Task: Play online Dominion games in medium mode.
Action: Mouse moved to (309, 246)
Screenshot: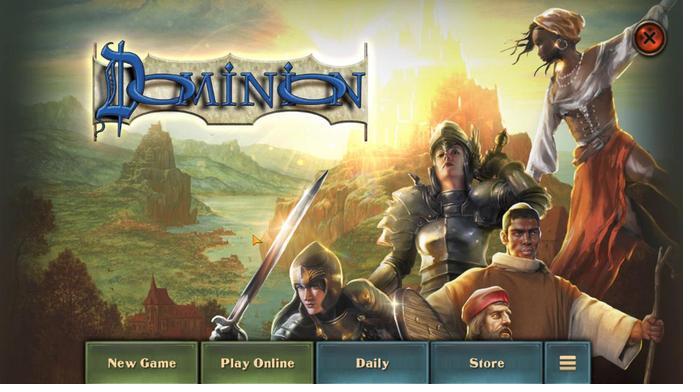 
Action: Mouse pressed left at (309, 246)
Screenshot: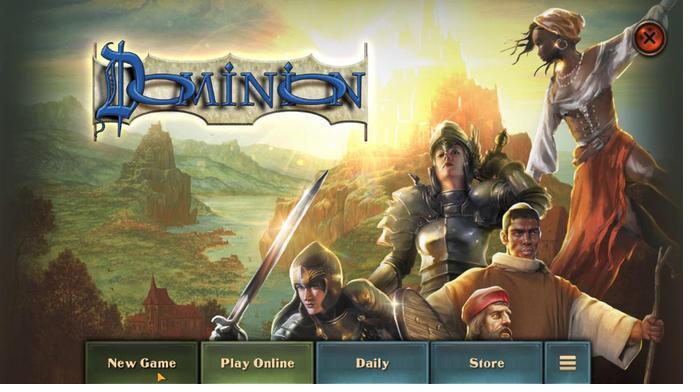 
Action: Mouse moved to (401, 240)
Screenshot: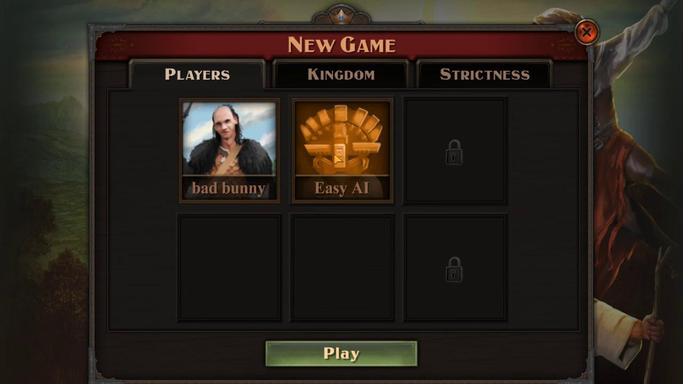 
Action: Mouse pressed left at (401, 240)
Screenshot: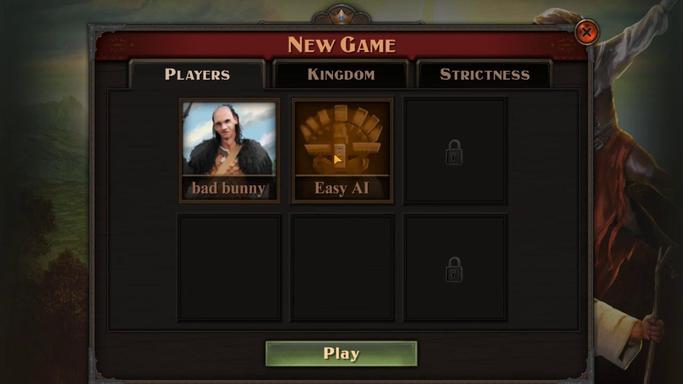 
Action: Mouse moved to (307, 243)
Screenshot: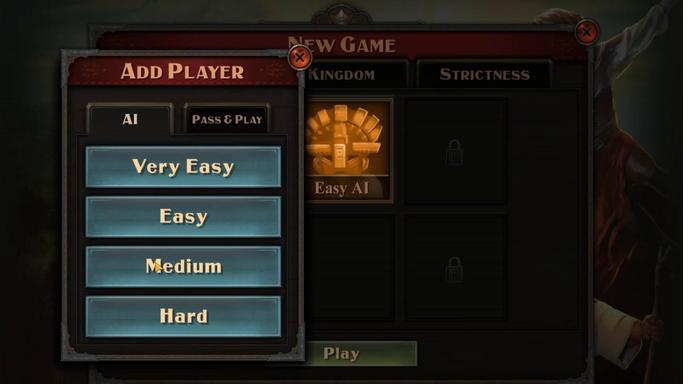
Action: Mouse pressed left at (307, 243)
Screenshot: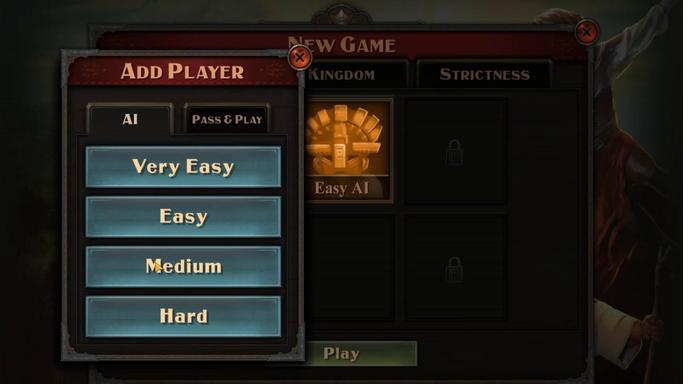 
Action: Mouse moved to (378, 245)
Screenshot: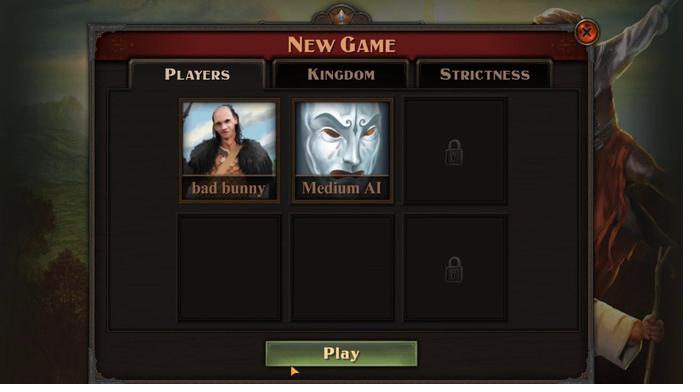 
Action: Mouse pressed left at (378, 245)
Screenshot: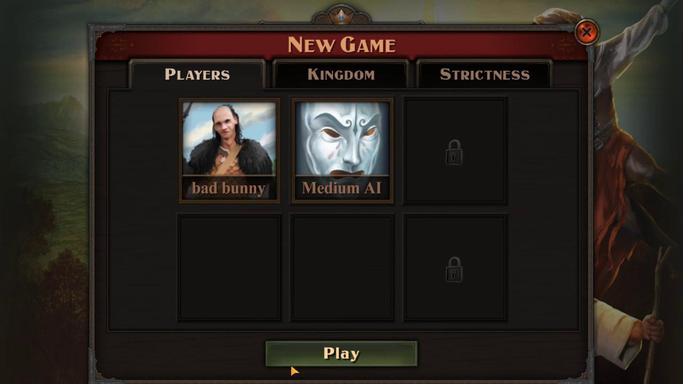 
Action: Mouse moved to (429, 245)
Screenshot: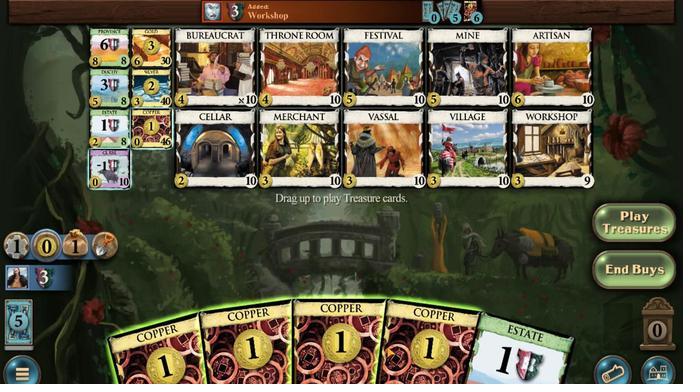 
Action: Mouse pressed left at (429, 245)
Screenshot: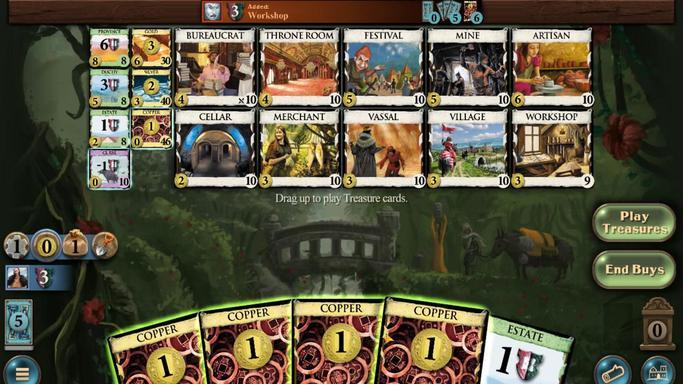 
Action: Mouse moved to (417, 246)
Screenshot: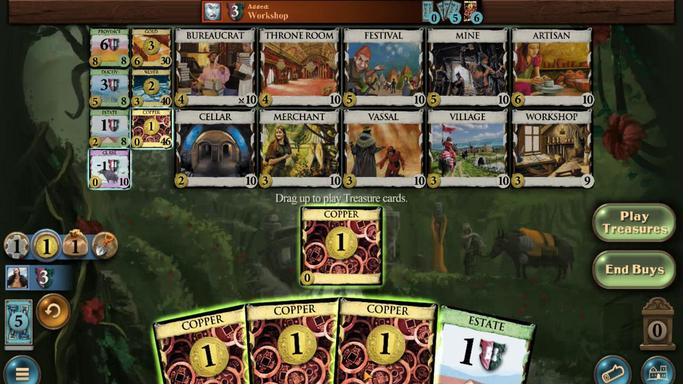
Action: Mouse pressed left at (417, 246)
Screenshot: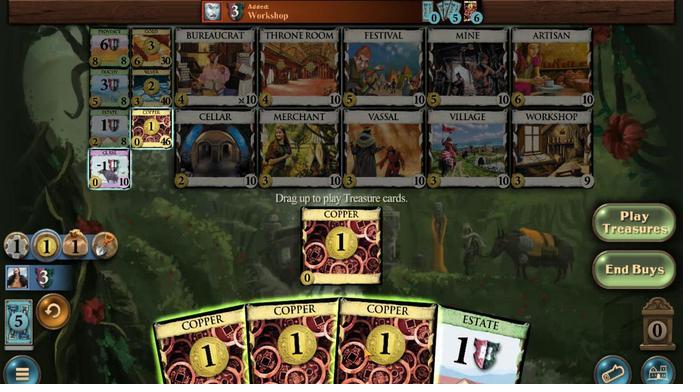 
Action: Mouse moved to (408, 245)
Screenshot: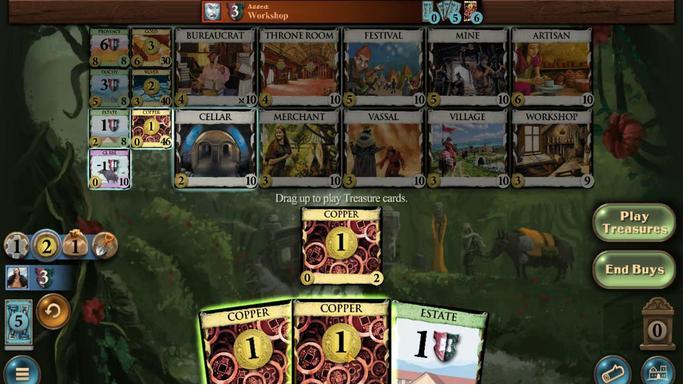
Action: Mouse pressed left at (408, 245)
Screenshot: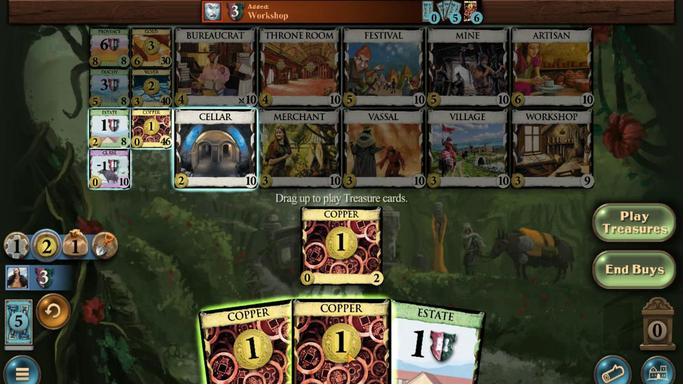 
Action: Mouse moved to (308, 238)
Screenshot: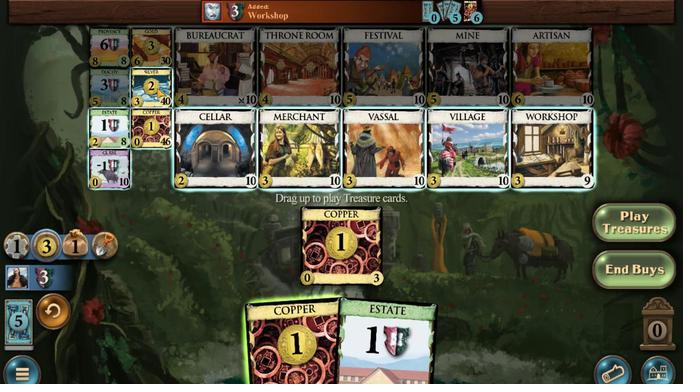 
Action: Mouse pressed left at (308, 238)
Screenshot: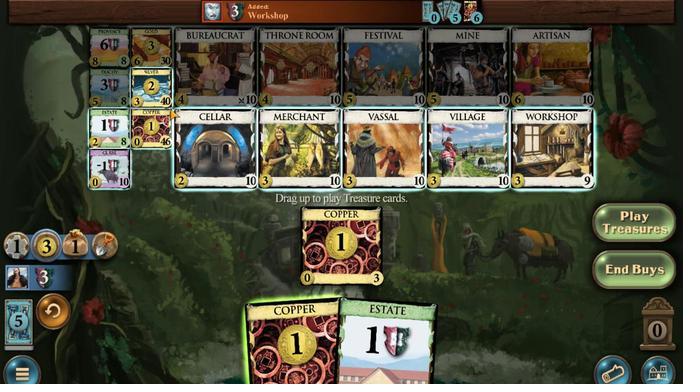
Action: Mouse moved to (397, 245)
Screenshot: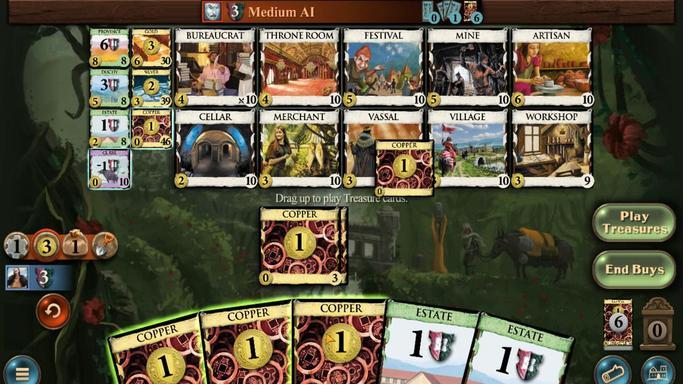 
Action: Mouse pressed left at (397, 245)
Screenshot: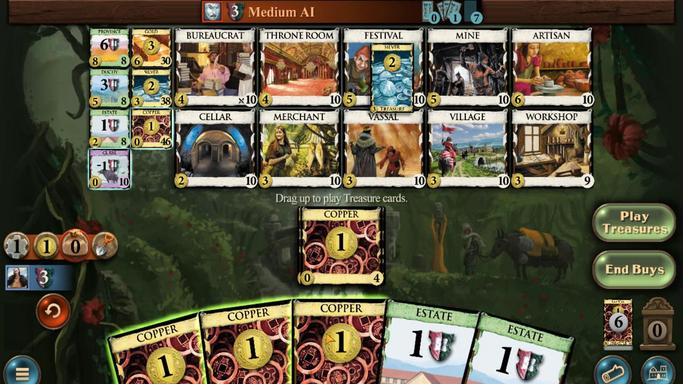 
Action: Mouse moved to (393, 246)
Screenshot: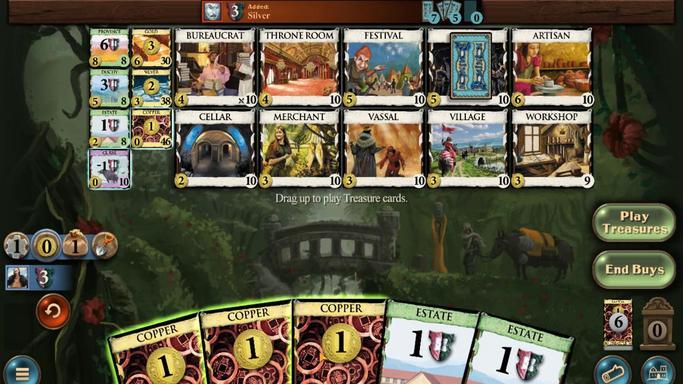 
Action: Mouse pressed left at (393, 246)
Screenshot: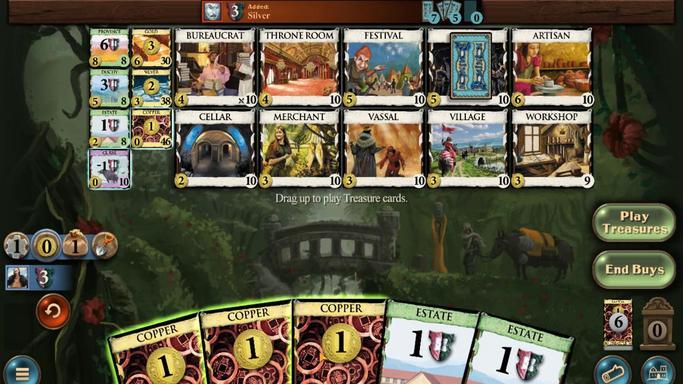
Action: Mouse moved to (390, 245)
Screenshot: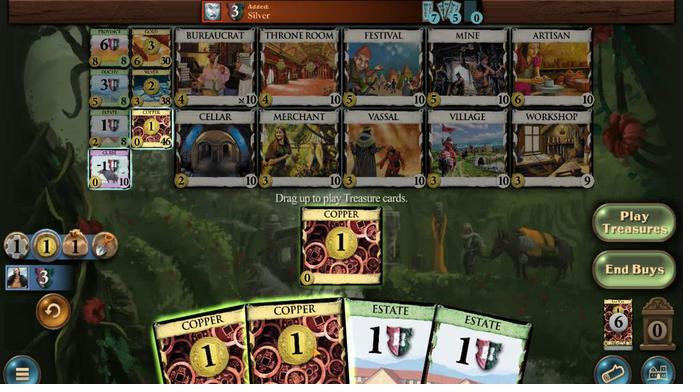 
Action: Mouse pressed left at (390, 245)
Screenshot: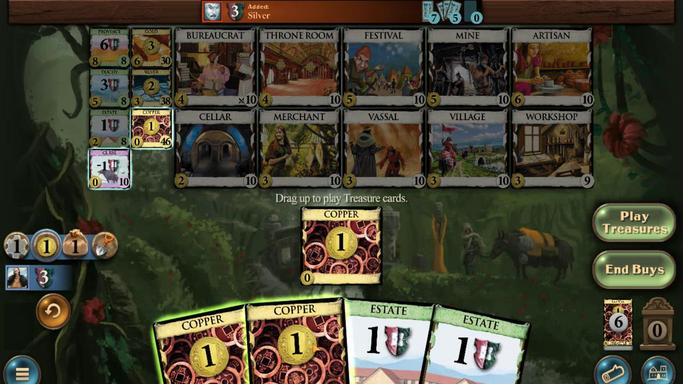 
Action: Mouse moved to (362, 244)
Screenshot: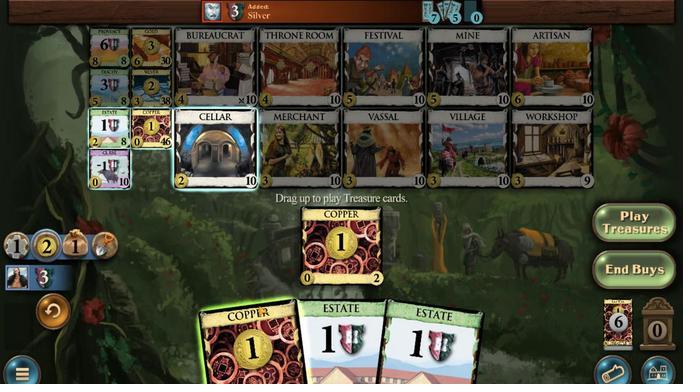 
Action: Mouse pressed left at (362, 244)
Screenshot: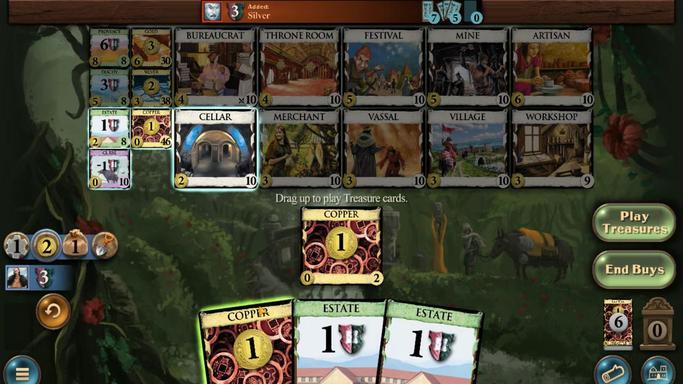 
Action: Mouse moved to (307, 238)
Screenshot: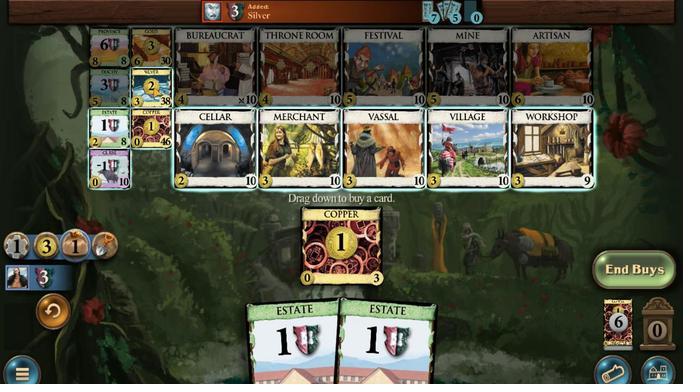 
Action: Mouse pressed left at (307, 238)
Screenshot: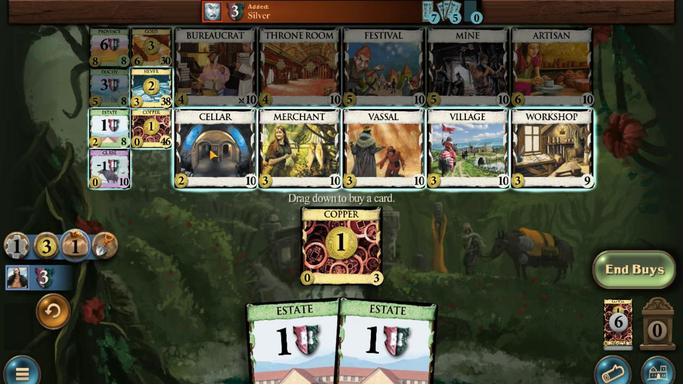 
Action: Mouse moved to (353, 245)
Screenshot: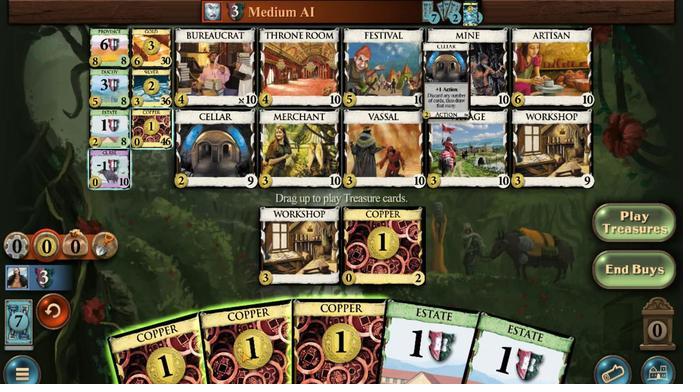 
Action: Mouse pressed left at (353, 245)
Screenshot: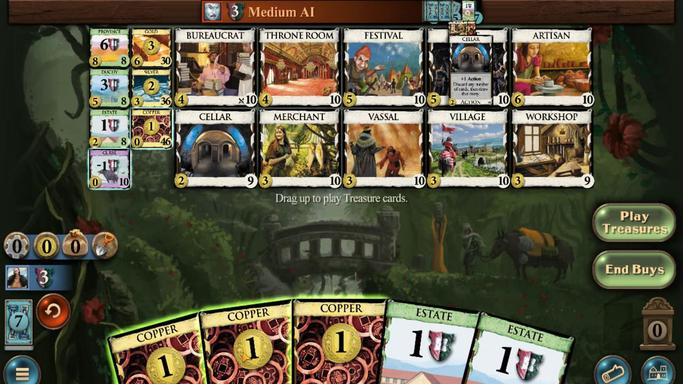 
Action: Mouse moved to (391, 245)
Screenshot: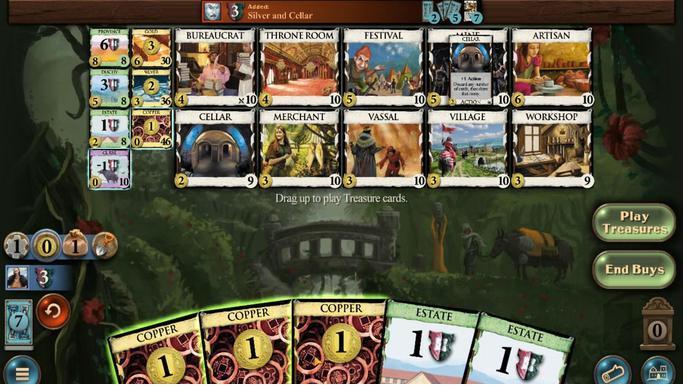 
Action: Mouse pressed left at (391, 245)
Screenshot: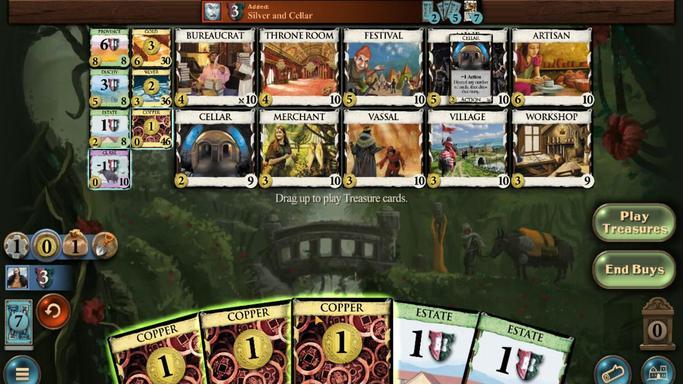 
Action: Mouse moved to (375, 244)
Screenshot: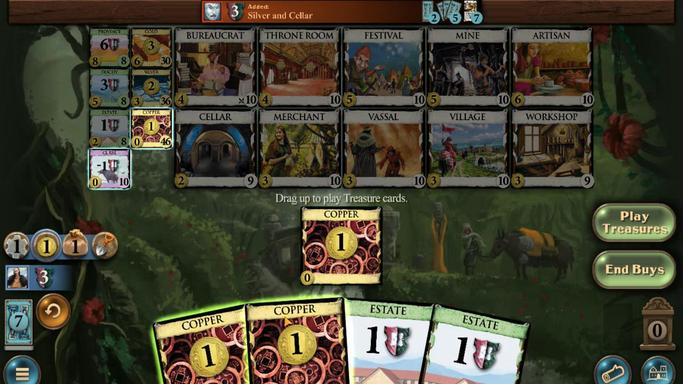 
Action: Mouse pressed left at (375, 244)
Screenshot: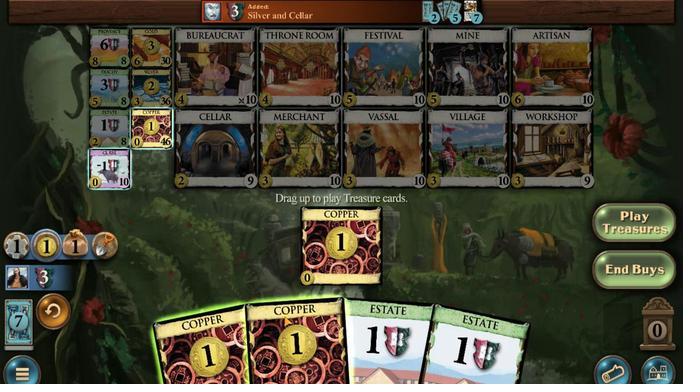 
Action: Mouse moved to (362, 245)
Screenshot: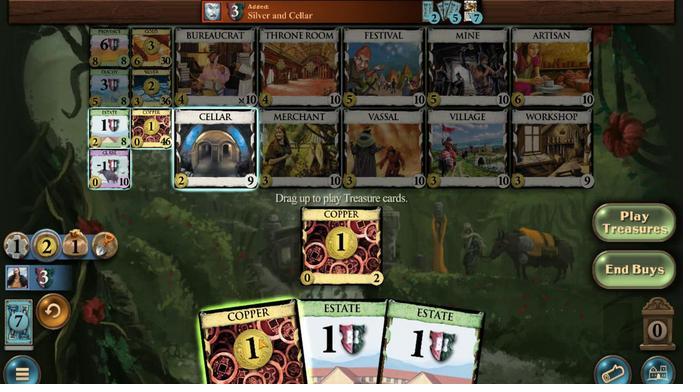 
Action: Mouse pressed left at (362, 245)
Screenshot: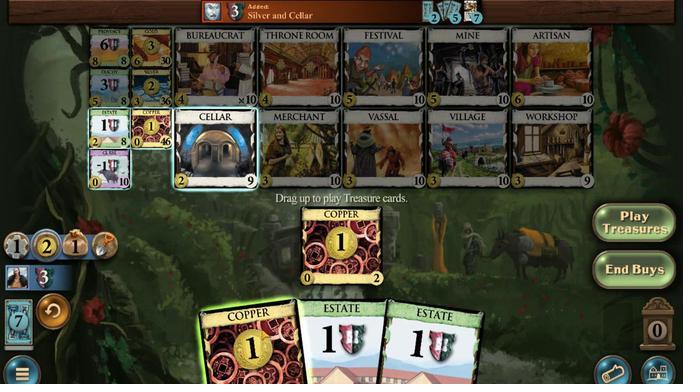 
Action: Mouse moved to (305, 238)
Screenshot: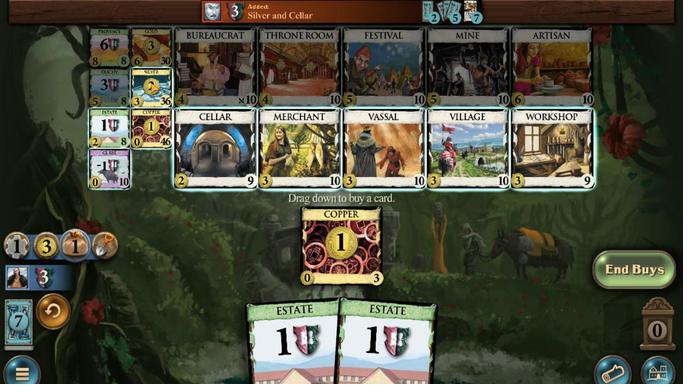 
Action: Mouse pressed left at (305, 238)
Screenshot: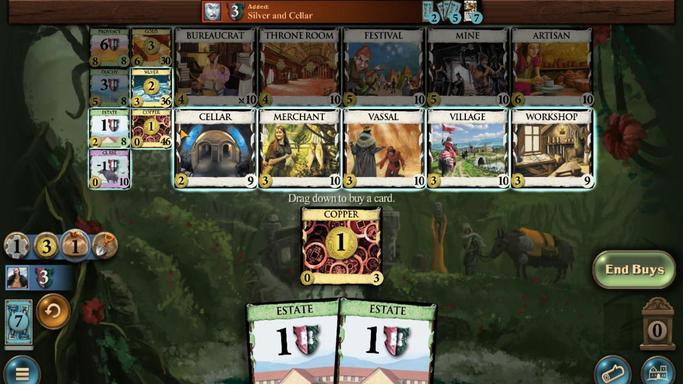 
Action: Mouse moved to (306, 245)
Screenshot: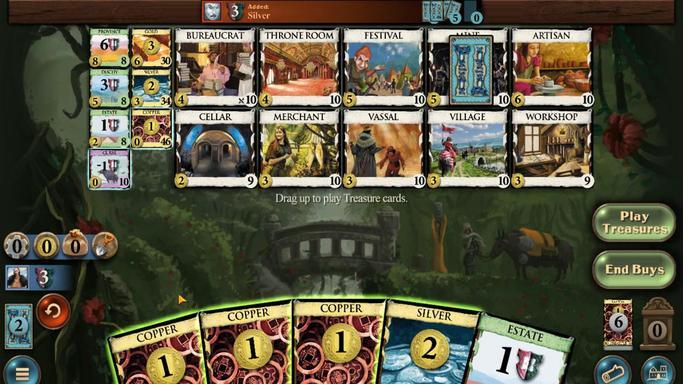 
Action: Mouse pressed left at (306, 245)
Screenshot: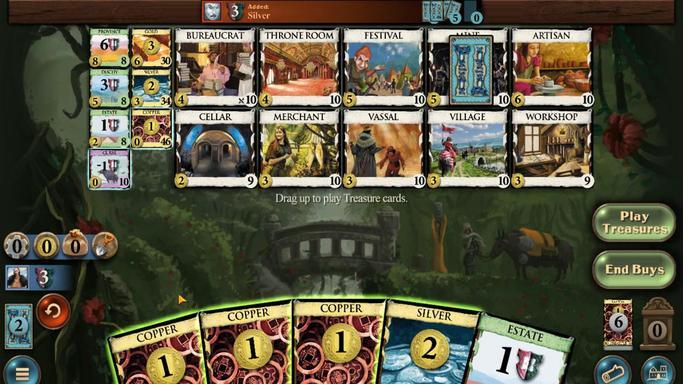 
Action: Mouse moved to (354, 245)
Screenshot: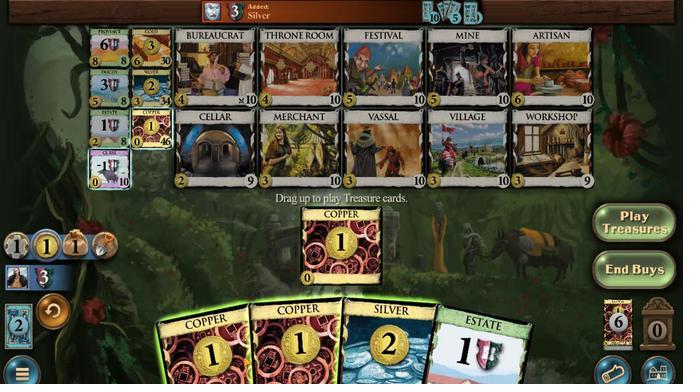 
Action: Mouse pressed left at (354, 245)
Screenshot: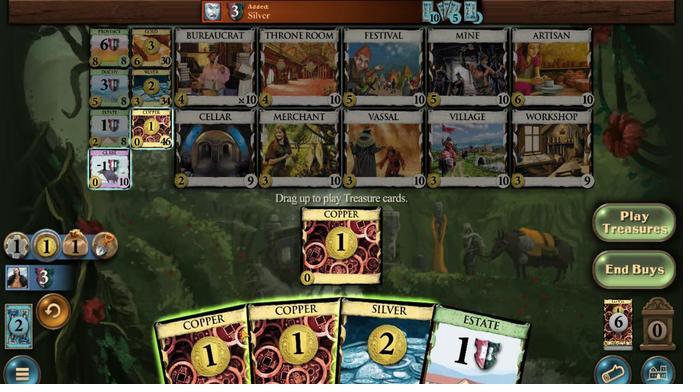 
Action: Mouse moved to (362, 245)
Screenshot: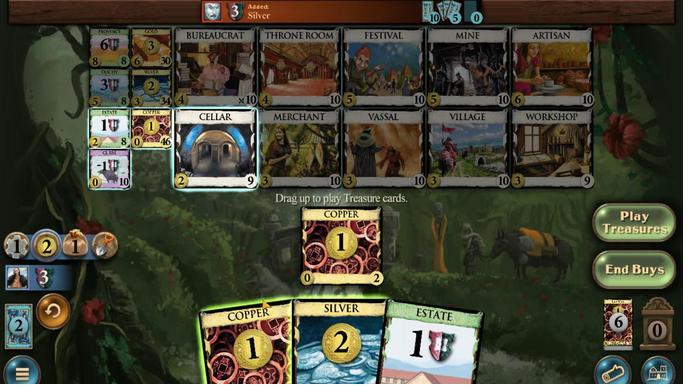 
Action: Mouse pressed left at (362, 245)
Screenshot: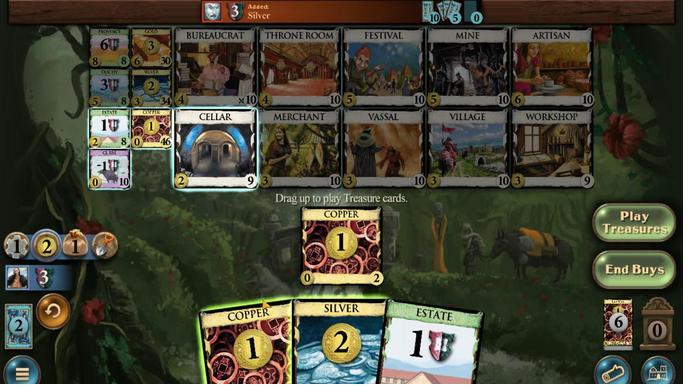 
Action: Mouse moved to (308, 238)
Screenshot: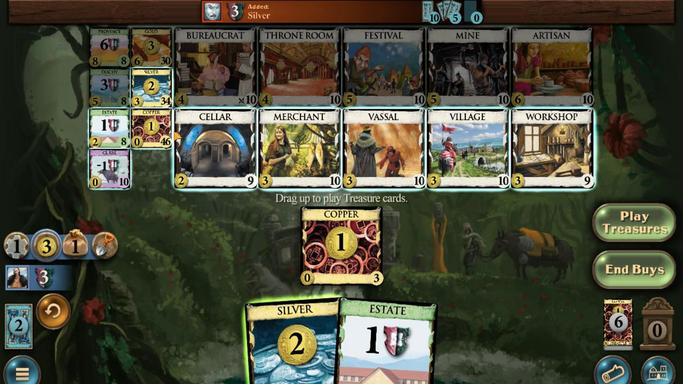 
Action: Mouse pressed left at (308, 238)
Screenshot: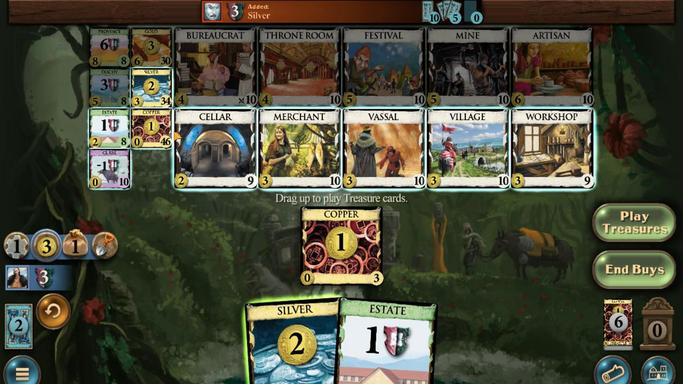 
Action: Mouse moved to (369, 238)
Screenshot: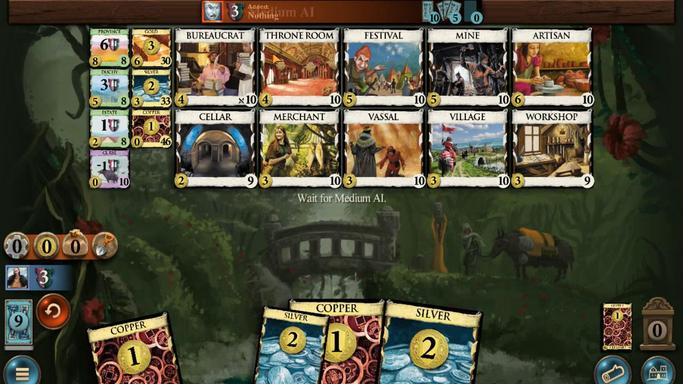 
Action: Mouse pressed left at (369, 238)
Screenshot: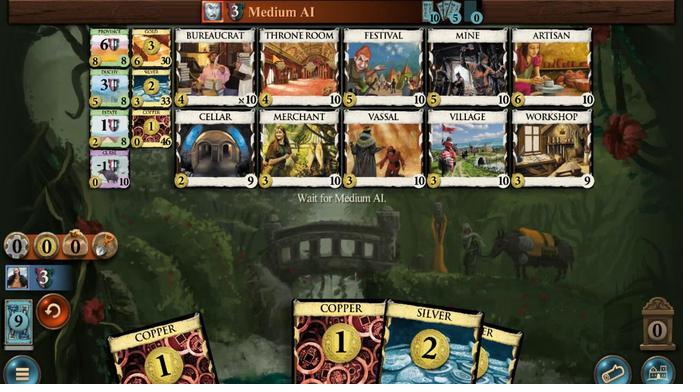 
Action: Mouse moved to (370, 238)
Screenshot: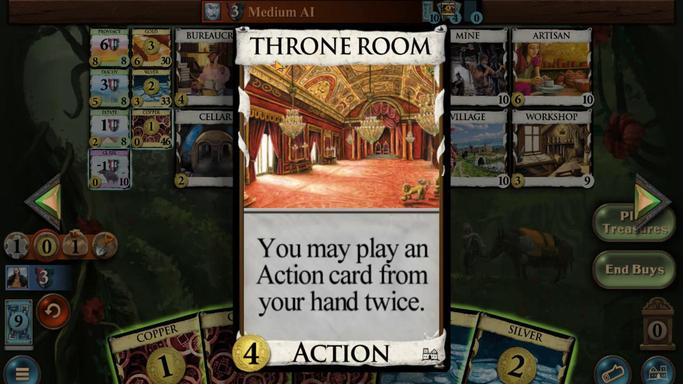 
Action: Mouse pressed left at (370, 238)
Screenshot: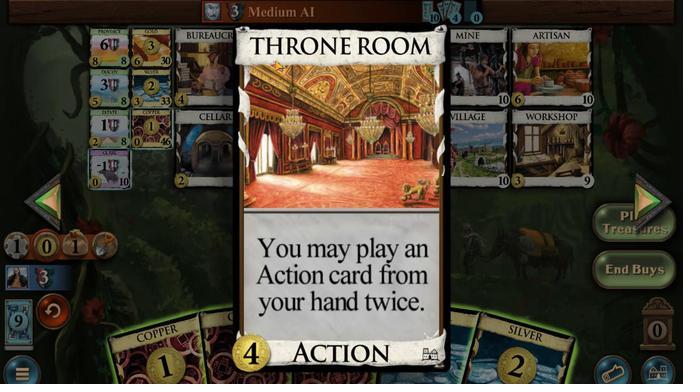 
Action: Mouse moved to (312, 245)
Screenshot: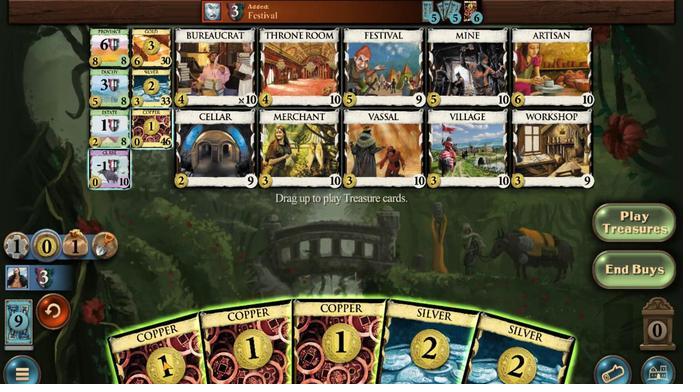 
Action: Mouse pressed left at (312, 245)
Screenshot: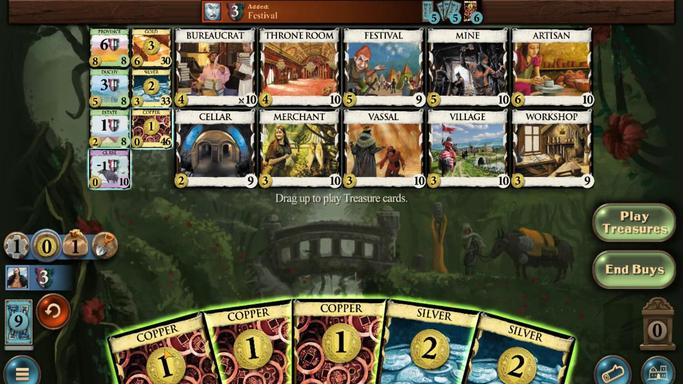 
Action: Mouse moved to (333, 245)
Screenshot: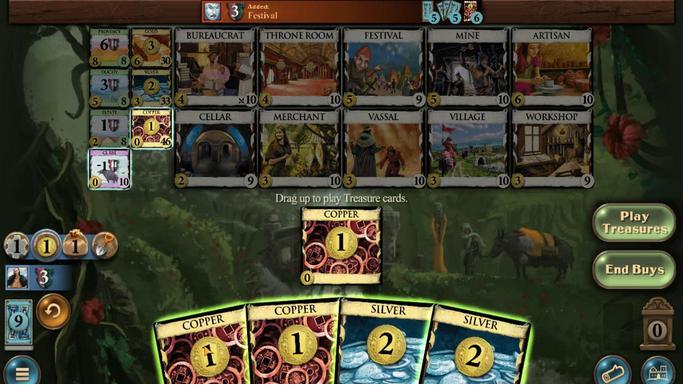
Action: Mouse pressed left at (333, 245)
Screenshot: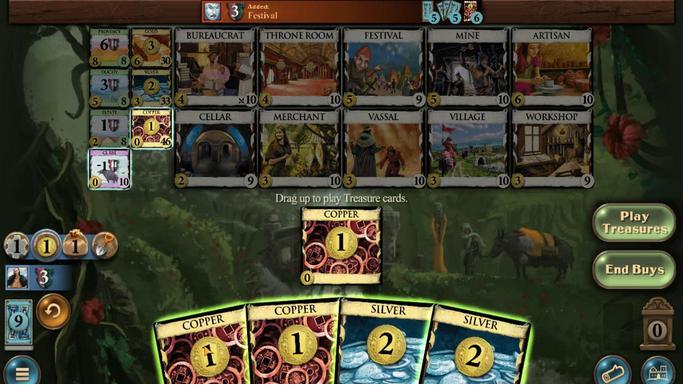 
Action: Mouse moved to (352, 245)
Screenshot: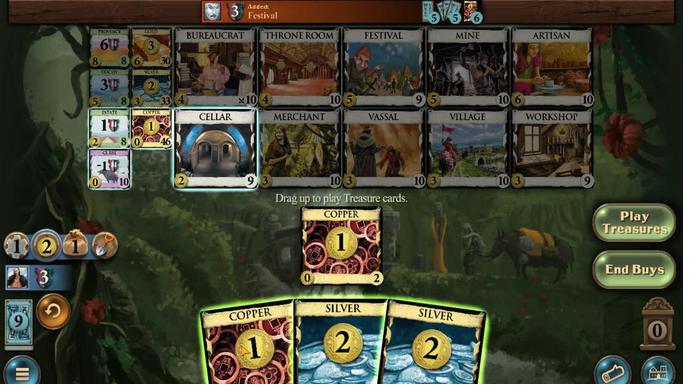 
Action: Mouse pressed left at (352, 245)
Screenshot: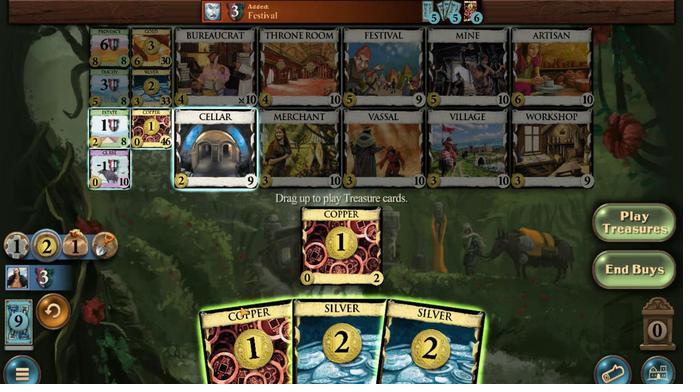 
Action: Mouse moved to (371, 246)
Screenshot: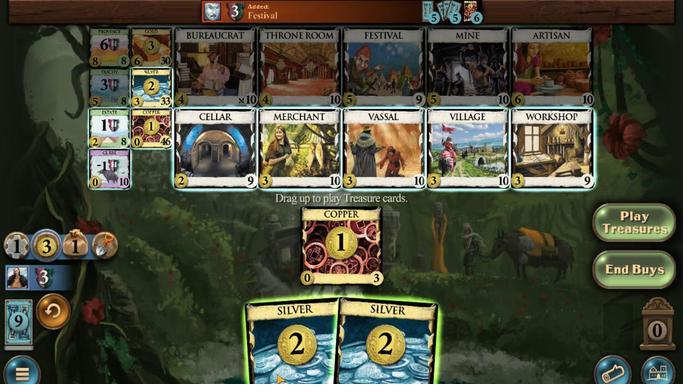 
Action: Mouse pressed left at (371, 246)
Screenshot: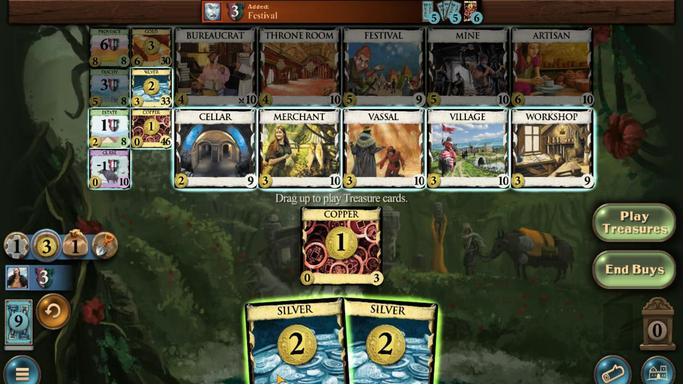 
Action: Mouse moved to (372, 245)
Screenshot: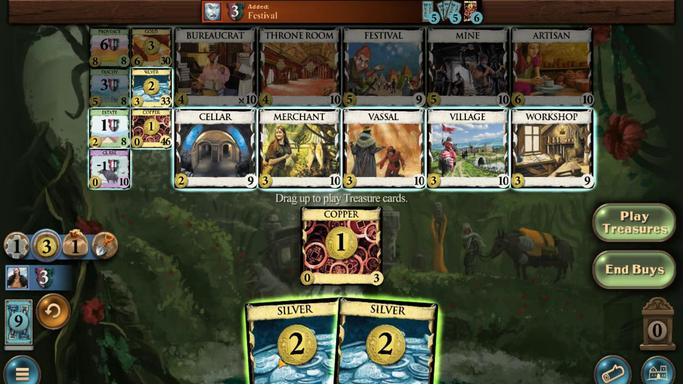 
Action: Mouse pressed left at (372, 245)
Screenshot: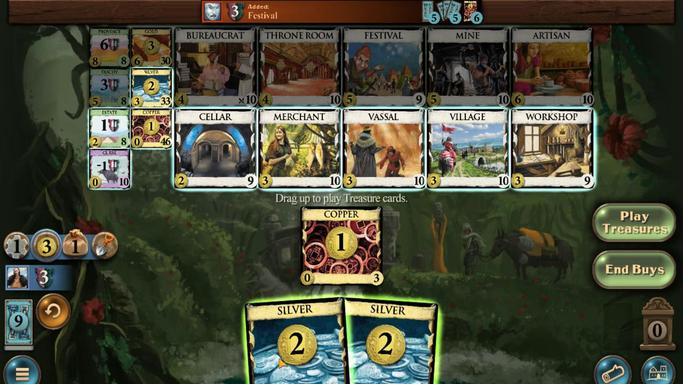 
Action: Mouse moved to (409, 245)
Screenshot: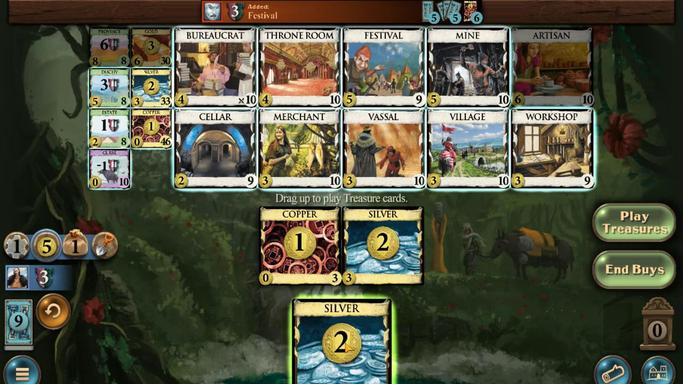 
Action: Mouse pressed left at (409, 245)
Screenshot: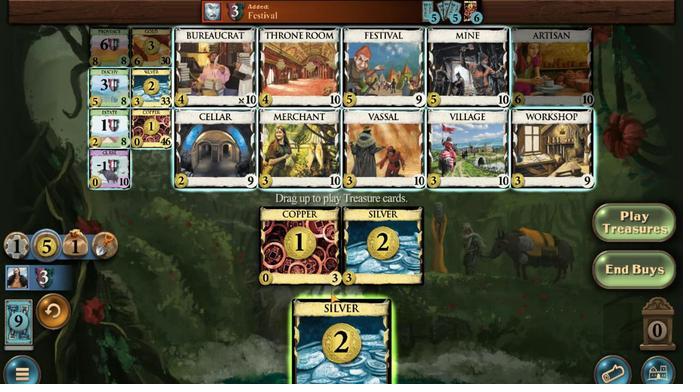 
Action: Mouse moved to (305, 237)
Screenshot: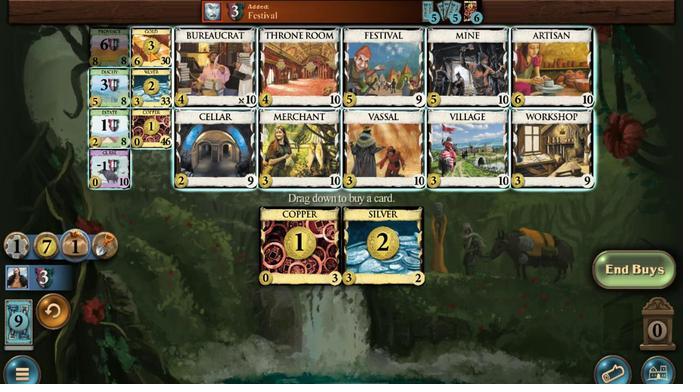 
Action: Mouse pressed left at (305, 237)
Screenshot: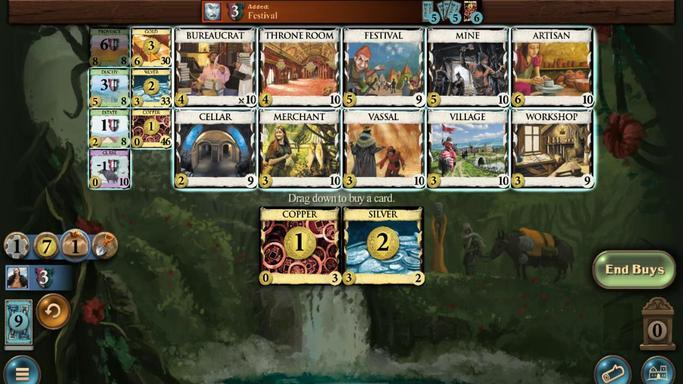 
Action: Mouse moved to (401, 245)
Screenshot: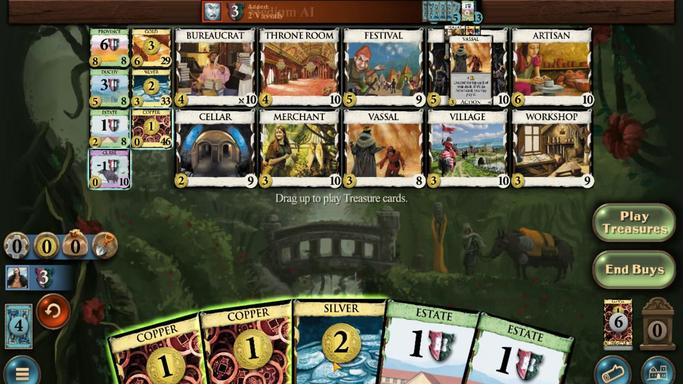 
Action: Mouse pressed left at (401, 245)
Screenshot: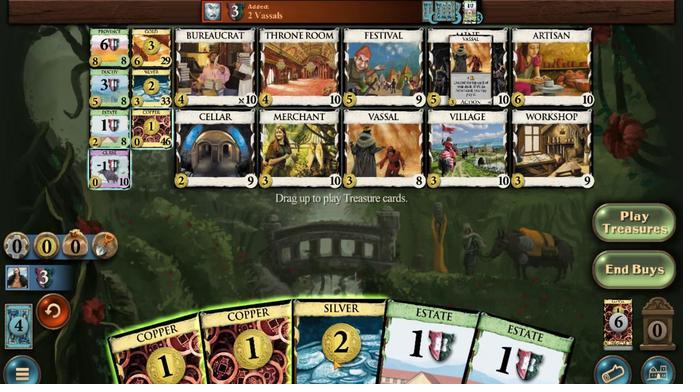 
Action: Mouse moved to (370, 245)
Screenshot: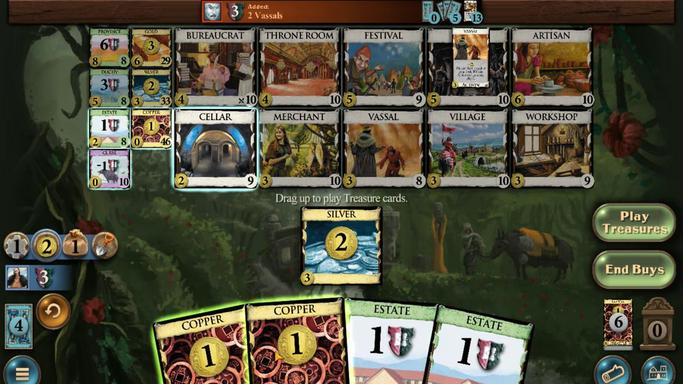 
Action: Mouse pressed left at (370, 245)
Screenshot: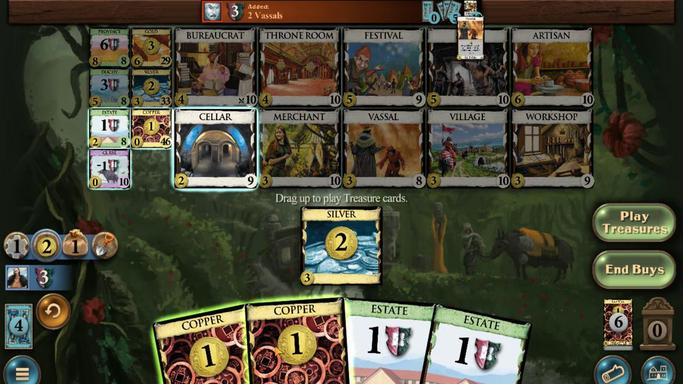 
Action: Mouse moved to (349, 246)
Screenshot: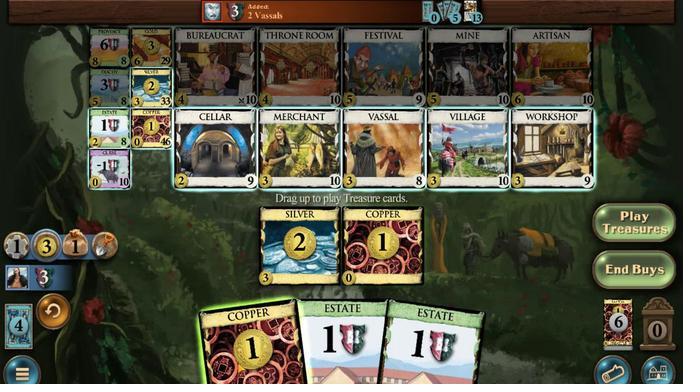 
Action: Mouse pressed left at (349, 246)
Screenshot: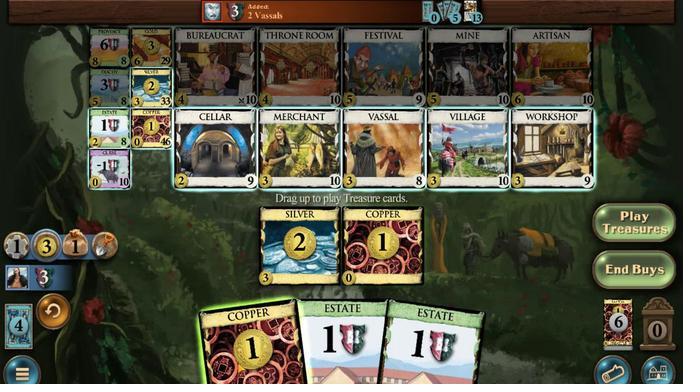 
Action: Mouse moved to (461, 239)
Screenshot: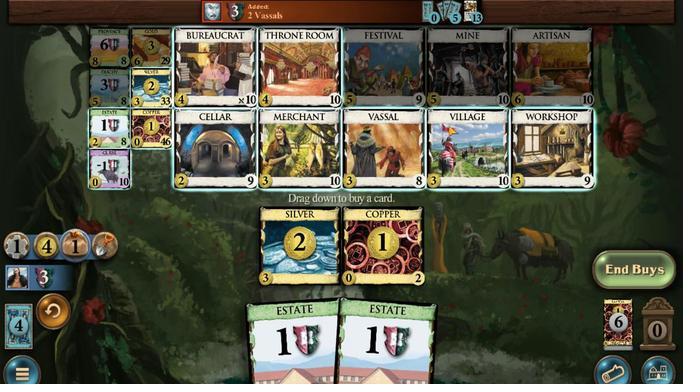 
Action: Mouse pressed left at (461, 239)
Screenshot: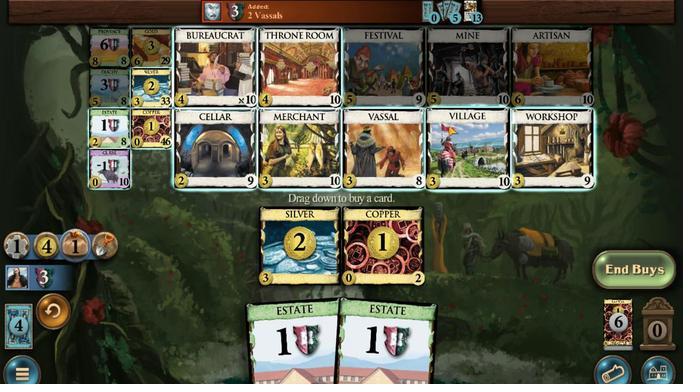 
Action: Mouse moved to (459, 239)
Screenshot: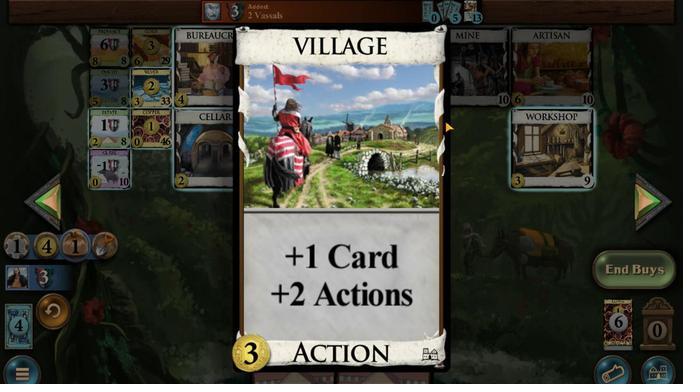 
Action: Mouse pressed left at (459, 239)
Screenshot: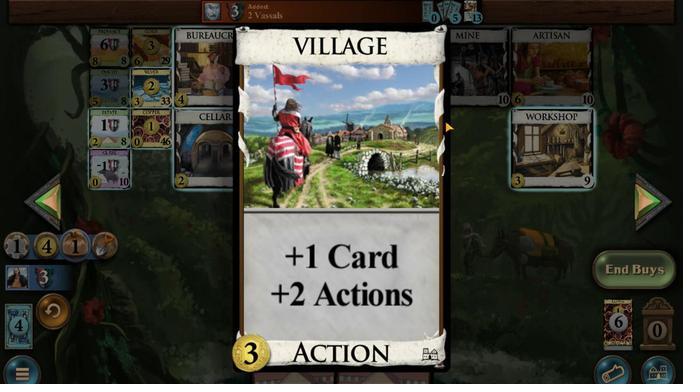 
Action: Mouse moved to (495, 240)
Screenshot: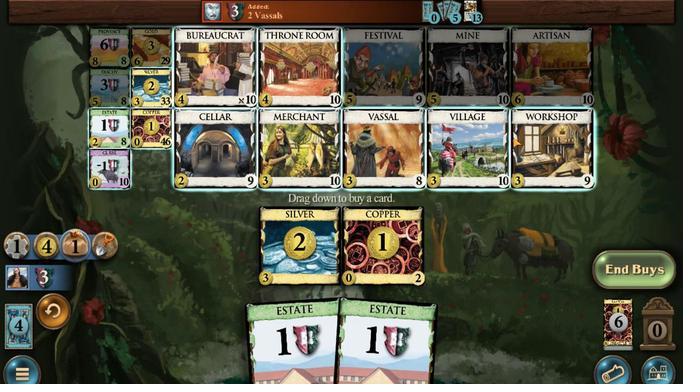 
Action: Mouse pressed left at (495, 240)
Screenshot: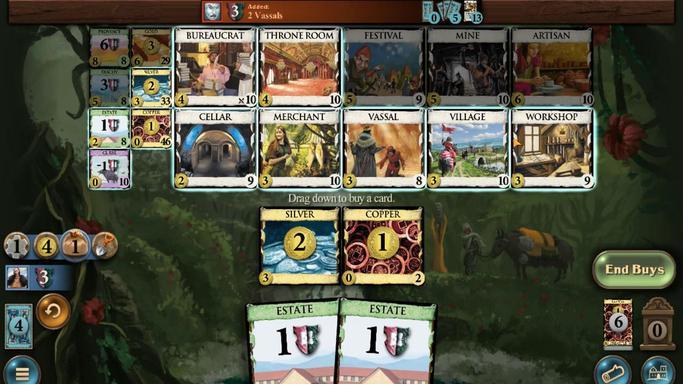 
Action: Mouse pressed left at (495, 240)
Screenshot: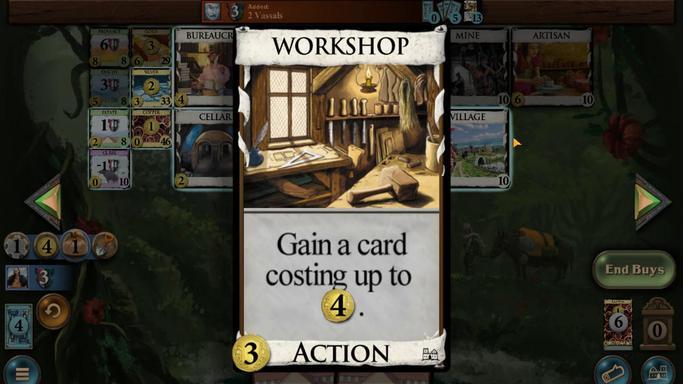 
Action: Mouse moved to (434, 239)
Screenshot: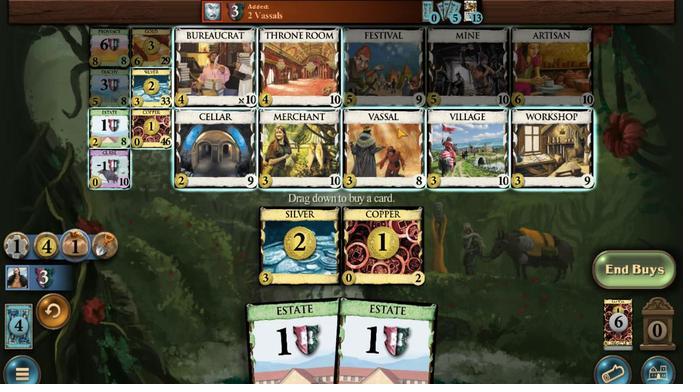 
Action: Mouse pressed left at (434, 239)
Screenshot: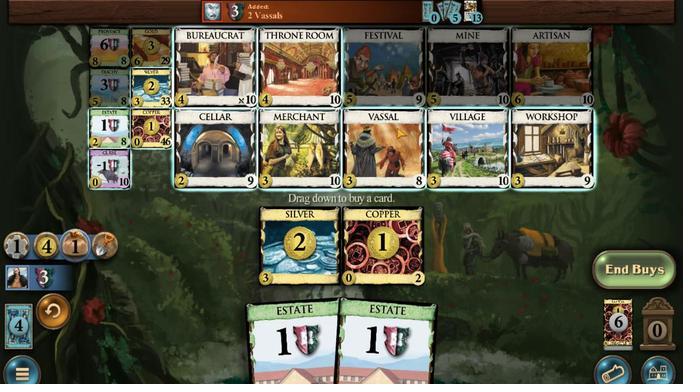 
Action: Mouse moved to (434, 239)
Screenshot: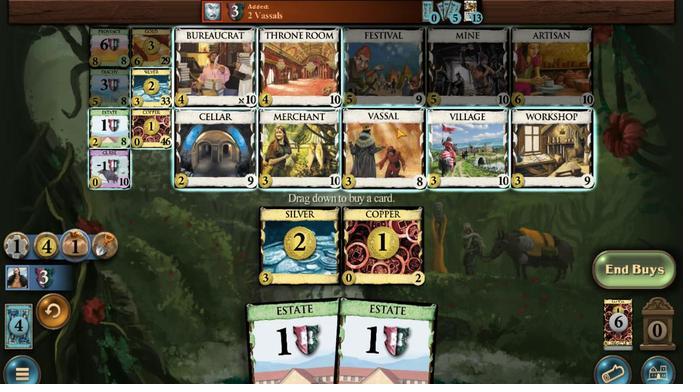 
Action: Mouse pressed left at (434, 239)
Screenshot: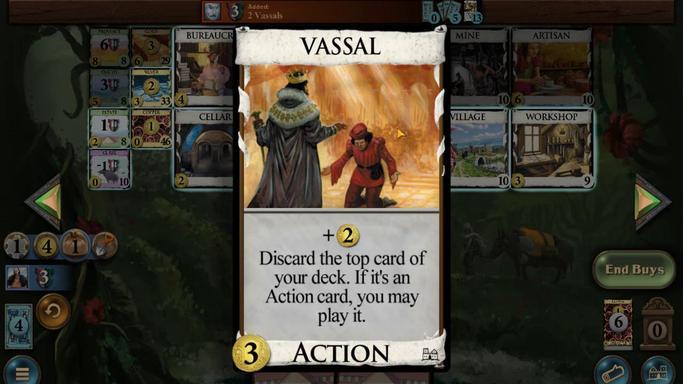 
Action: Mouse moved to (380, 240)
Screenshot: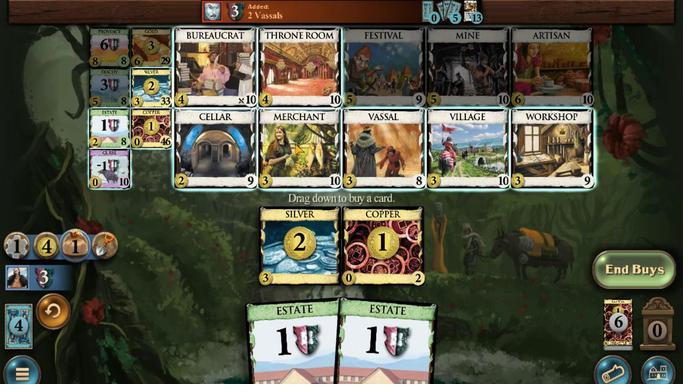 
Action: Mouse pressed left at (380, 240)
Screenshot: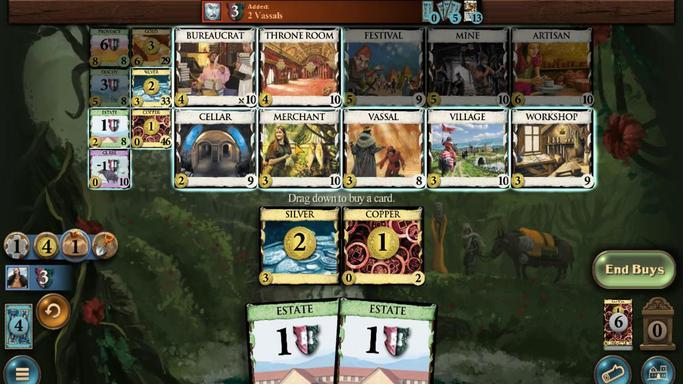 
Action: Mouse moved to (380, 240)
Screenshot: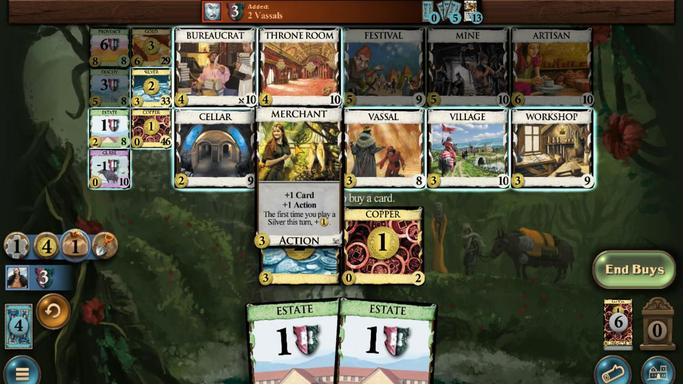
Action: Mouse pressed left at (380, 240)
Screenshot: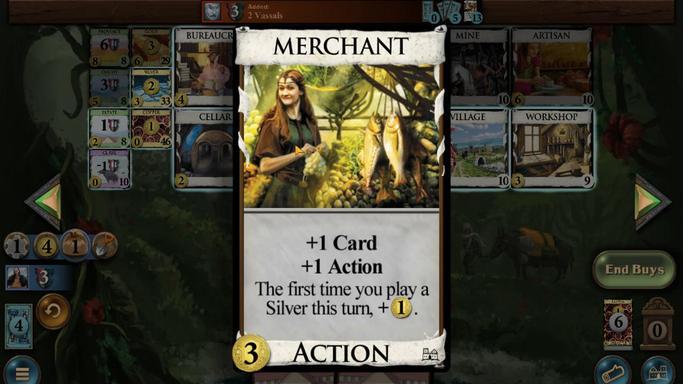 
Action: Mouse moved to (330, 240)
Screenshot: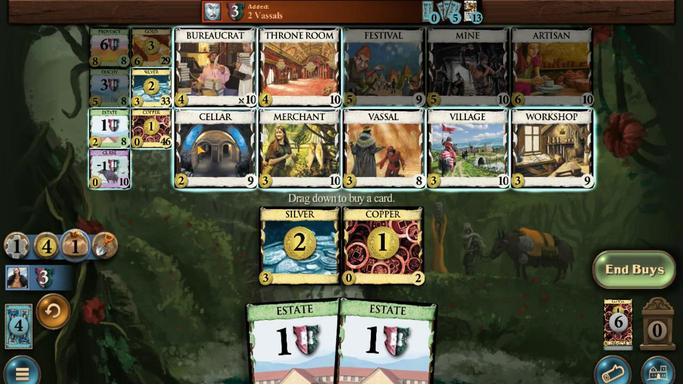 
Action: Mouse pressed left at (330, 240)
Screenshot: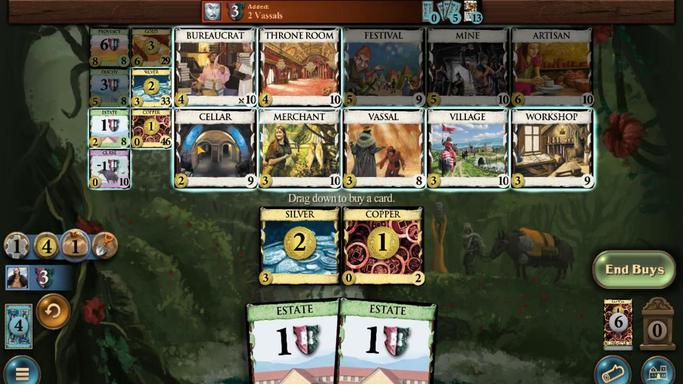 
Action: Mouse moved to (329, 240)
Screenshot: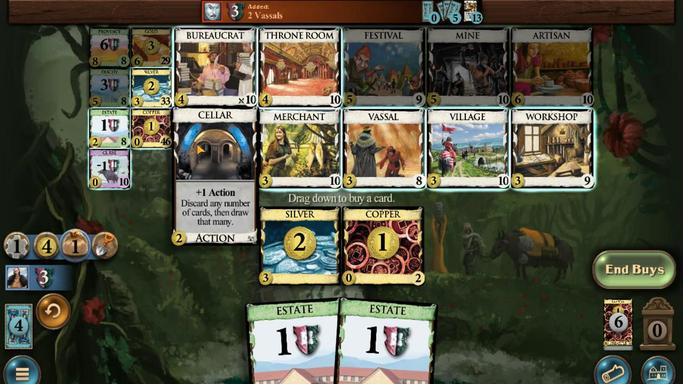 
Action: Mouse pressed left at (329, 240)
Screenshot: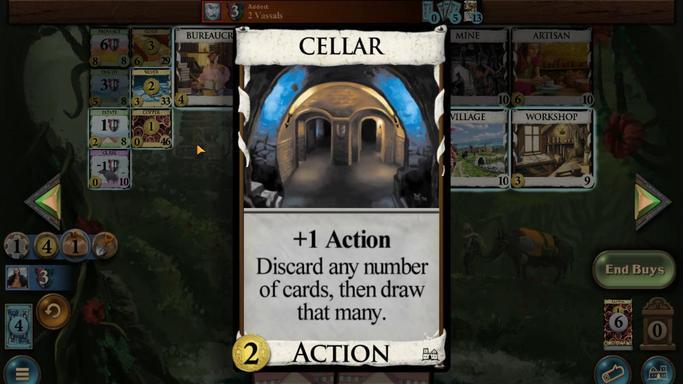 
Action: Mouse moved to (338, 238)
Screenshot: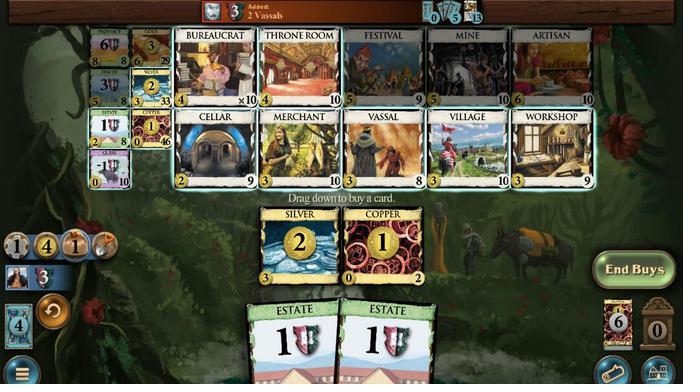 
Action: Mouse pressed left at (338, 238)
Screenshot: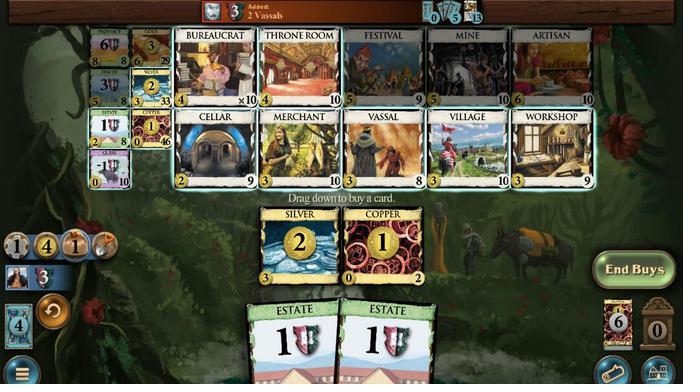 
Action: Mouse pressed left at (338, 238)
Screenshot: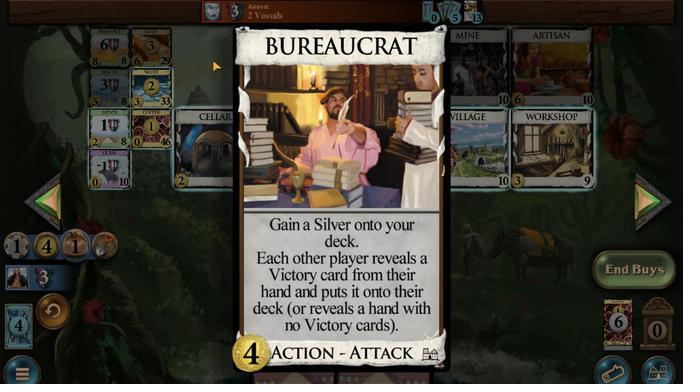 
Action: Mouse moved to (390, 238)
Screenshot: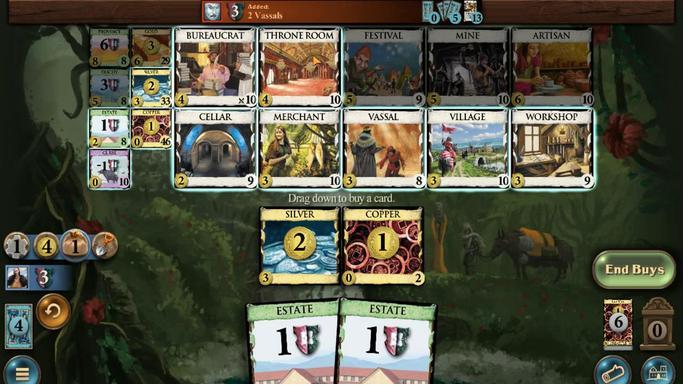 
Action: Mouse pressed left at (390, 238)
Screenshot: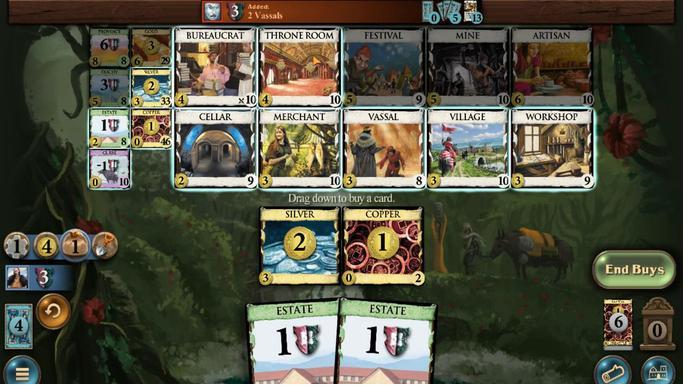 
Action: Mouse pressed left at (390, 238)
Screenshot: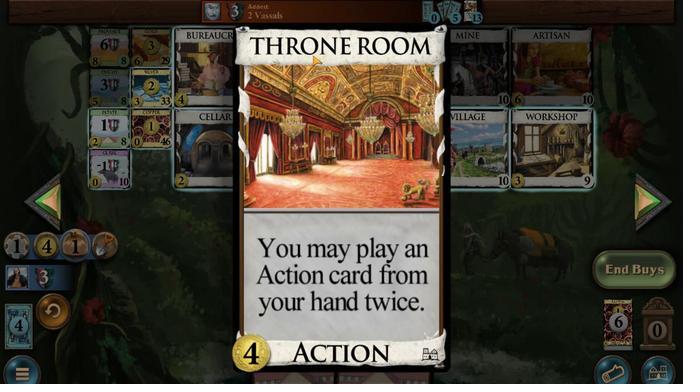 
Action: Mouse moved to (516, 240)
Screenshot: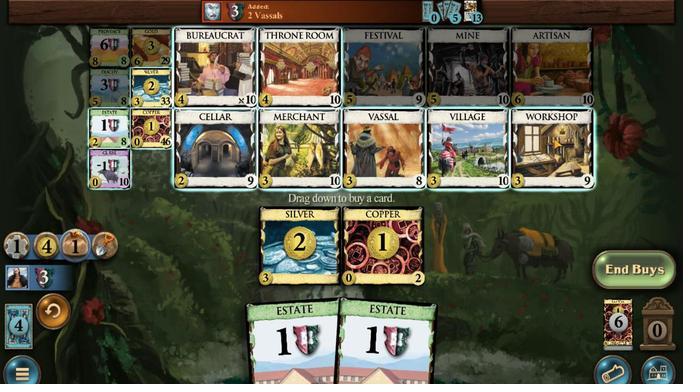 
Action: Mouse pressed left at (516, 240)
Screenshot: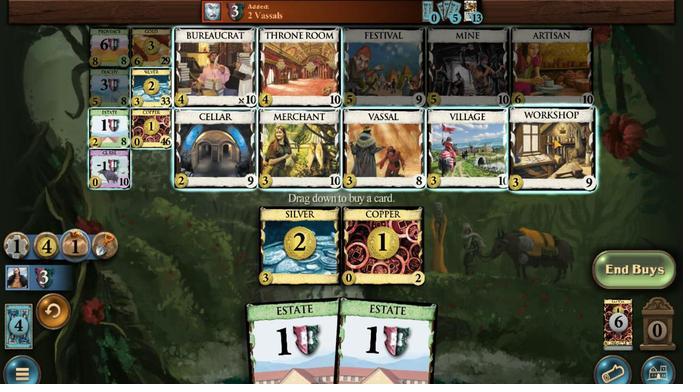 
Action: Mouse pressed left at (516, 240)
Screenshot: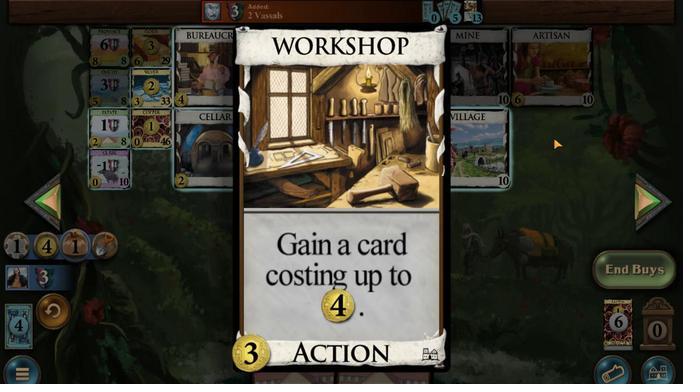 
Action: Mouse moved to (364, 240)
Screenshot: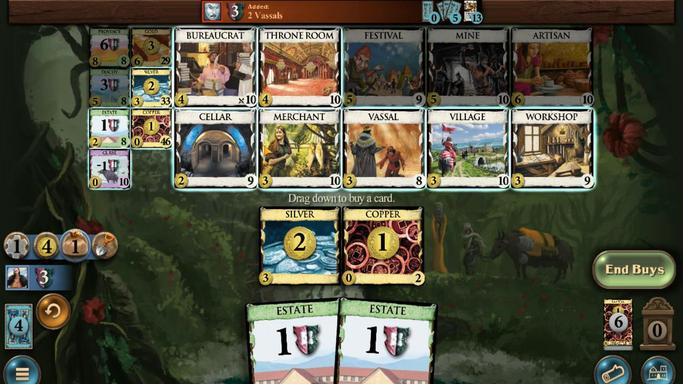 
Action: Mouse pressed left at (364, 240)
Screenshot: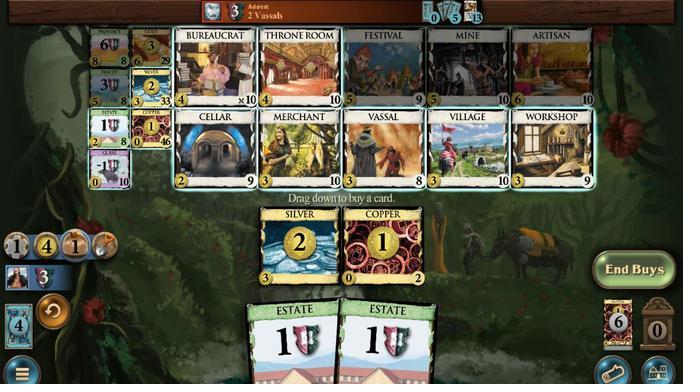 
Action: Mouse moved to (300, 245)
Screenshot: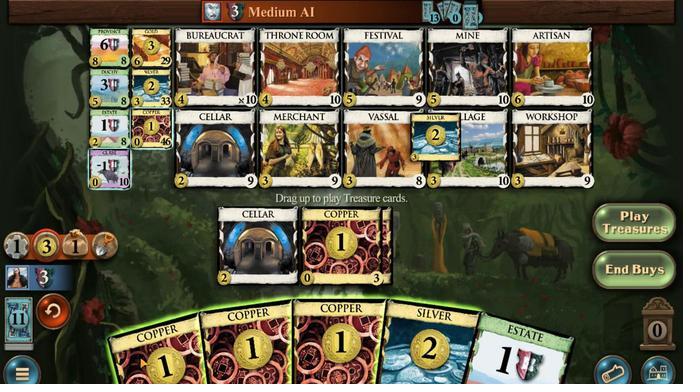 
Action: Mouse pressed left at (300, 245)
Screenshot: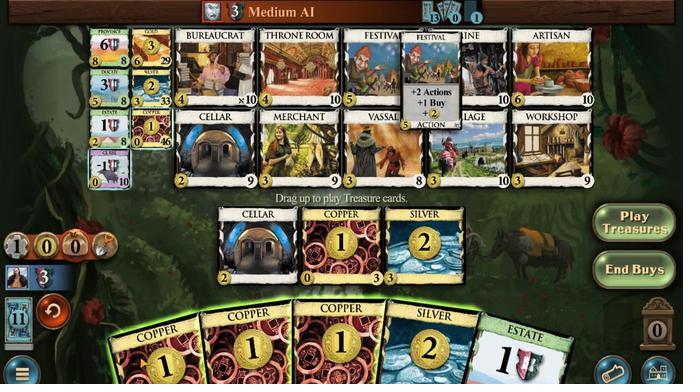 
Action: Mouse moved to (342, 245)
Screenshot: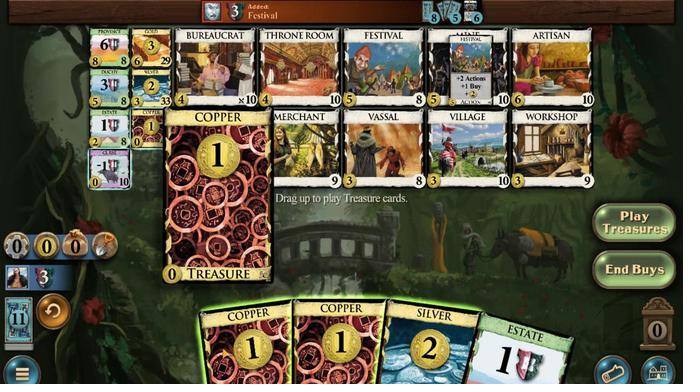 
Action: Mouse pressed left at (342, 245)
Screenshot: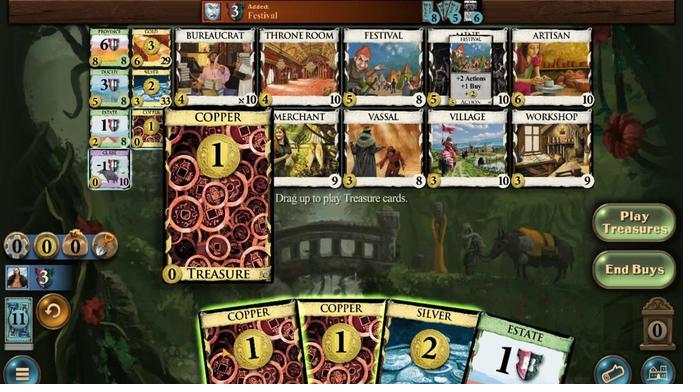 
Action: Mouse moved to (343, 245)
Screenshot: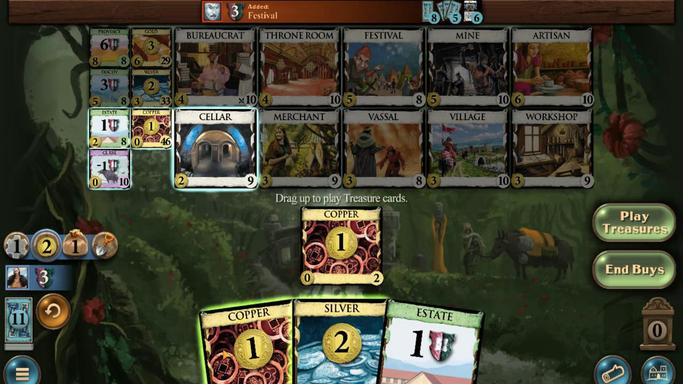 
Action: Mouse pressed left at (343, 245)
Screenshot: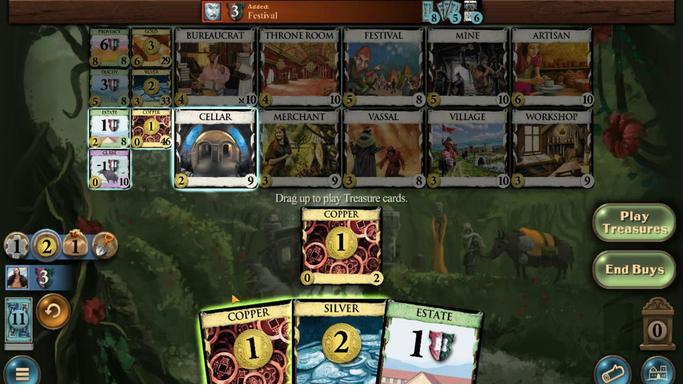
Action: Mouse moved to (367, 246)
Screenshot: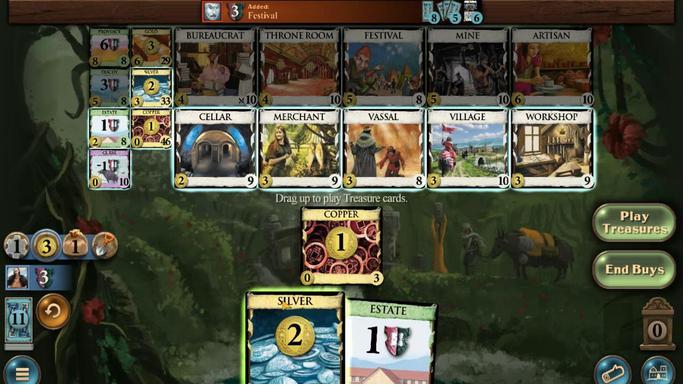 
Action: Mouse pressed left at (367, 246)
Screenshot: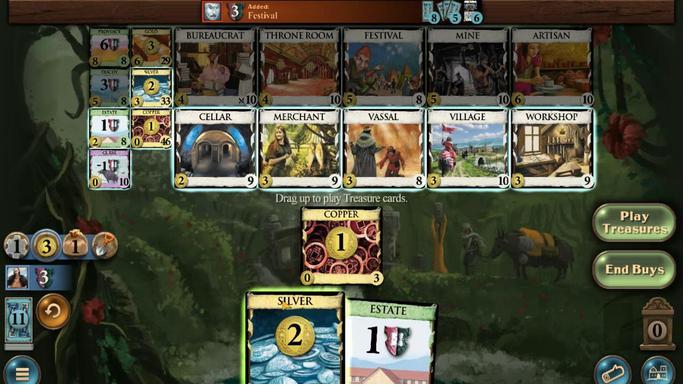 
Action: Mouse moved to (288, 238)
Screenshot: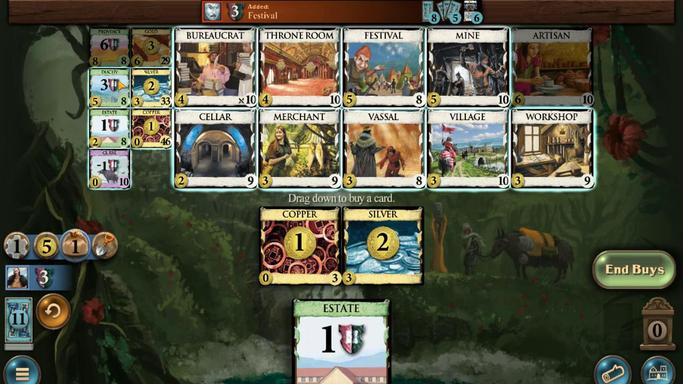 
Action: Mouse pressed left at (288, 238)
Screenshot: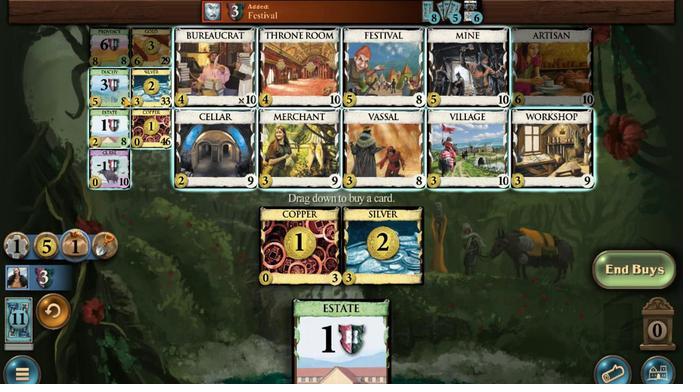 
Action: Mouse moved to (309, 245)
Screenshot: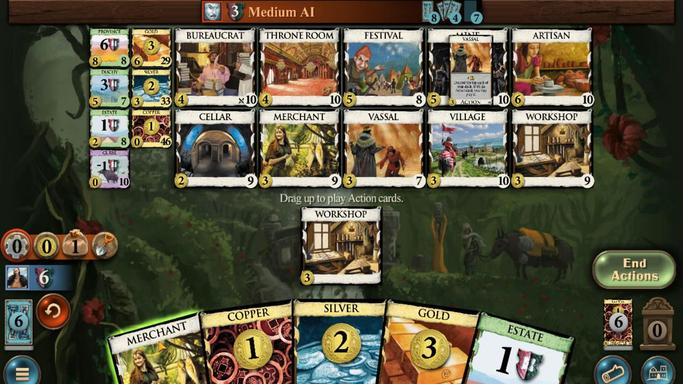 
Action: Mouse pressed left at (309, 245)
Screenshot: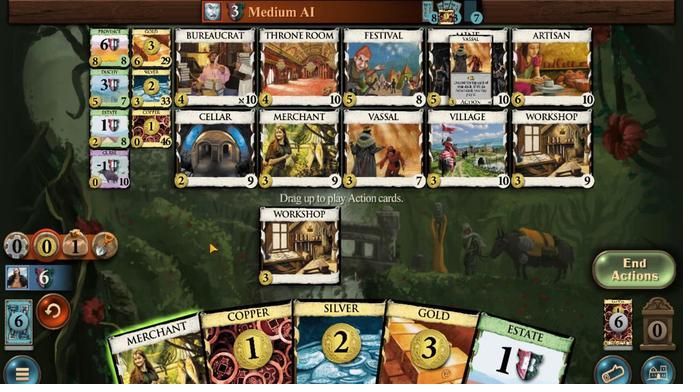 
Action: Mouse moved to (436, 245)
Screenshot: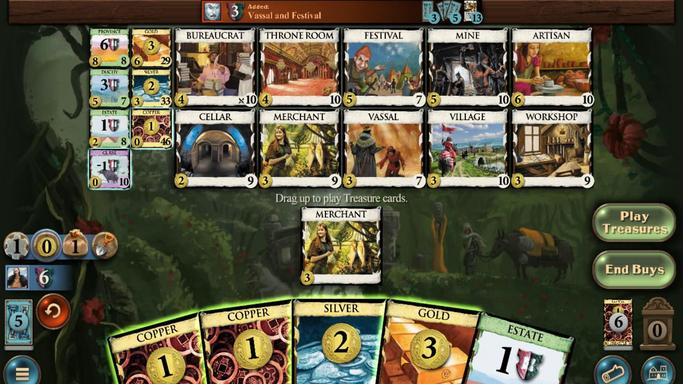 
Action: Mouse pressed left at (436, 245)
Screenshot: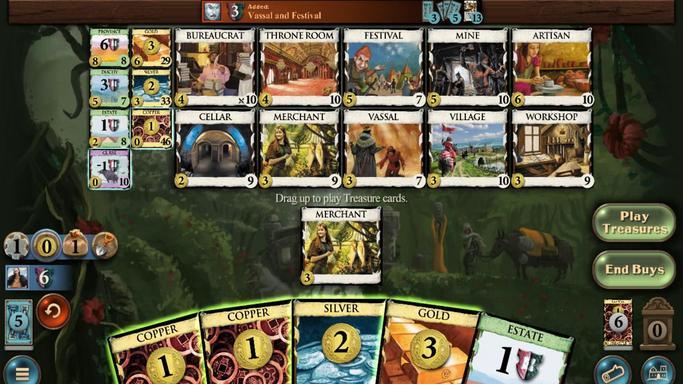 
Action: Mouse moved to (338, 245)
Screenshot: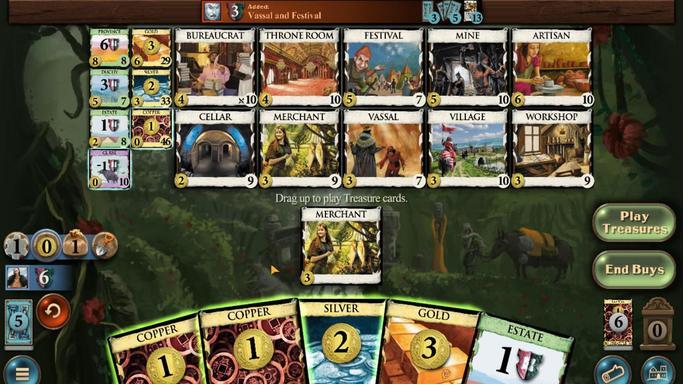 
Action: Mouse pressed left at (338, 245)
Screenshot: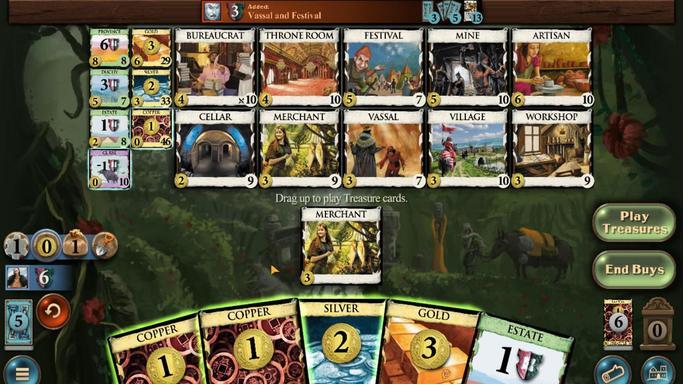 
Action: Mouse moved to (377, 245)
Screenshot: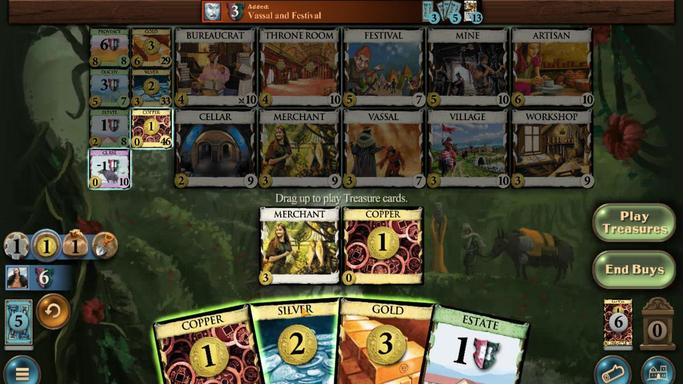 
Action: Mouse pressed left at (377, 245)
Screenshot: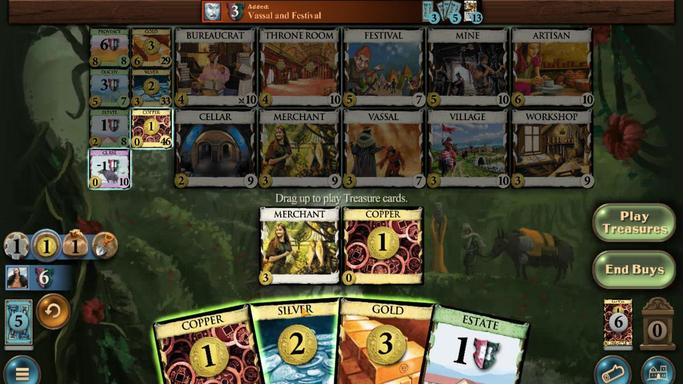 
Action: Mouse moved to (339, 245)
Screenshot: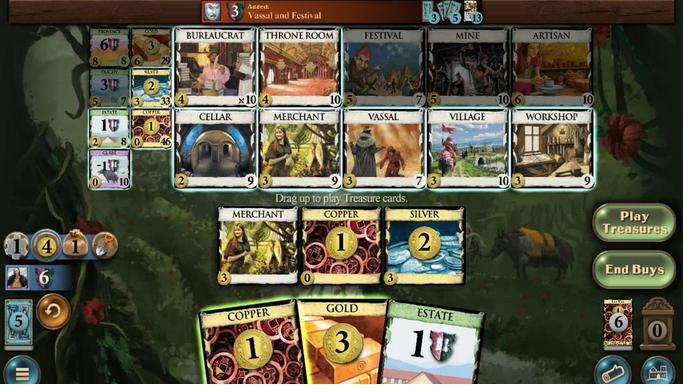 
Action: Mouse pressed left at (339, 245)
Screenshot: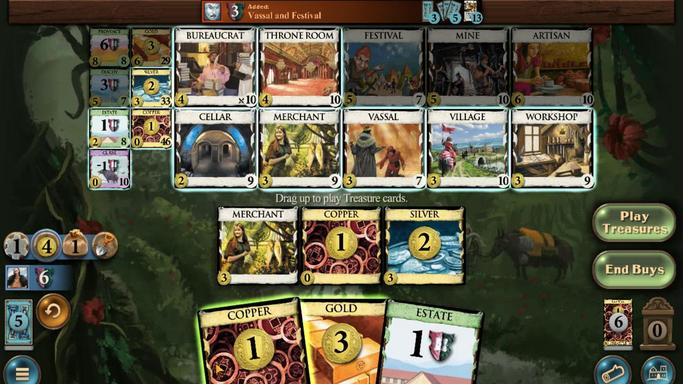 
Action: Mouse moved to (299, 238)
Screenshot: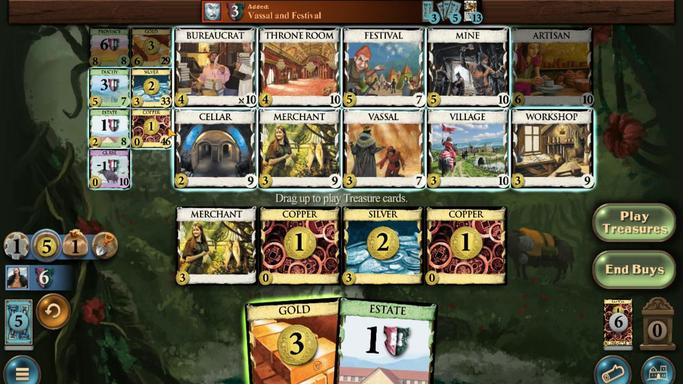 
Action: Mouse pressed left at (299, 238)
Screenshot: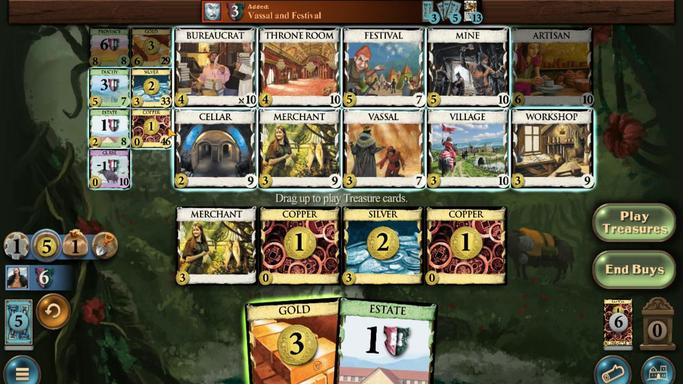 
Action: Mouse moved to (307, 239)
Screenshot: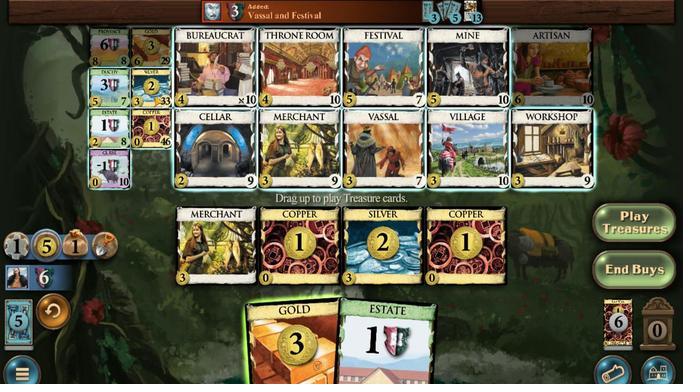
Action: Mouse pressed left at (307, 239)
Screenshot: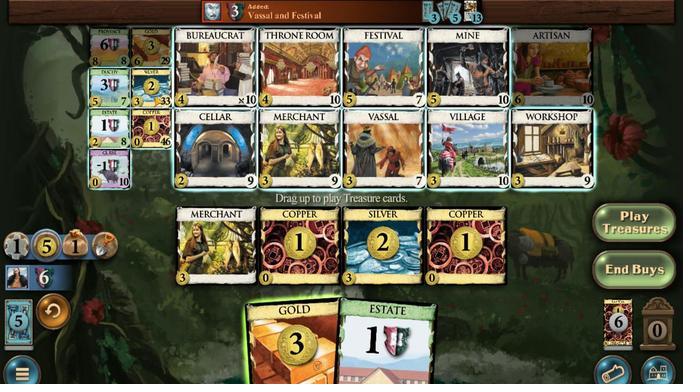 
Action: Mouse moved to (311, 245)
Screenshot: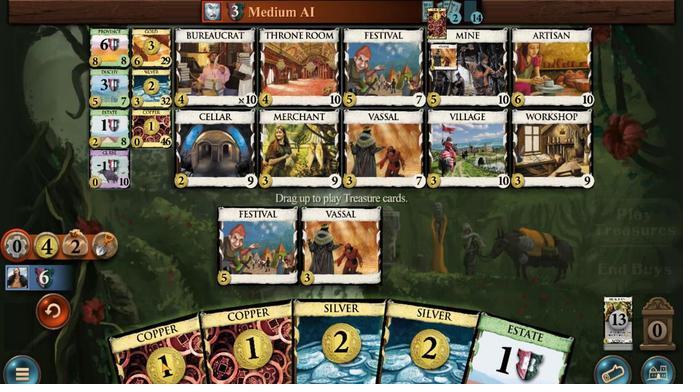 
Action: Mouse pressed left at (311, 245)
Screenshot: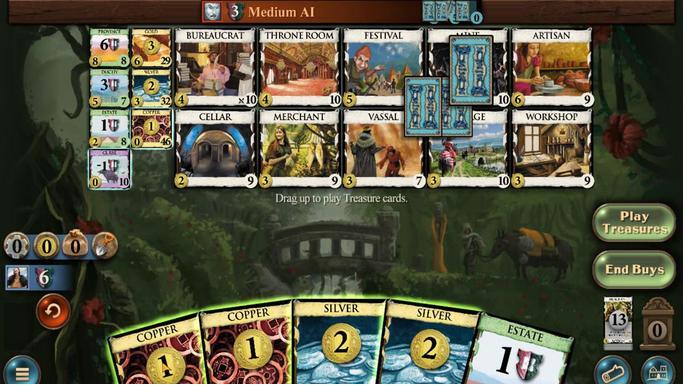 
Action: Mouse moved to (341, 245)
Screenshot: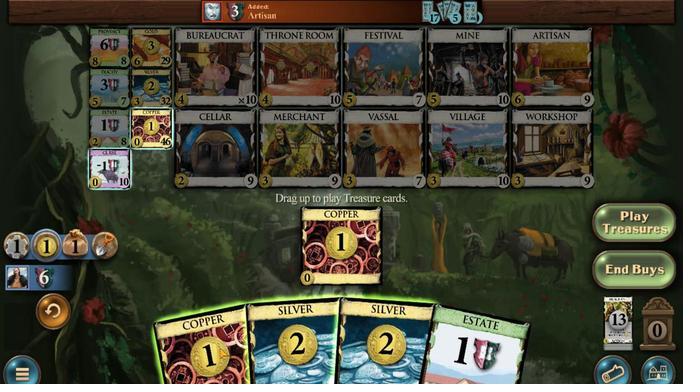 
Action: Mouse pressed left at (341, 245)
Screenshot: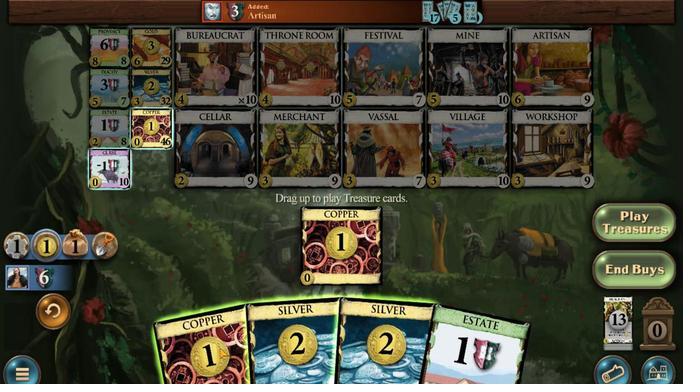 
Action: Mouse moved to (330, 240)
Screenshot: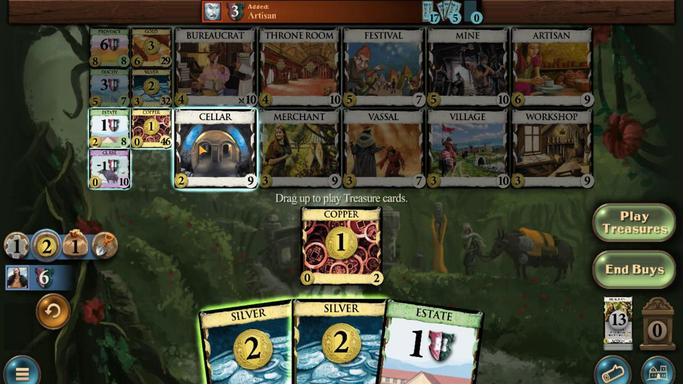 
Action: Mouse pressed left at (330, 240)
Screenshot: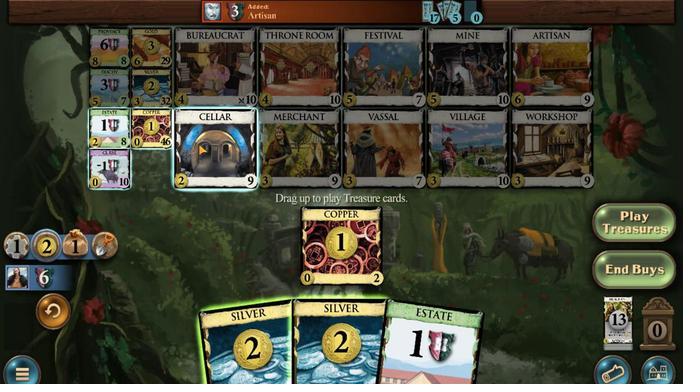 
Action: Mouse pressed left at (330, 240)
Screenshot: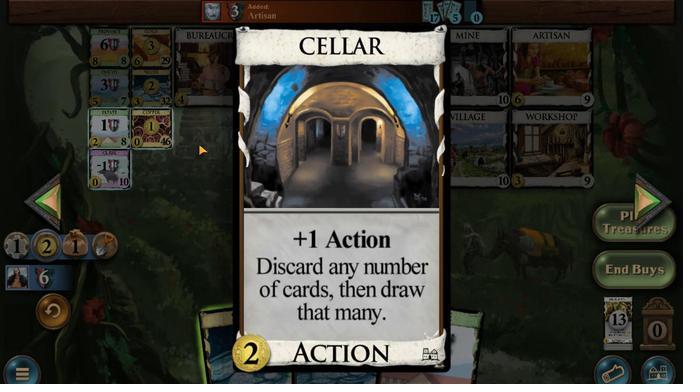 
Action: Mouse moved to (364, 245)
Screenshot: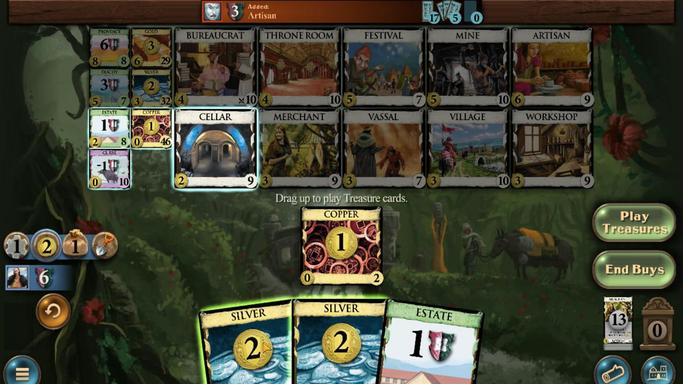 
Action: Mouse pressed left at (364, 245)
Screenshot: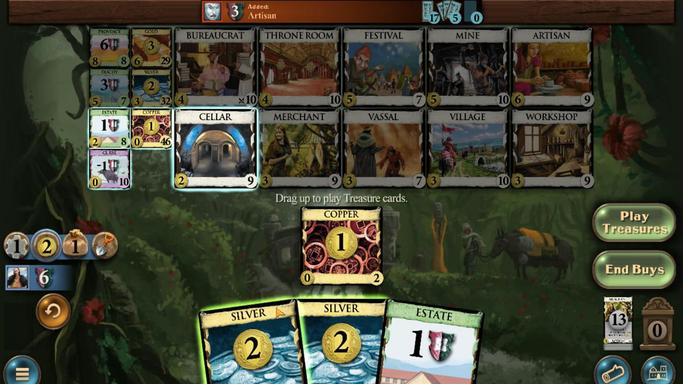 
Action: Mouse moved to (379, 238)
Screenshot: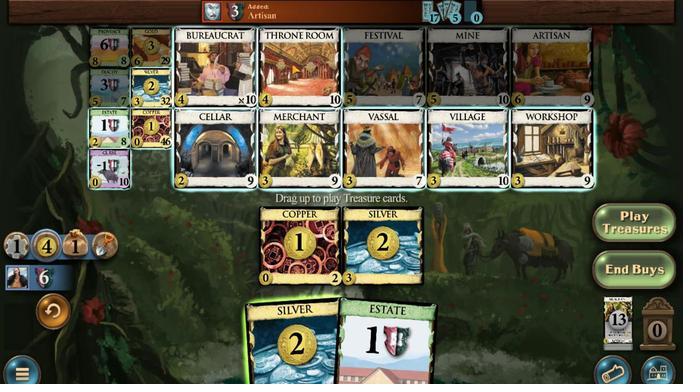 
Action: Mouse pressed left at (379, 238)
Screenshot: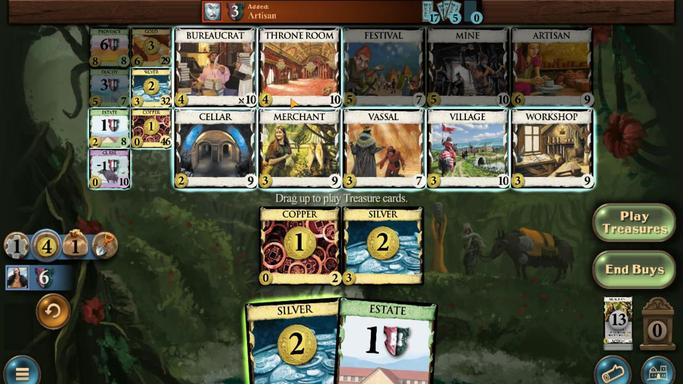 
Action: Mouse moved to (312, 246)
Screenshot: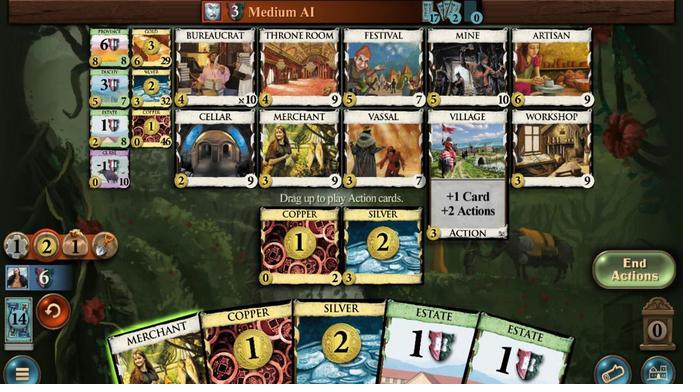 
Action: Mouse pressed left at (312, 246)
Screenshot: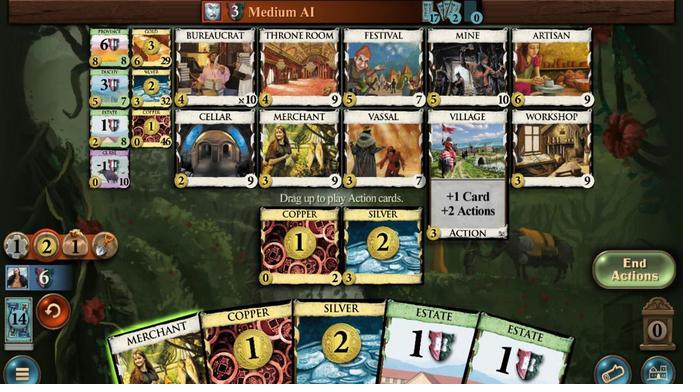 
Action: Mouse moved to (301, 245)
Screenshot: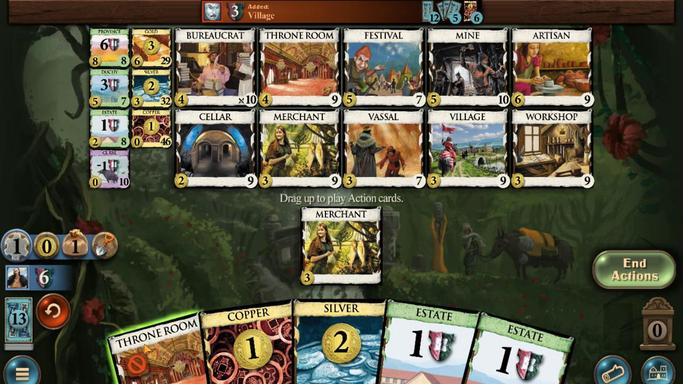 
Action: Mouse pressed left at (301, 245)
Screenshot: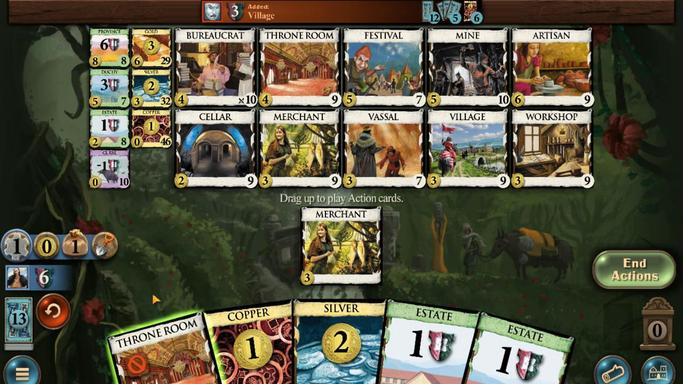 
Action: Mouse moved to (331, 245)
Screenshot: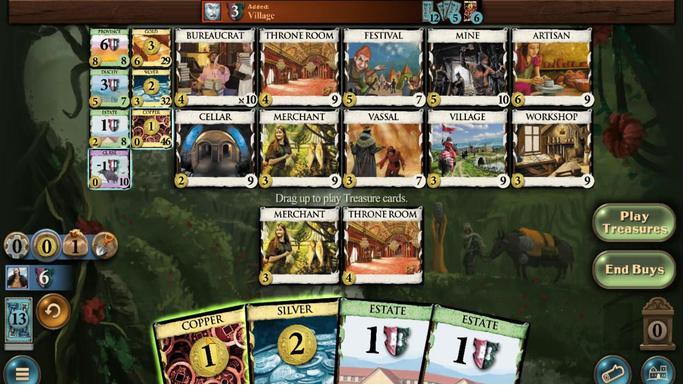 
Action: Mouse pressed left at (331, 245)
Screenshot: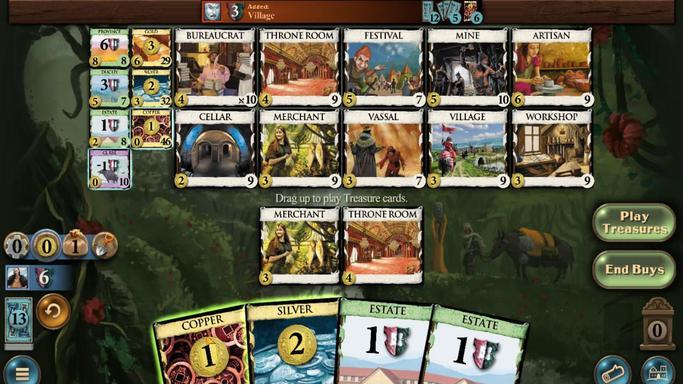
Action: Mouse moved to (339, 246)
Screenshot: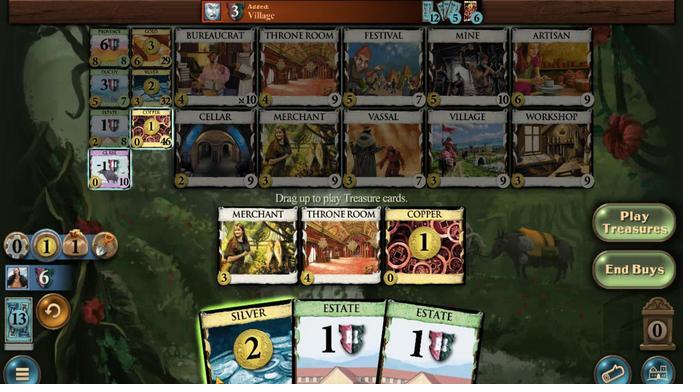 
Action: Mouse pressed left at (339, 246)
Screenshot: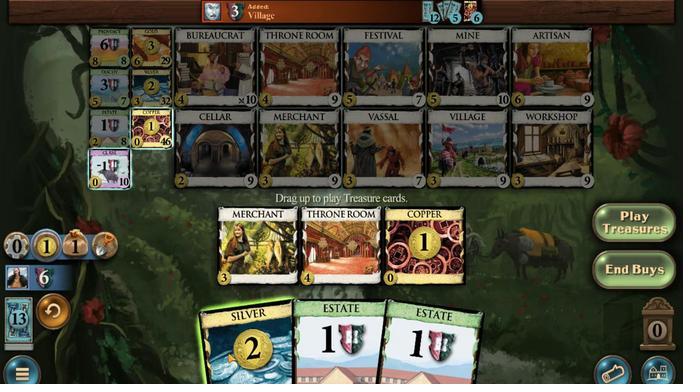 
Action: Mouse moved to (302, 238)
Screenshot: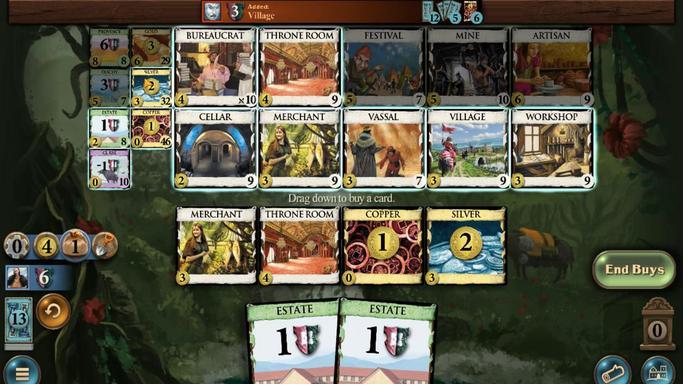 
Action: Mouse pressed left at (302, 238)
Screenshot: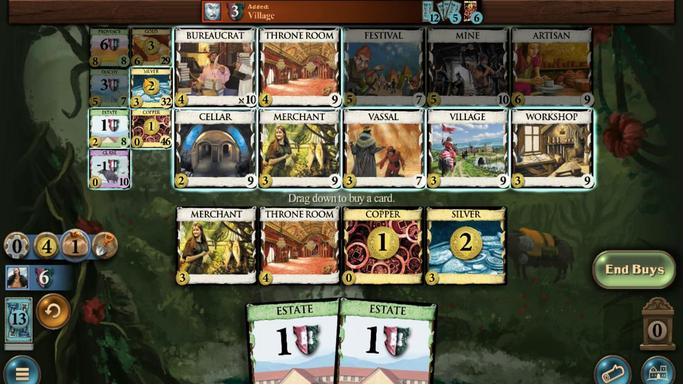 
Action: Mouse moved to (327, 238)
Screenshot: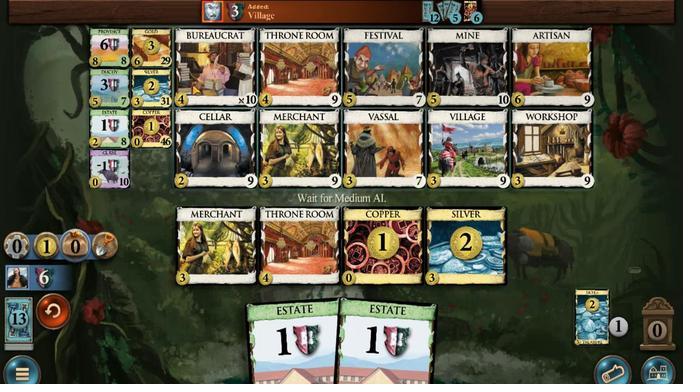 
Action: Mouse pressed left at (327, 238)
Screenshot: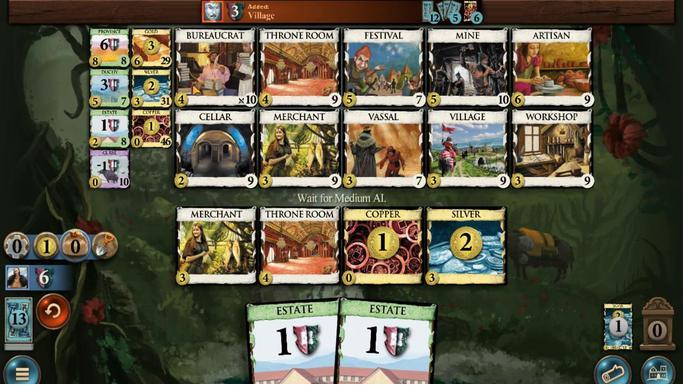 
Action: Mouse moved to (327, 238)
Screenshot: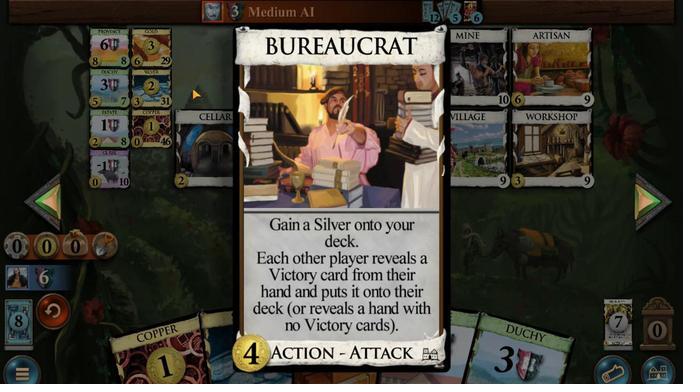 
Action: Mouse pressed left at (327, 238)
Screenshot: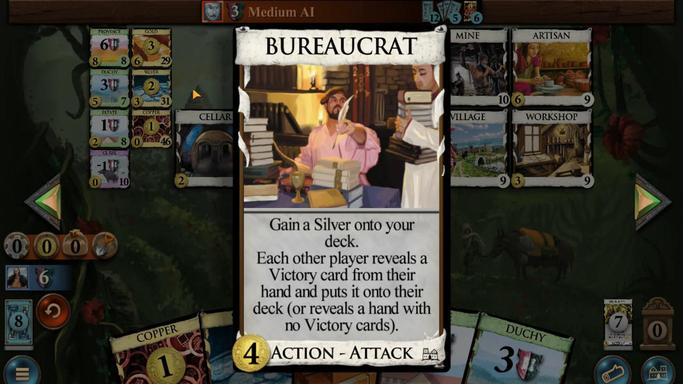 
Action: Mouse moved to (304, 245)
Screenshot: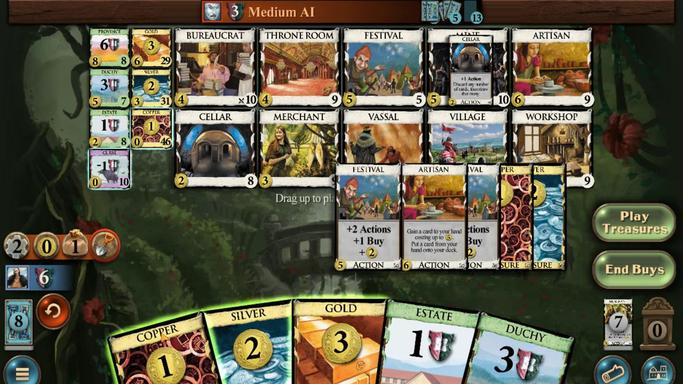 
Action: Mouse pressed left at (304, 245)
Screenshot: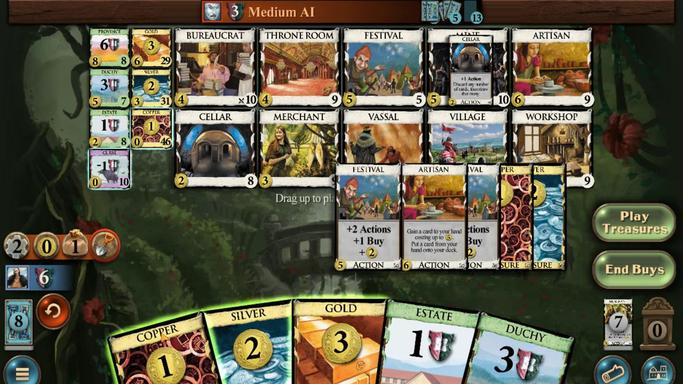 
Action: Mouse moved to (354, 245)
Screenshot: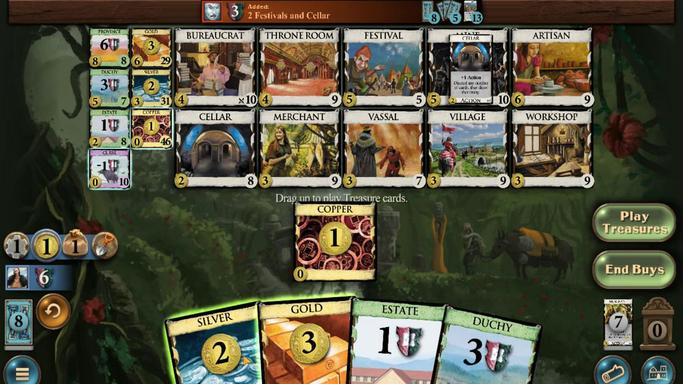 
Action: Mouse pressed left at (354, 245)
Screenshot: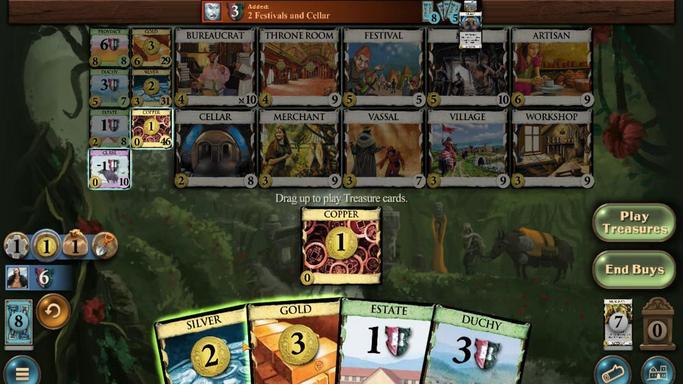 
Action: Mouse moved to (422, 239)
Screenshot: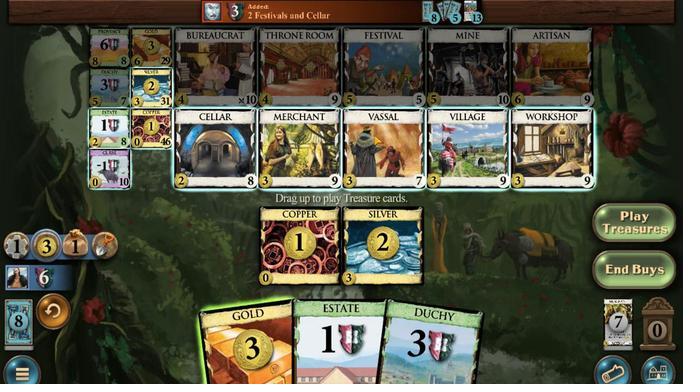
Action: Mouse pressed left at (422, 239)
Screenshot: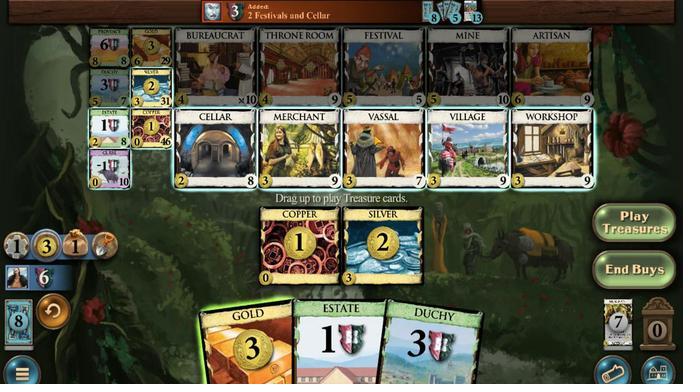 
Action: Mouse pressed left at (422, 239)
Screenshot: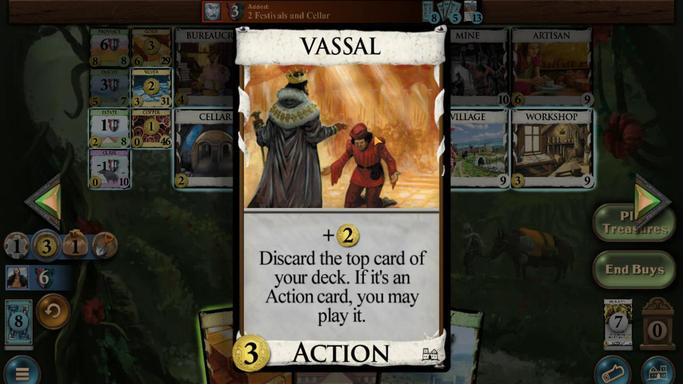 
Action: Mouse moved to (473, 240)
Screenshot: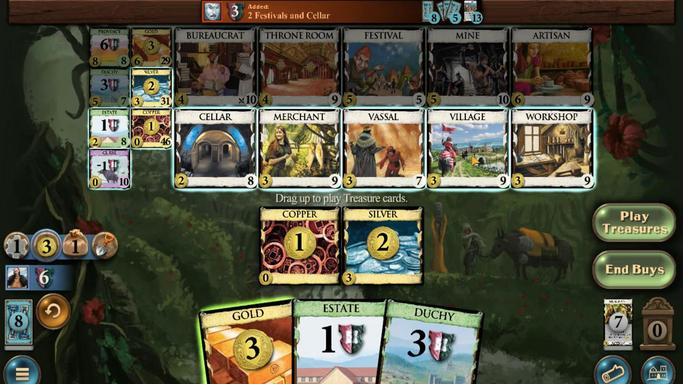 
Action: Mouse pressed left at (473, 240)
Screenshot: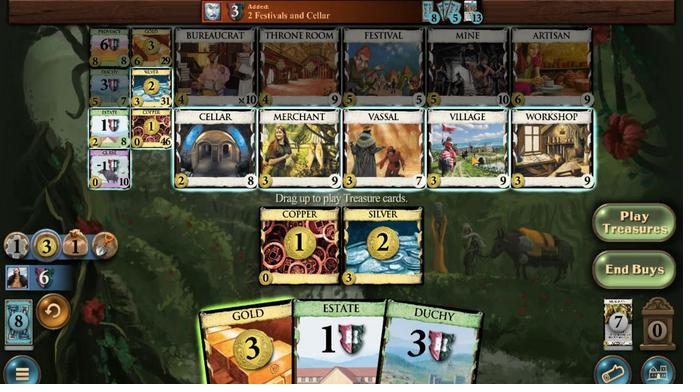 
Action: Mouse moved to (472, 240)
Screenshot: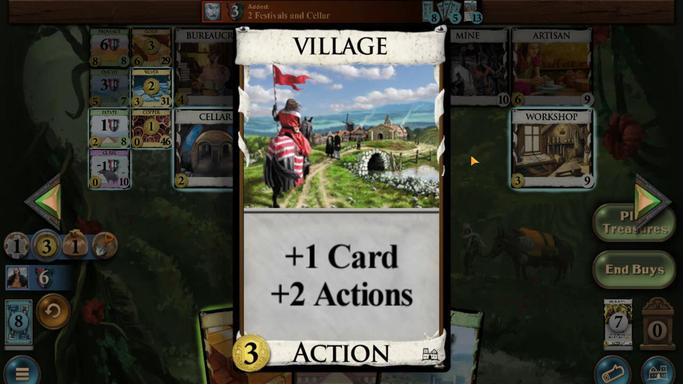 
Action: Mouse pressed left at (472, 240)
Screenshot: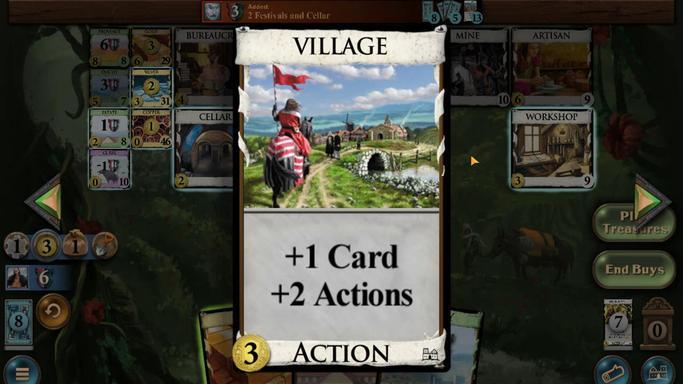 
Action: Mouse moved to (464, 240)
Screenshot: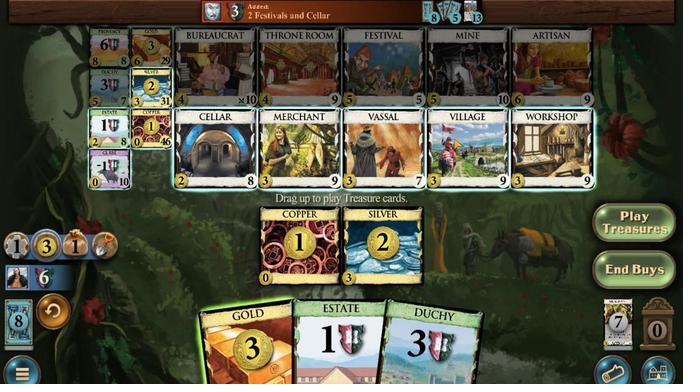 
Action: Mouse pressed left at (464, 240)
Screenshot: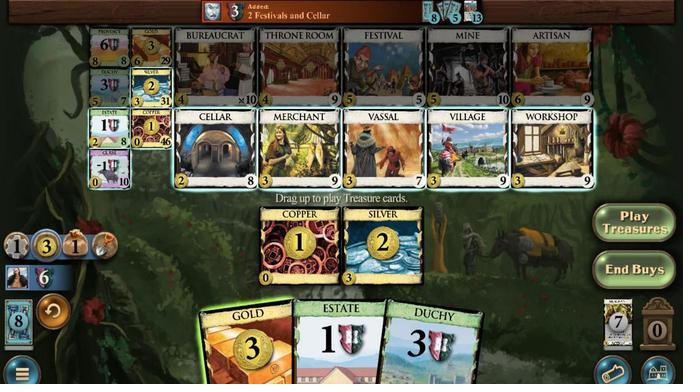 
Action: Mouse moved to (307, 245)
Screenshot: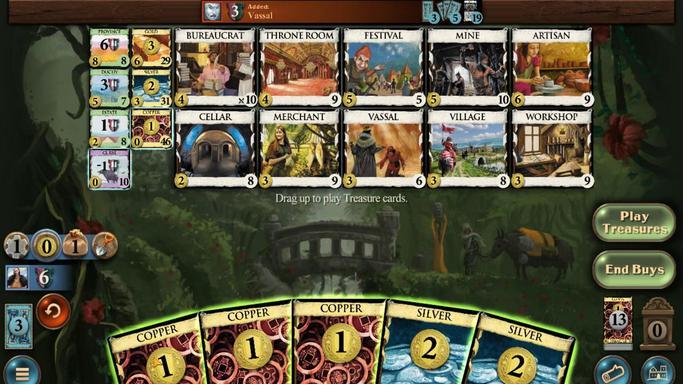 
Action: Mouse pressed left at (307, 245)
Screenshot: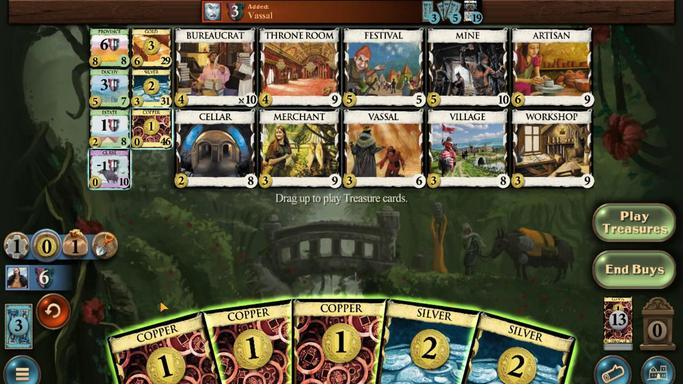
Action: Mouse moved to (341, 245)
Screenshot: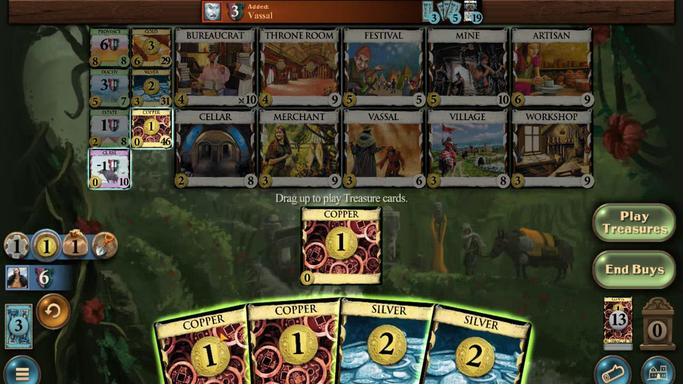 
Action: Mouse pressed left at (341, 245)
Screenshot: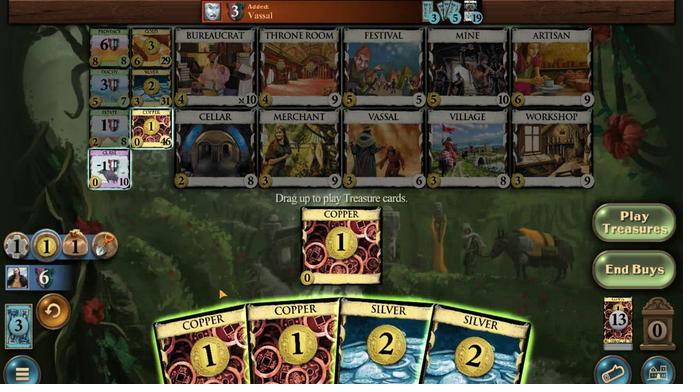 
Action: Mouse moved to (356, 245)
Screenshot: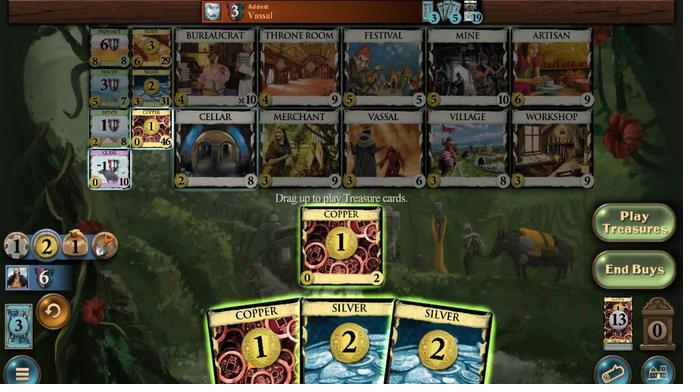 
Action: Mouse pressed left at (356, 245)
Screenshot: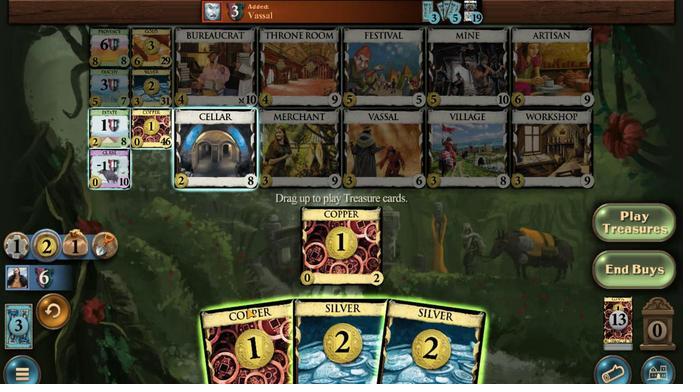
Action: Mouse moved to (377, 245)
Screenshot: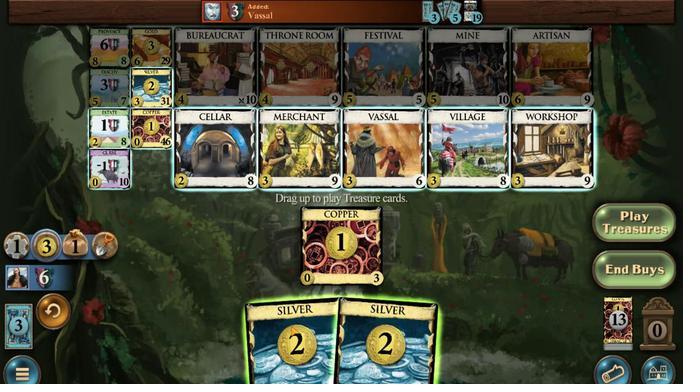 
Action: Mouse pressed left at (377, 245)
Screenshot: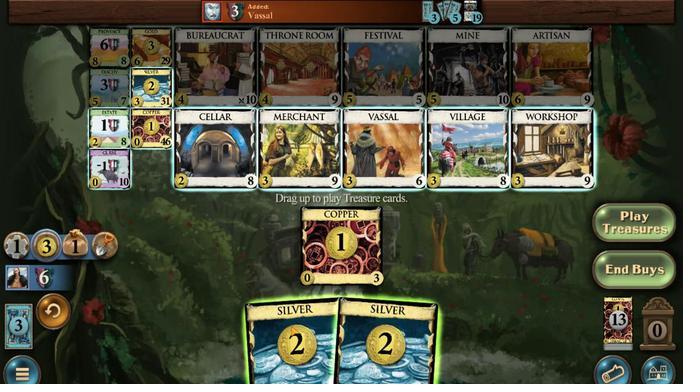 
Action: Mouse moved to (395, 246)
Screenshot: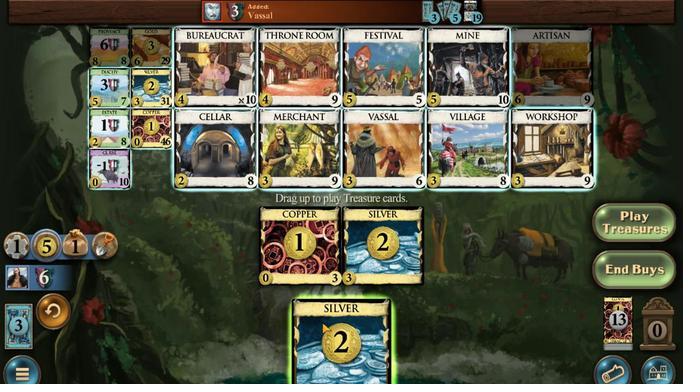 
Action: Mouse pressed left at (395, 246)
Screenshot: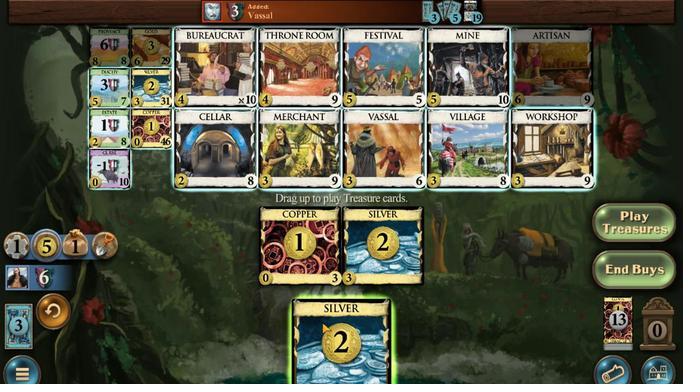 
Action: Mouse moved to (307, 237)
Screenshot: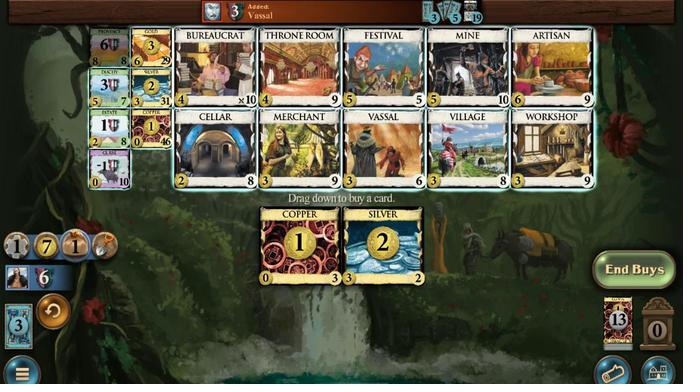 
Action: Mouse pressed left at (307, 237)
Screenshot: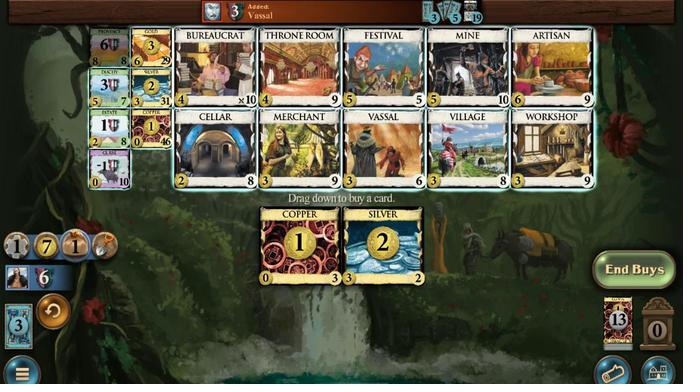 
Action: Mouse moved to (389, 246)
Screenshot: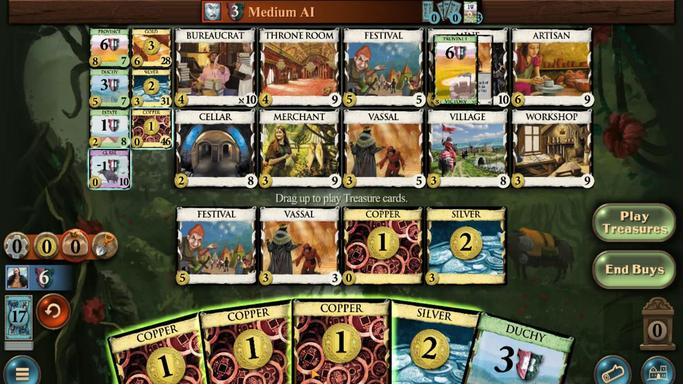 
Action: Mouse pressed left at (389, 246)
Screenshot: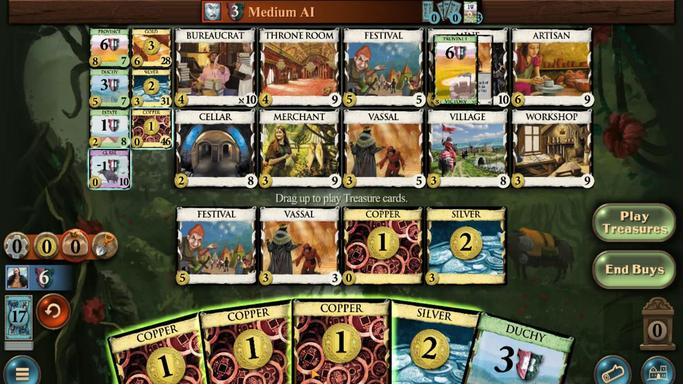 
Action: Mouse moved to (371, 245)
Screenshot: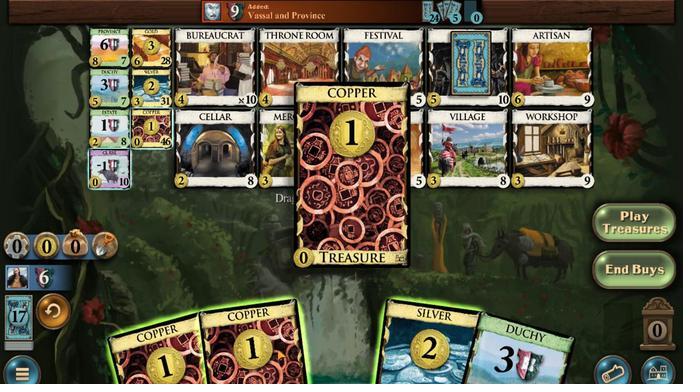 
Action: Mouse pressed left at (371, 245)
Screenshot: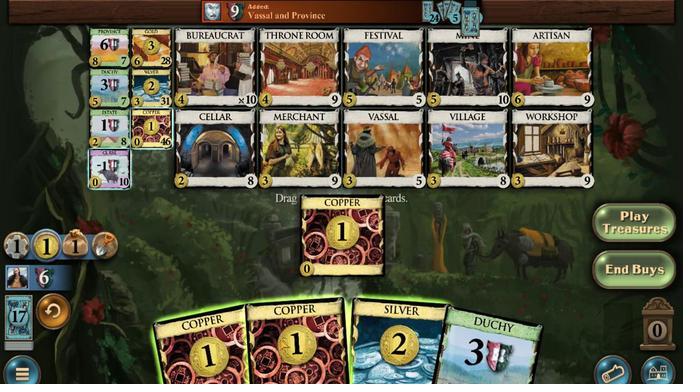 
Action: Mouse moved to (422, 246)
Screenshot: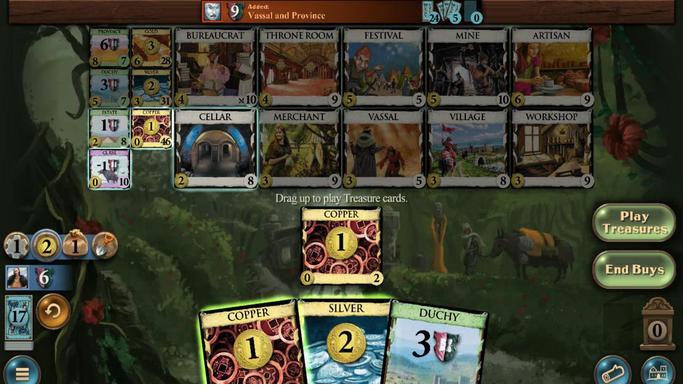 
Action: Mouse pressed left at (422, 246)
Screenshot: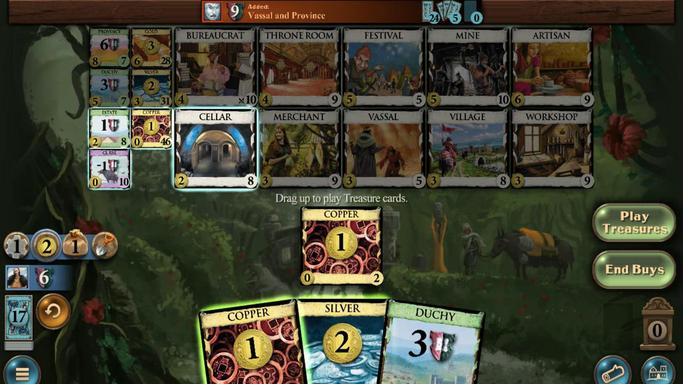 
Action: Mouse moved to (386, 246)
Screenshot: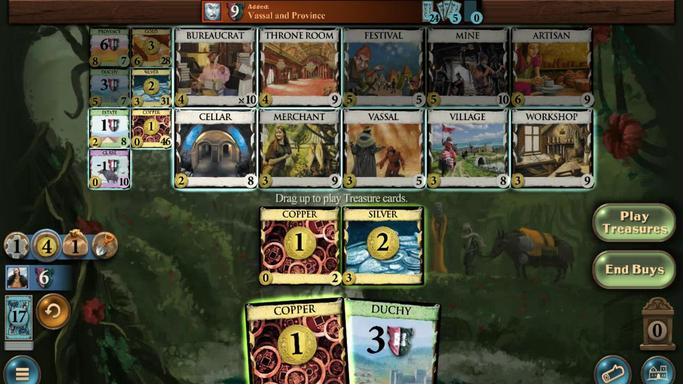 
Action: Mouse pressed left at (386, 246)
Screenshot: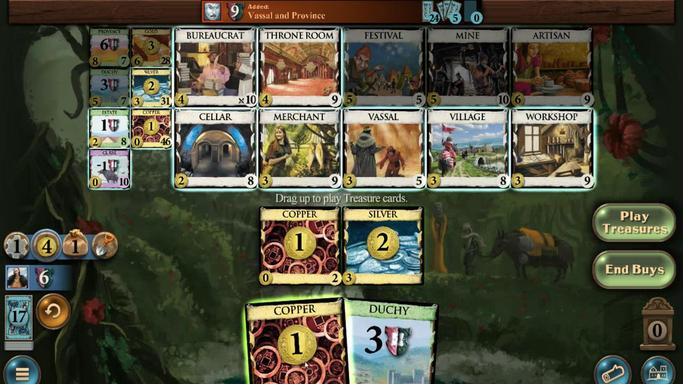 
Action: Mouse moved to (381, 245)
Screenshot: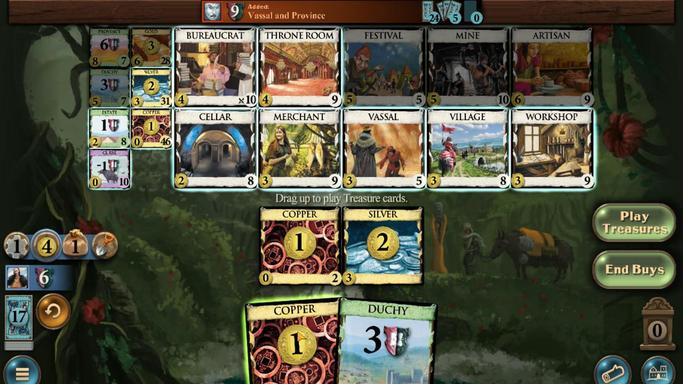 
Action: Mouse pressed left at (381, 245)
Screenshot: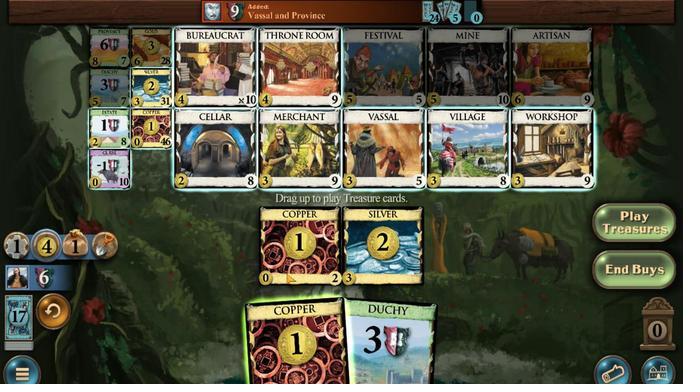 
Action: Mouse moved to (285, 238)
Screenshot: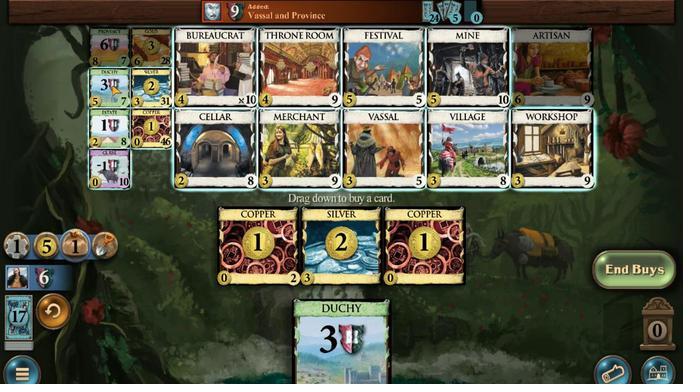 
Action: Mouse pressed left at (285, 238)
Screenshot: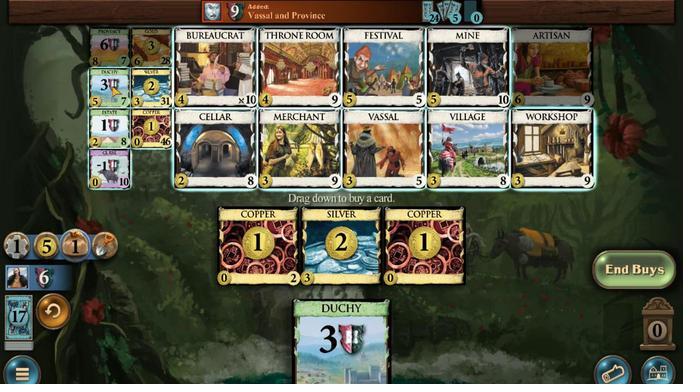
Action: Mouse moved to (342, 244)
Screenshot: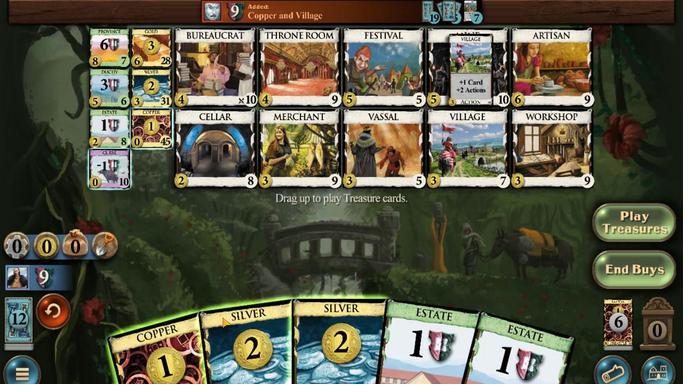 
Action: Mouse pressed left at (342, 244)
Screenshot: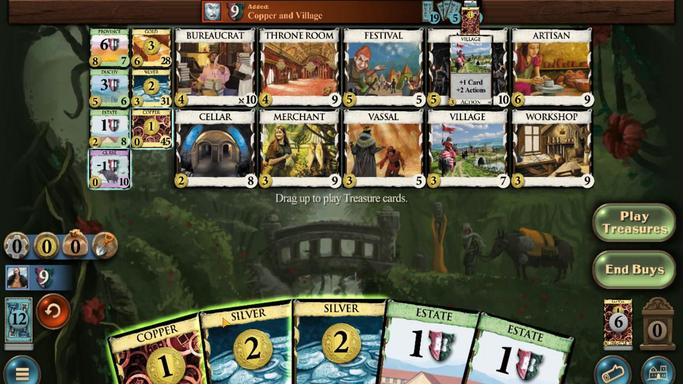
Action: Mouse moved to (377, 245)
Screenshot: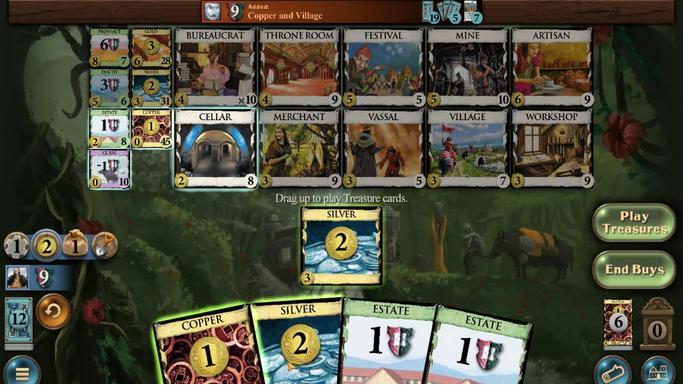 
Action: Mouse pressed left at (377, 245)
Screenshot: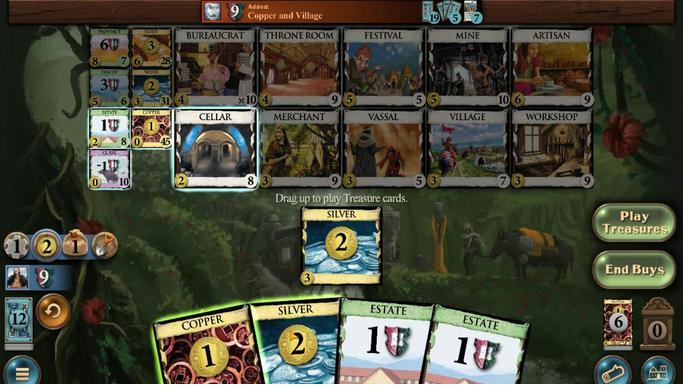 
Action: Mouse moved to (357, 245)
Screenshot: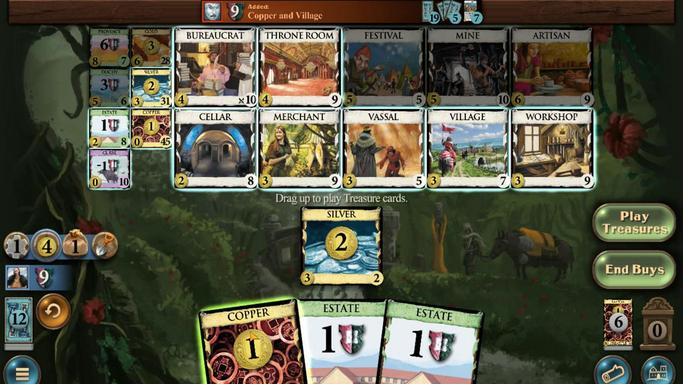 
Action: Mouse pressed left at (357, 245)
Screenshot: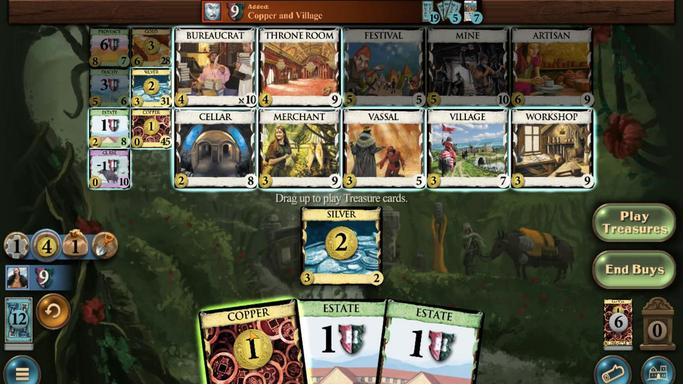 
Action: Mouse moved to (283, 238)
Screenshot: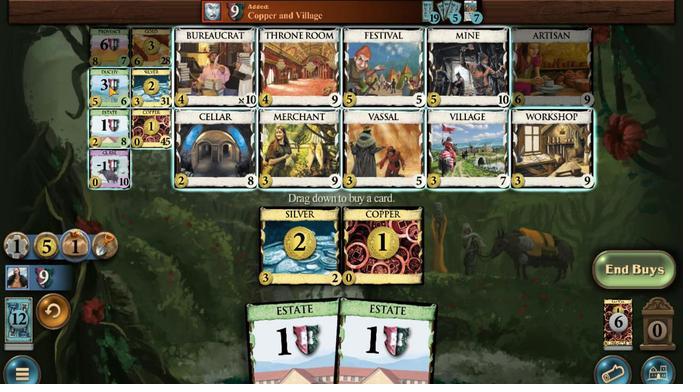 
Action: Mouse pressed left at (283, 238)
Screenshot: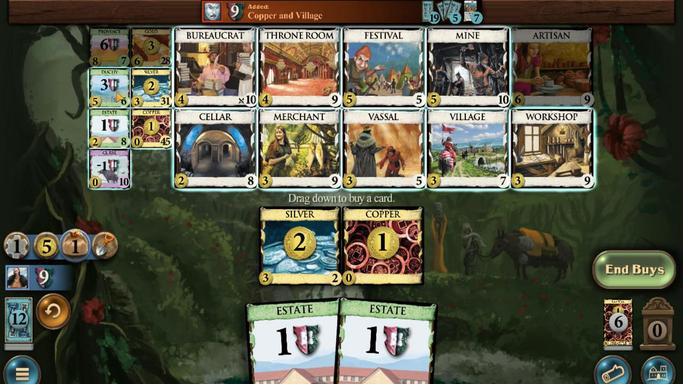 
Action: Mouse moved to (351, 245)
Screenshot: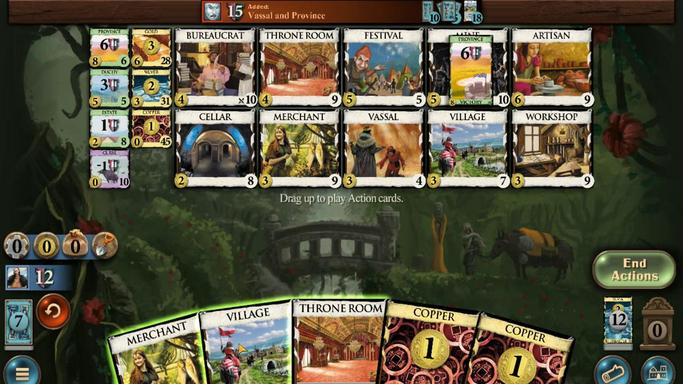
Action: Mouse pressed left at (351, 245)
Screenshot: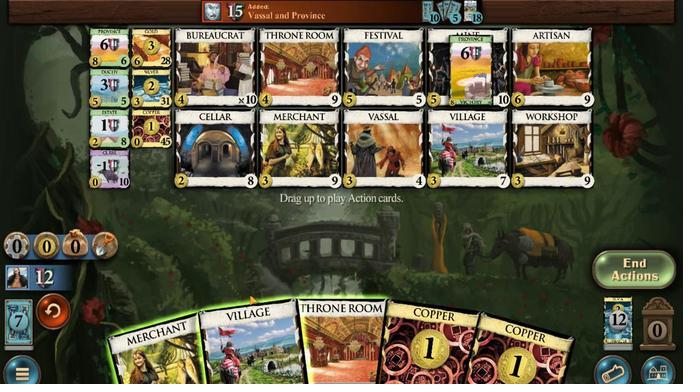 
Action: Mouse moved to (345, 246)
Screenshot: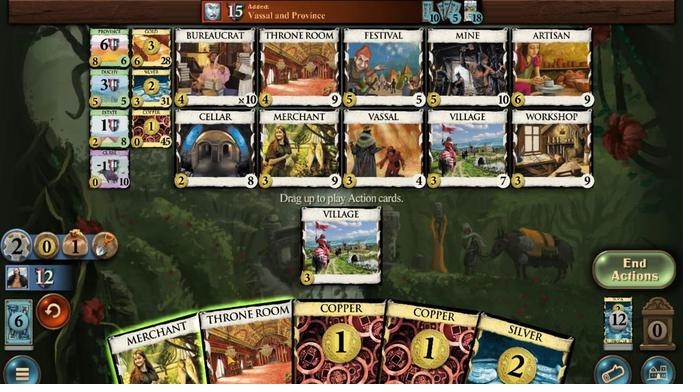 
Action: Mouse pressed left at (345, 246)
Screenshot: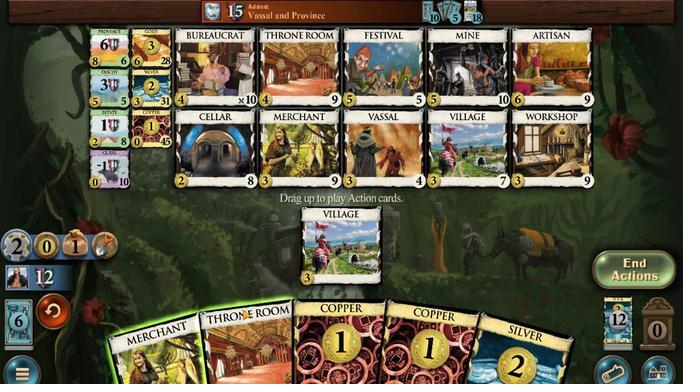 
Action: Mouse moved to (338, 245)
Screenshot: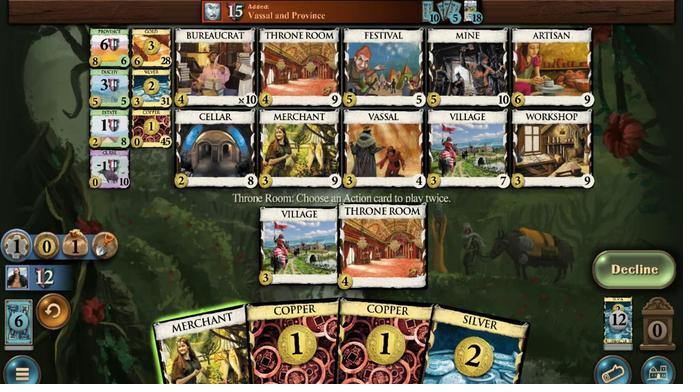 
Action: Mouse pressed left at (338, 245)
Screenshot: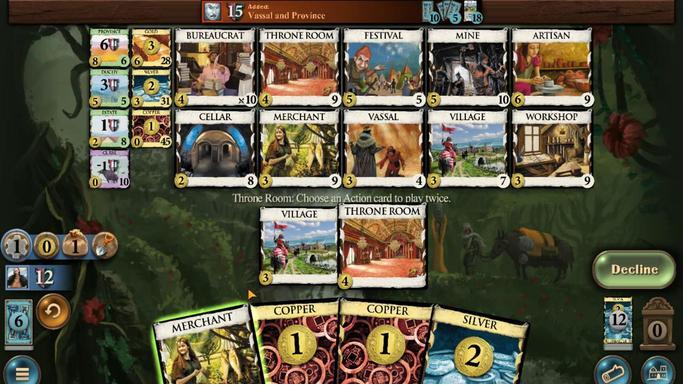 
Action: Mouse moved to (482, 245)
Screenshot: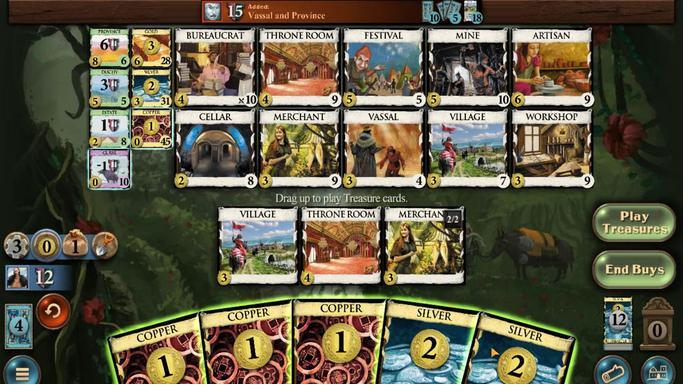
Action: Mouse pressed left at (482, 245)
Screenshot: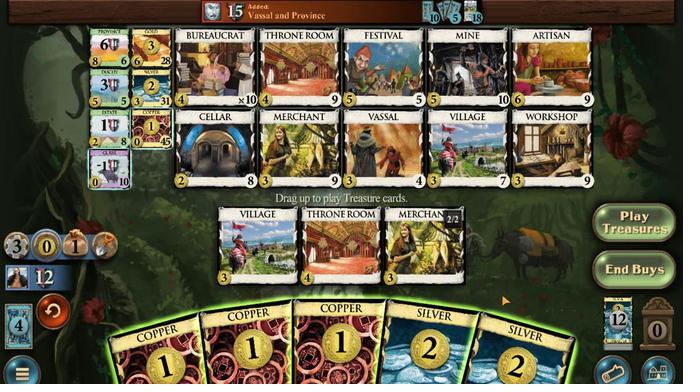 
Action: Mouse moved to (456, 245)
Screenshot: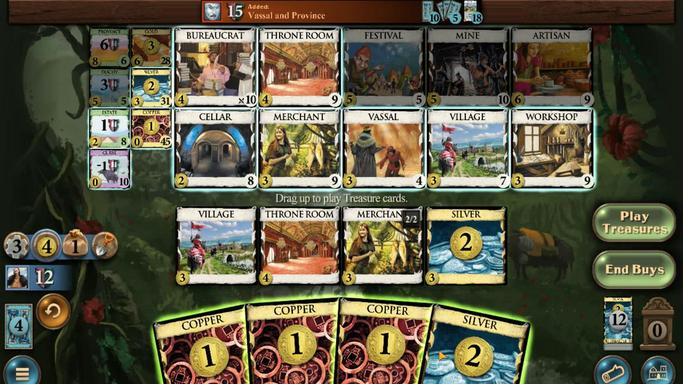 
Action: Mouse pressed left at (456, 245)
Screenshot: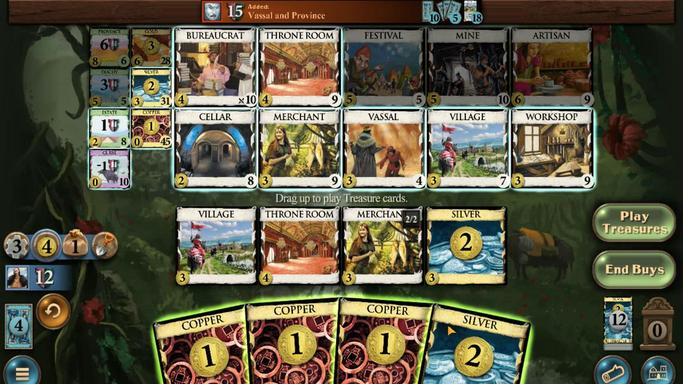 
Action: Mouse moved to (431, 245)
Screenshot: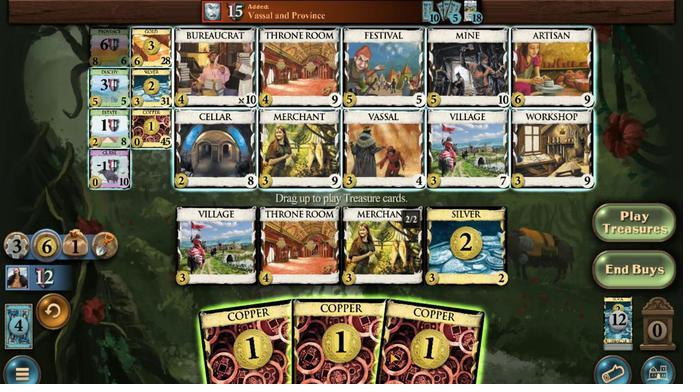 
Action: Mouse pressed left at (431, 245)
Screenshot: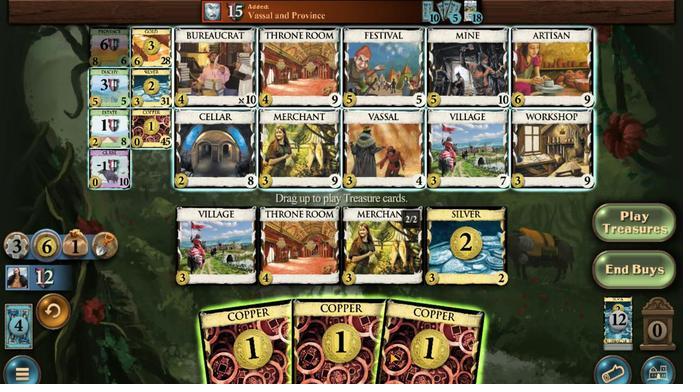 
Action: Mouse moved to (431, 245)
Screenshot: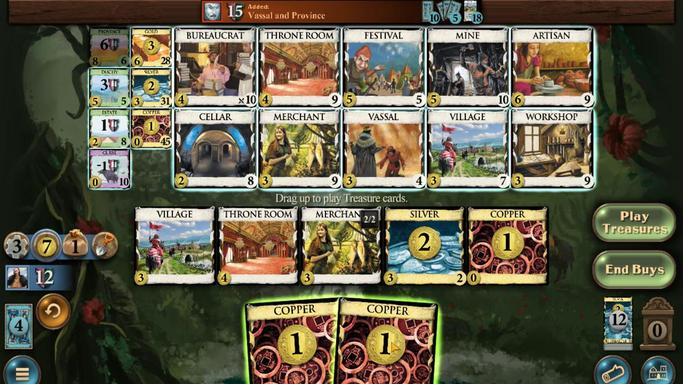 
Action: Mouse pressed left at (431, 245)
Screenshot: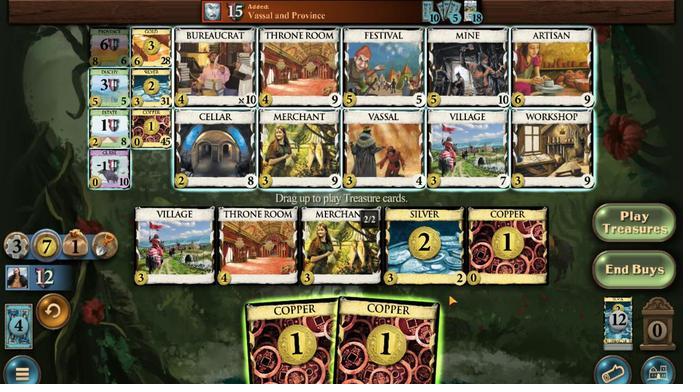
Action: Mouse moved to (426, 245)
Screenshot: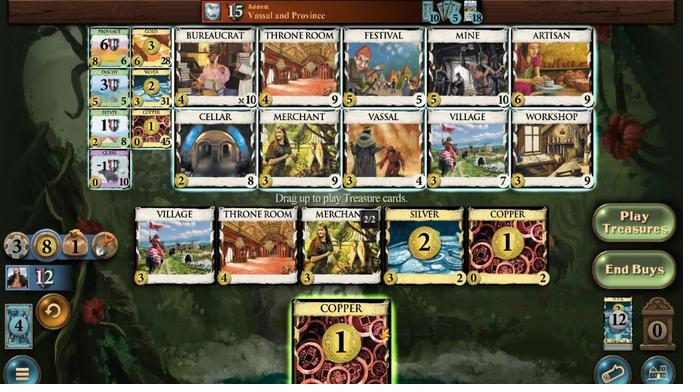 
Action: Mouse pressed left at (426, 245)
Screenshot: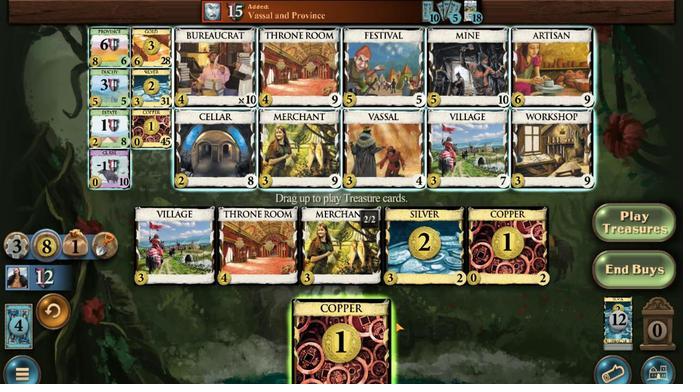 
Action: Mouse moved to (284, 237)
Screenshot: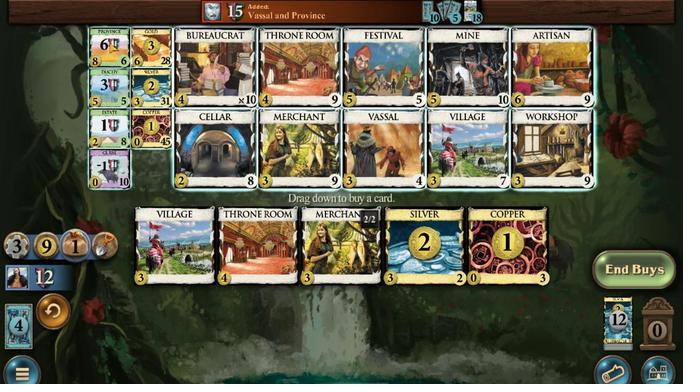 
Action: Mouse pressed left at (284, 237)
Screenshot: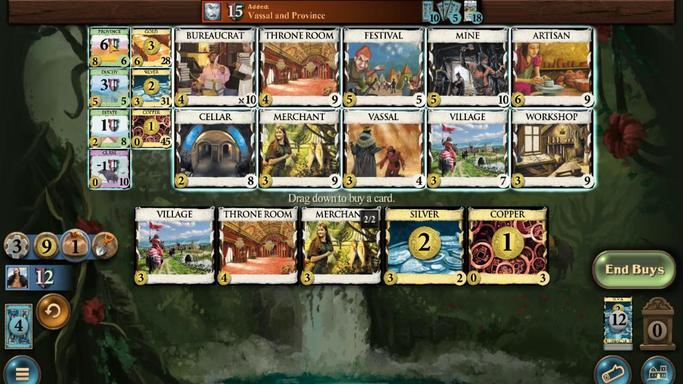 
Action: Mouse moved to (399, 245)
Screenshot: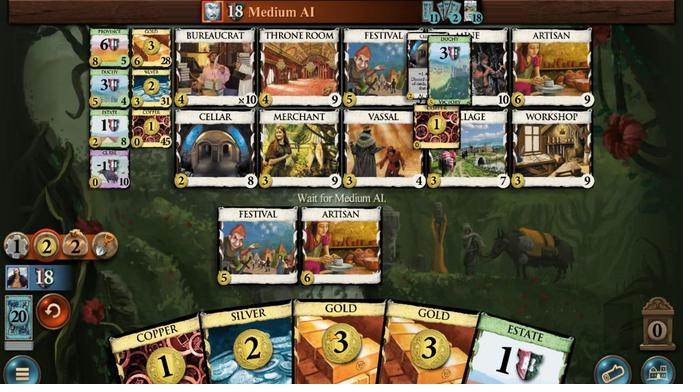 
Action: Mouse pressed left at (399, 245)
Screenshot: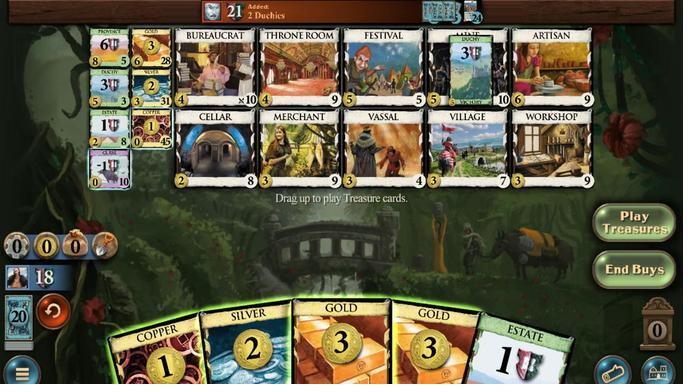 
Action: Mouse moved to (433, 245)
Screenshot: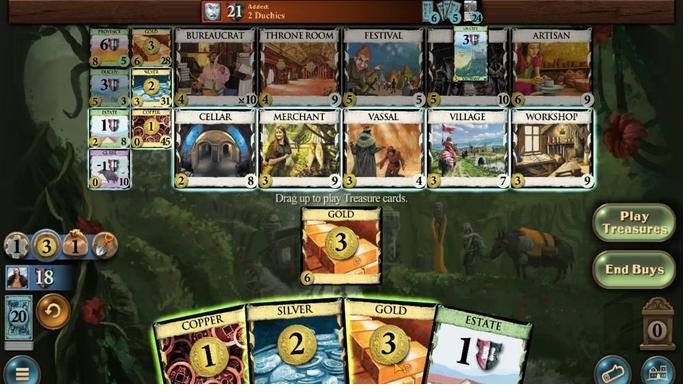 
Action: Mouse pressed left at (433, 245)
Screenshot: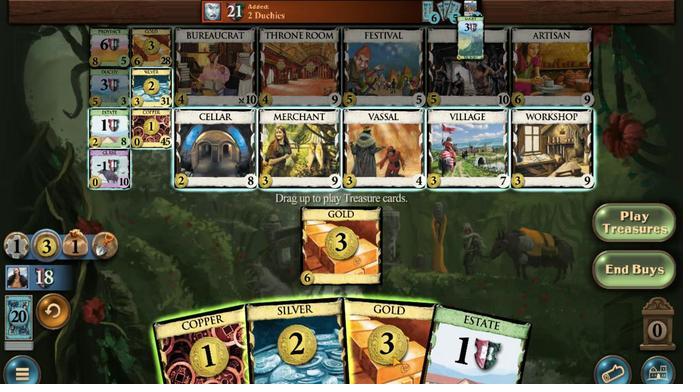 
Action: Mouse moved to (390, 246)
Screenshot: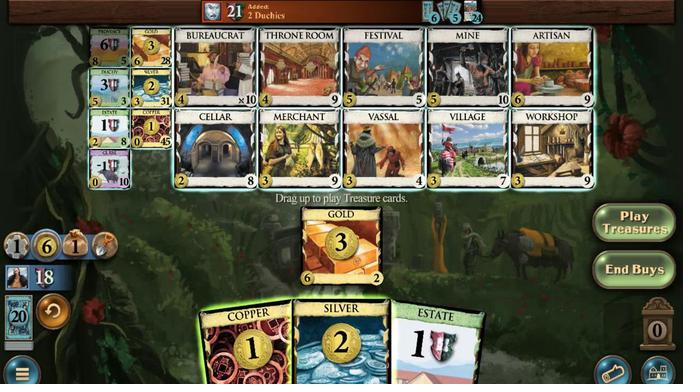 
Action: Mouse pressed left at (390, 246)
Screenshot: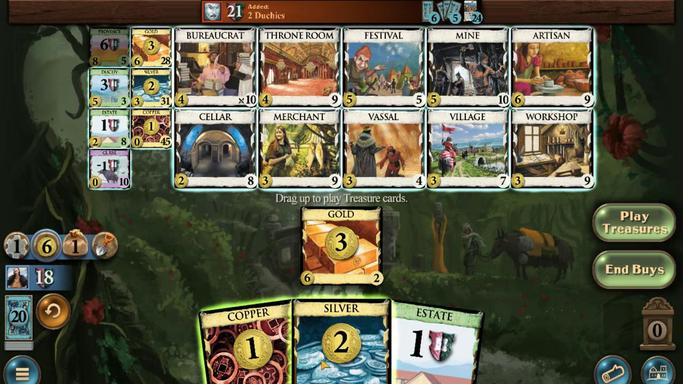 
Action: Mouse moved to (390, 246)
Screenshot: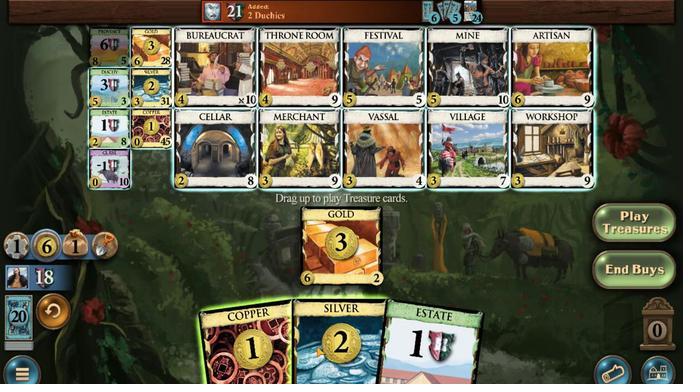 
Action: Mouse pressed left at (390, 246)
Screenshot: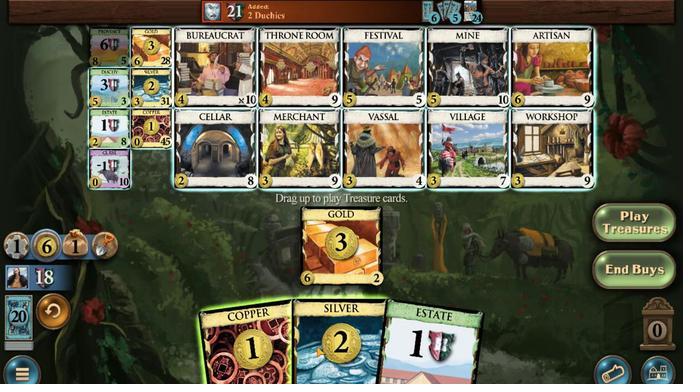 
Action: Mouse moved to (278, 237)
Screenshot: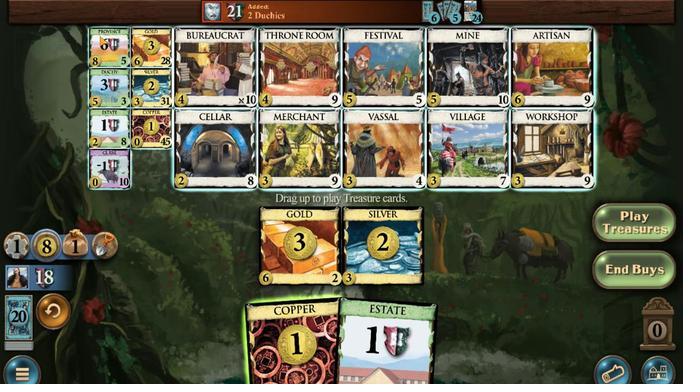 
Action: Mouse pressed left at (278, 237)
Screenshot: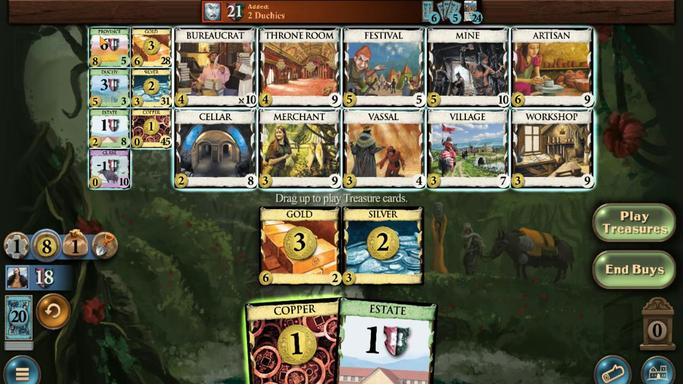 
Action: Mouse moved to (313, 245)
Screenshot: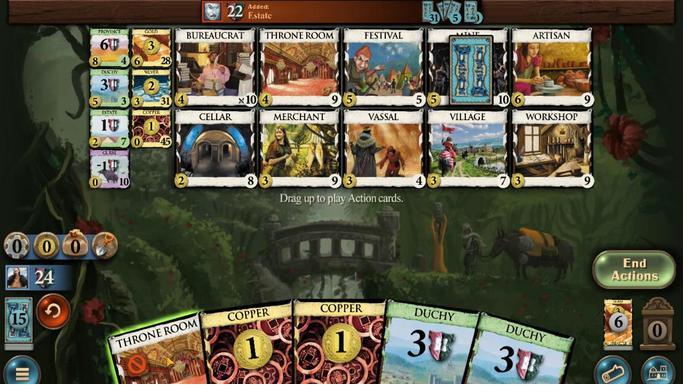 
Action: Mouse pressed left at (313, 245)
Screenshot: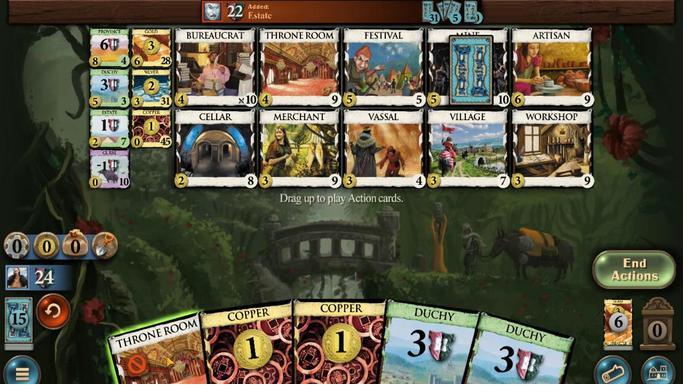 
Action: Mouse moved to (377, 245)
Screenshot: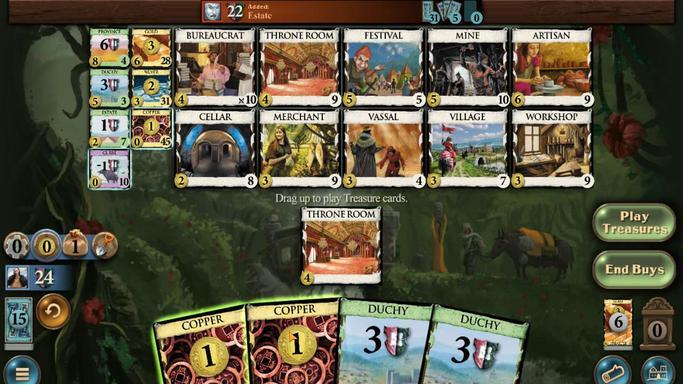 
Action: Mouse pressed left at (377, 245)
Screenshot: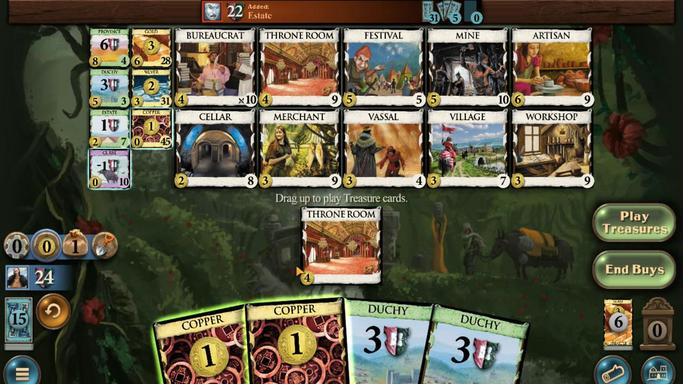 
Action: Mouse moved to (348, 245)
Screenshot: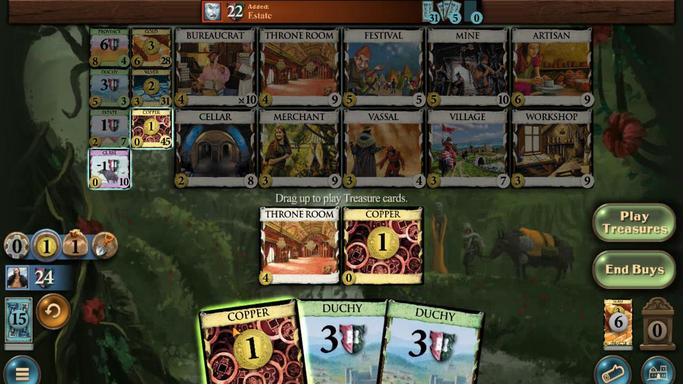 
Action: Mouse pressed left at (348, 245)
Screenshot: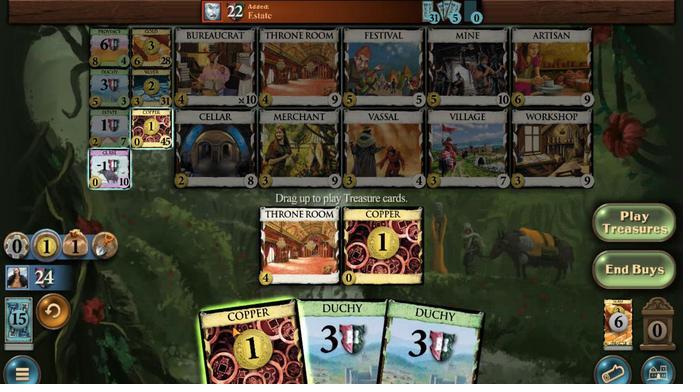 
Action: Mouse moved to (280, 239)
Screenshot: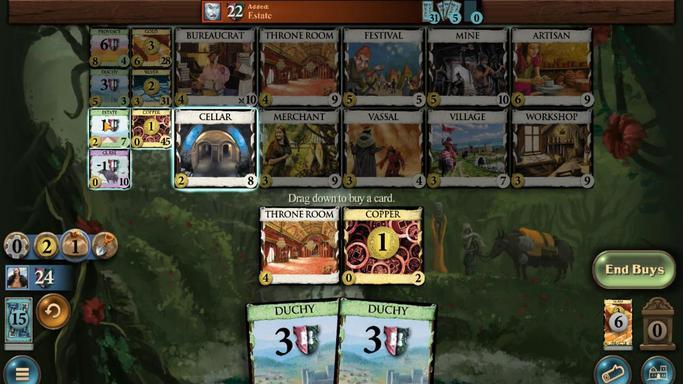 
Action: Mouse pressed left at (280, 239)
Screenshot: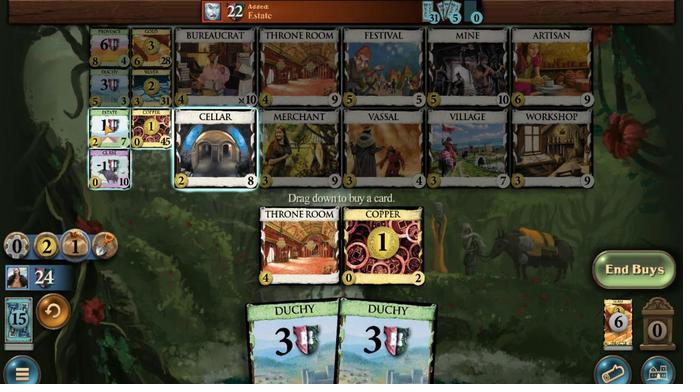 
Action: Mouse moved to (351, 245)
Screenshot: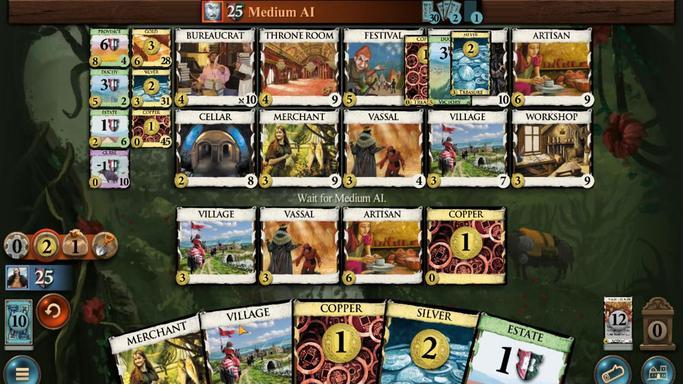 
Action: Mouse pressed left at (351, 245)
Screenshot: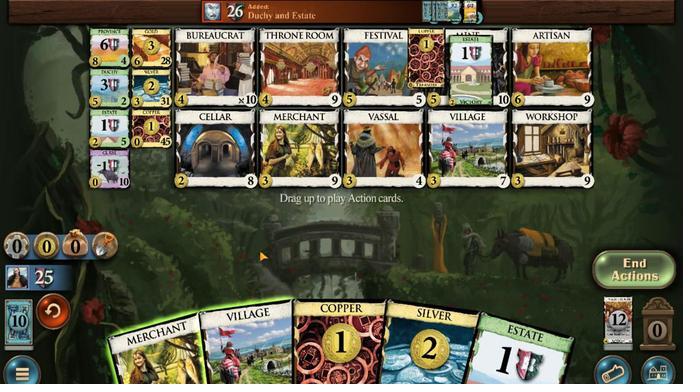 
Action: Mouse moved to (324, 246)
Screenshot: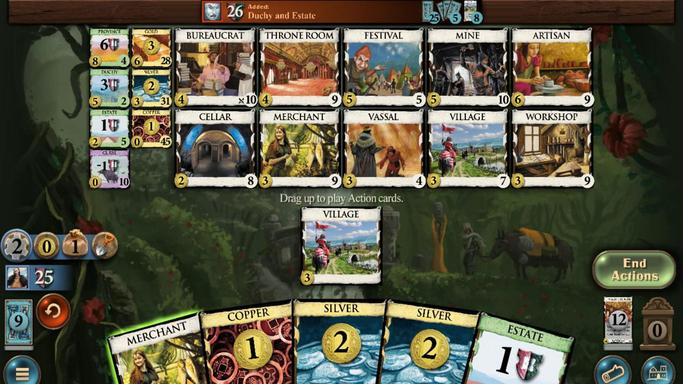 
Action: Mouse pressed left at (324, 246)
Screenshot: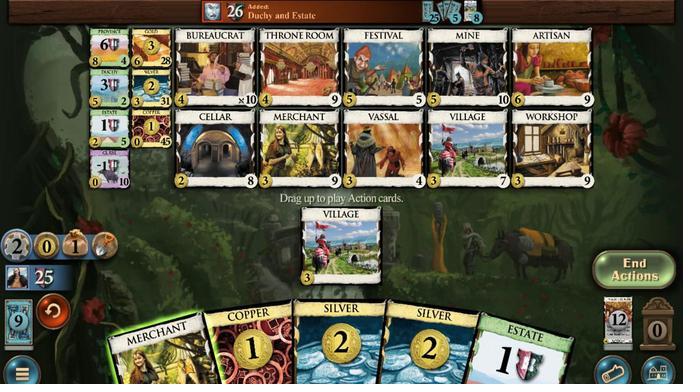 
Action: Mouse moved to (389, 245)
Screenshot: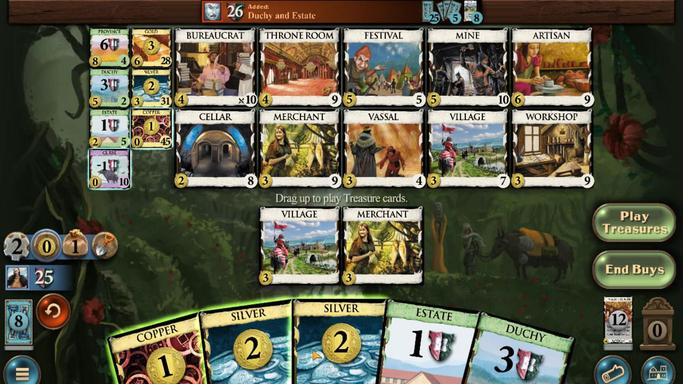 
Action: Mouse pressed left at (389, 245)
Screenshot: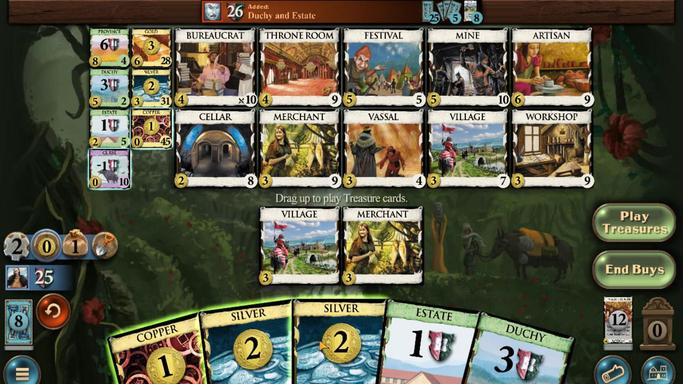 
Action: Mouse moved to (384, 245)
Screenshot: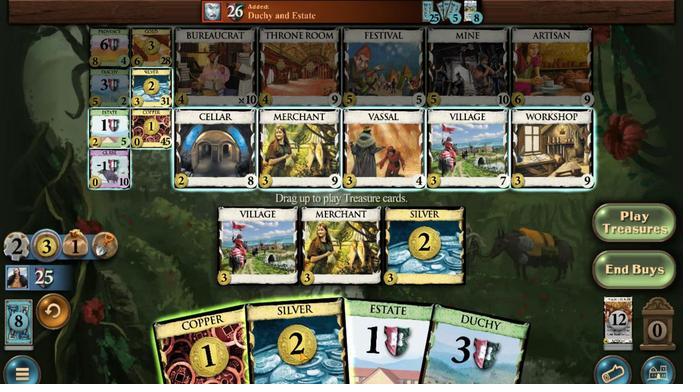 
Action: Mouse pressed left at (384, 245)
Screenshot: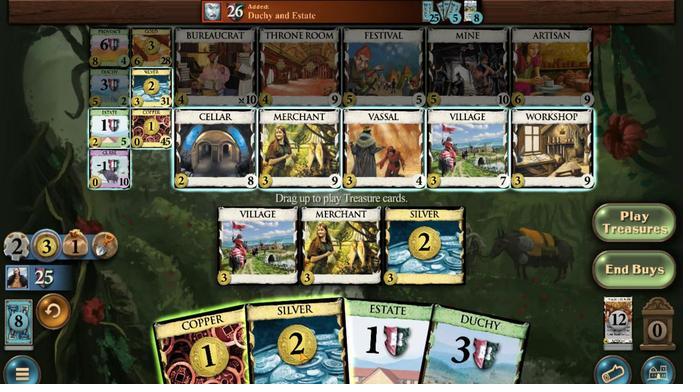 
Action: Mouse moved to (370, 244)
Screenshot: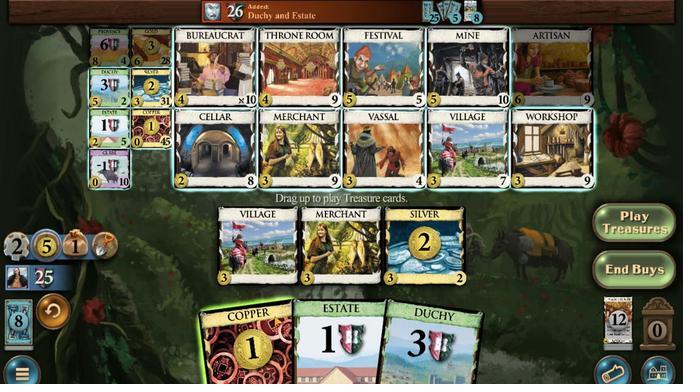 
Action: Mouse pressed left at (370, 244)
Screenshot: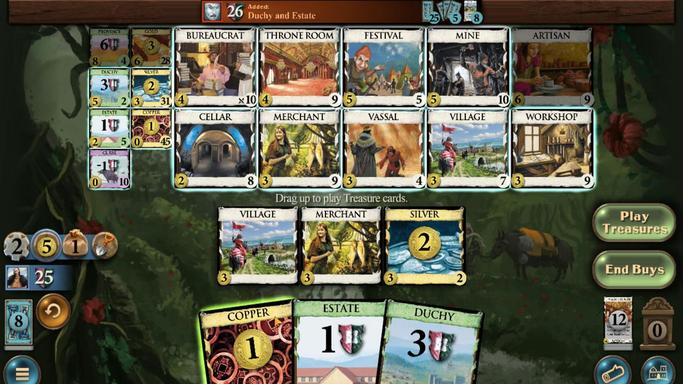 
Action: Mouse moved to (308, 237)
Screenshot: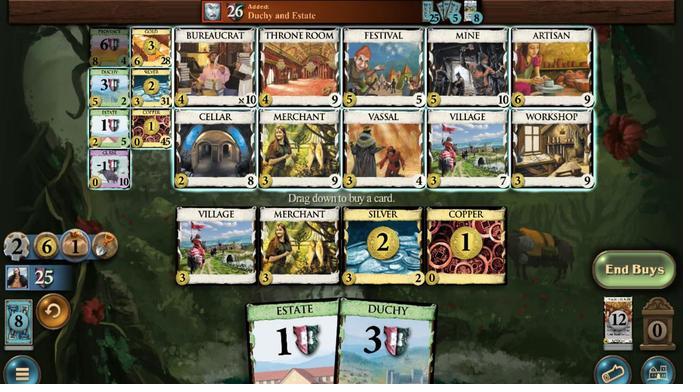 
Action: Mouse pressed left at (308, 237)
Screenshot: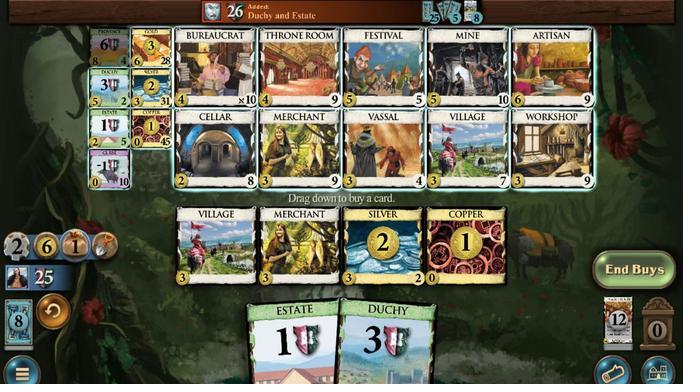 
Action: Mouse moved to (361, 245)
Screenshot: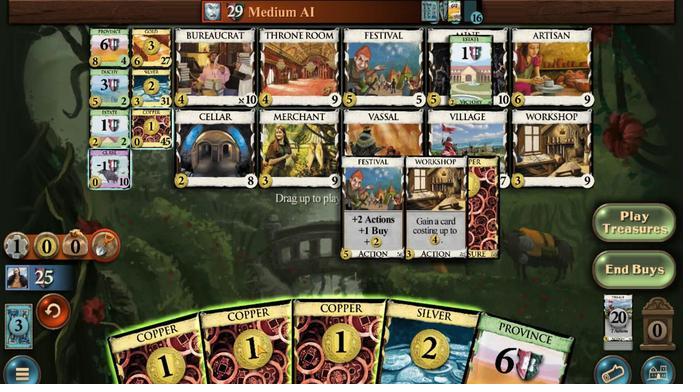 
Action: Mouse pressed left at (361, 245)
Screenshot: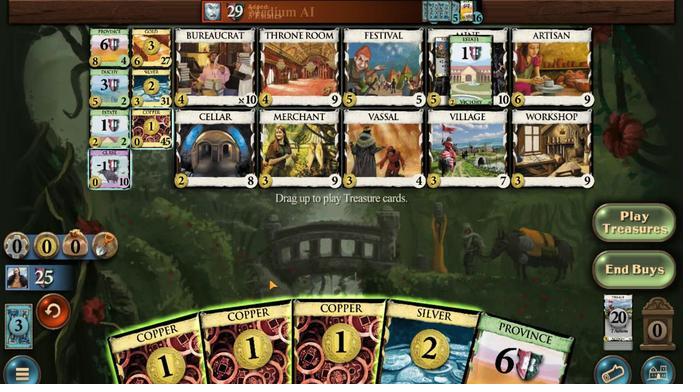 
Action: Mouse moved to (398, 245)
Screenshot: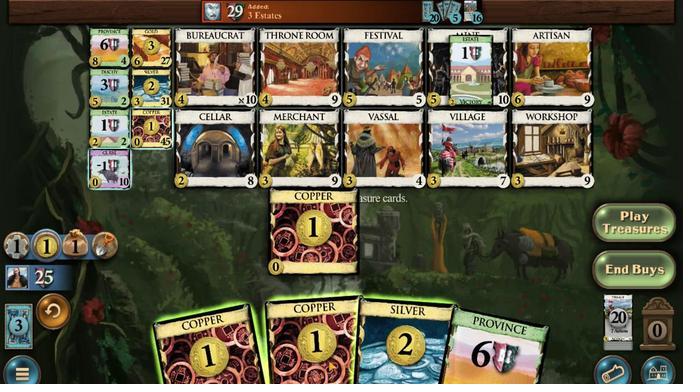 
Action: Mouse pressed left at (398, 245)
Screenshot: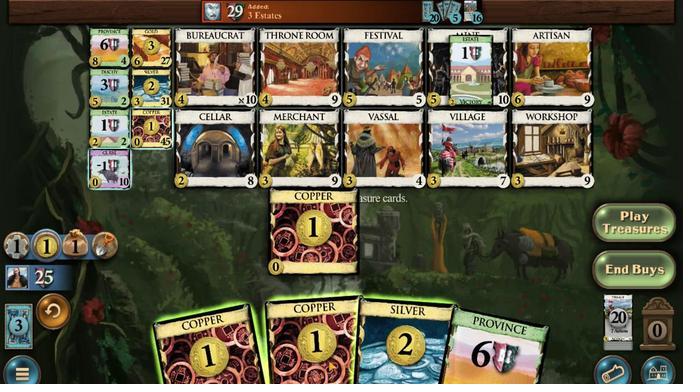 
Action: Mouse moved to (361, 246)
Screenshot: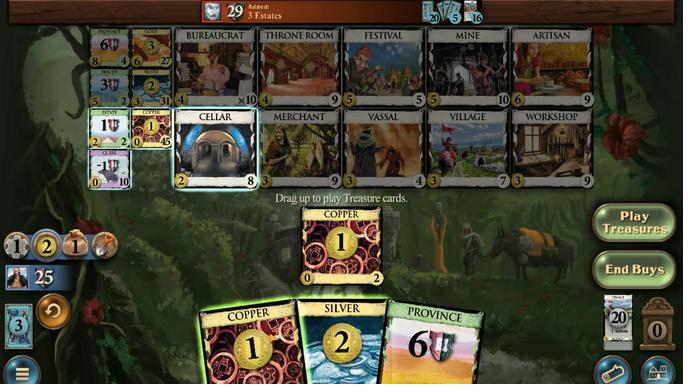 
Action: Mouse pressed left at (361, 246)
Screenshot: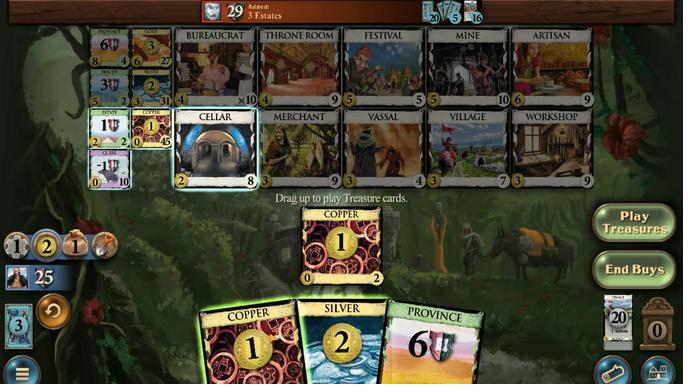
Action: Mouse moved to (402, 244)
Screenshot: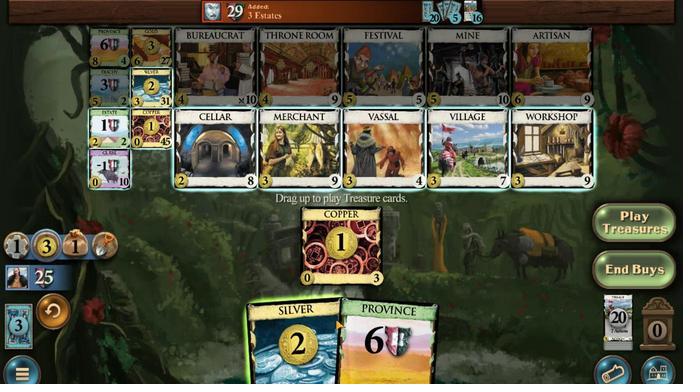 
Action: Mouse pressed left at (402, 244)
Screenshot: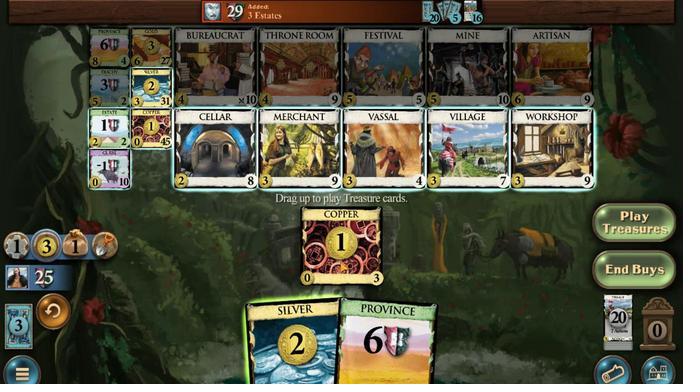 
Action: Mouse moved to (384, 239)
Screenshot: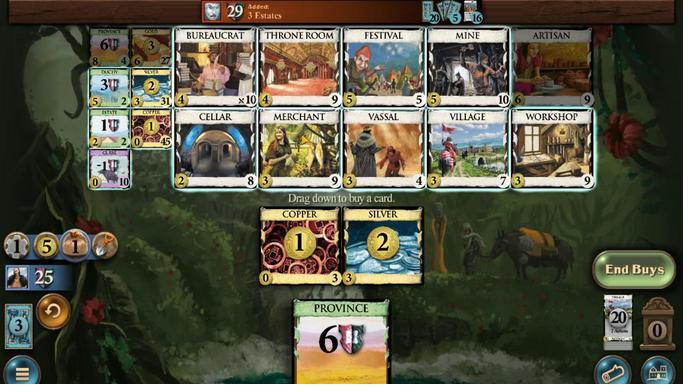 
Action: Mouse pressed left at (384, 239)
